 Task: Find connections with filter location Gurmatkāl with filter topic #happyfounderswith filter profile language Potuguese with filter current company Tripadvisor with filter school Rajarshi Shahu Mahavidyalaya (Autonomous), Latur with filter industry Commercial and Industrial Machinery Maintenance with filter service category Writing with filter keywords title Marketing Specialist
Action: Mouse moved to (688, 117)
Screenshot: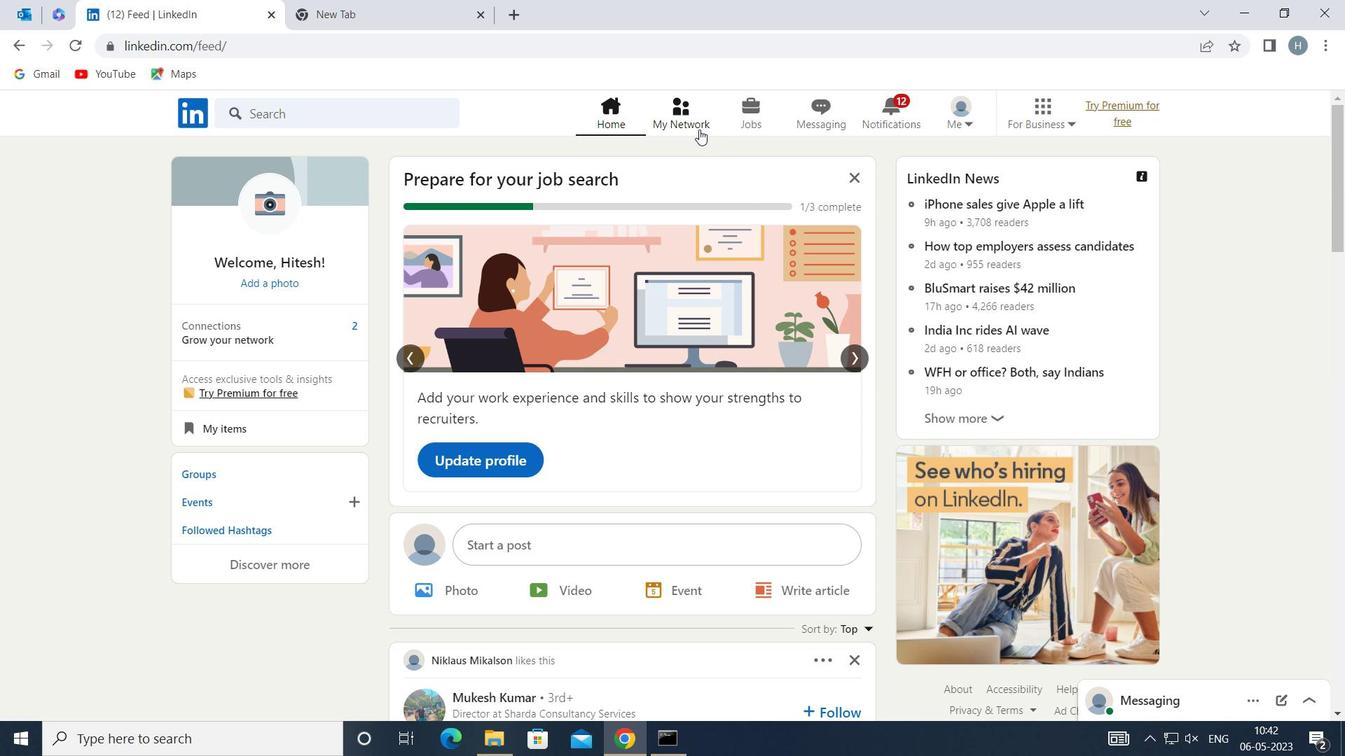 
Action: Mouse pressed left at (688, 117)
Screenshot: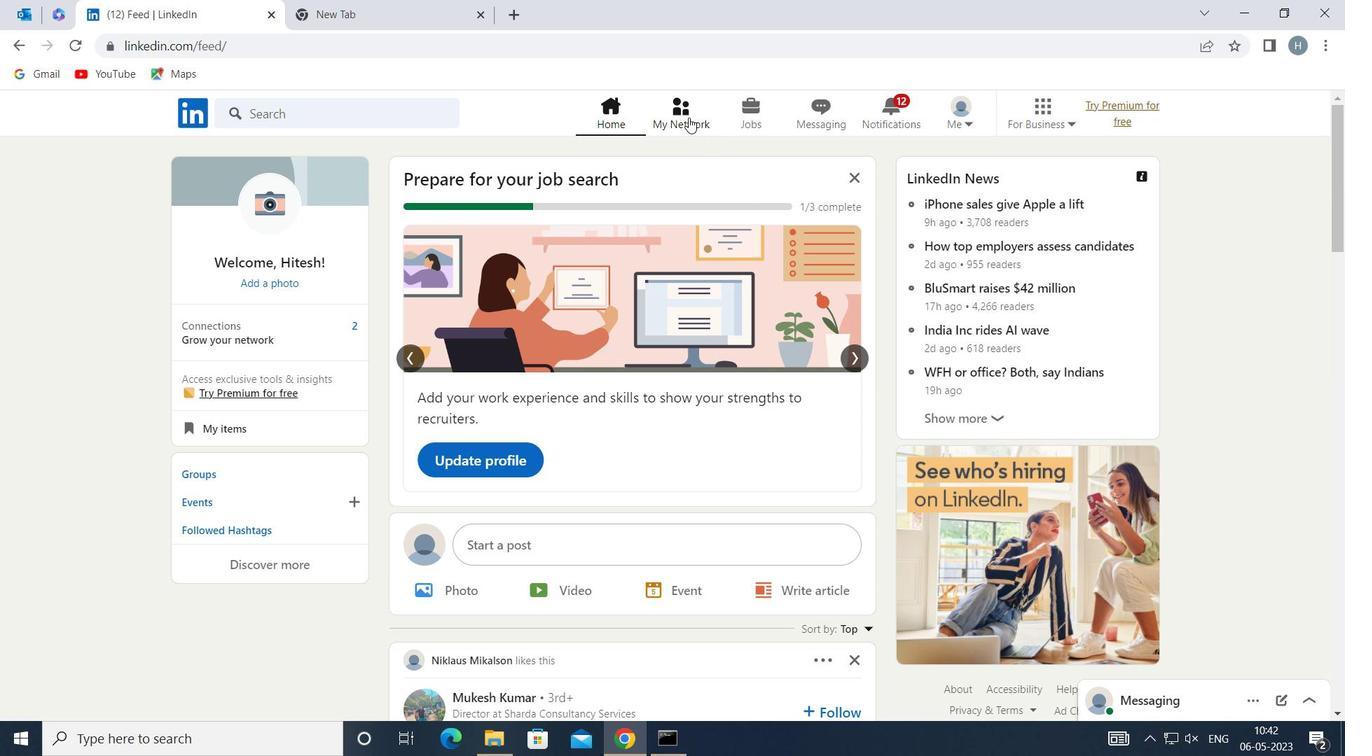 
Action: Mouse moved to (409, 207)
Screenshot: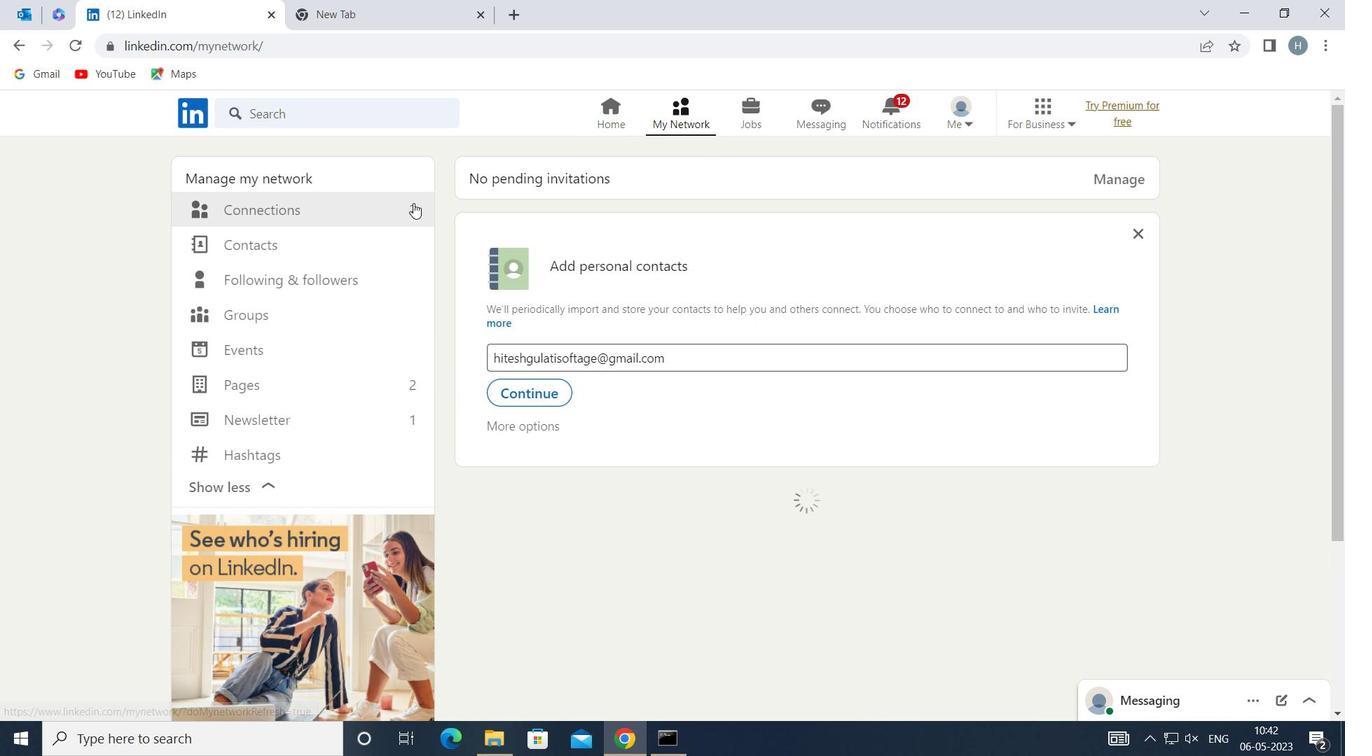 
Action: Mouse pressed left at (409, 207)
Screenshot: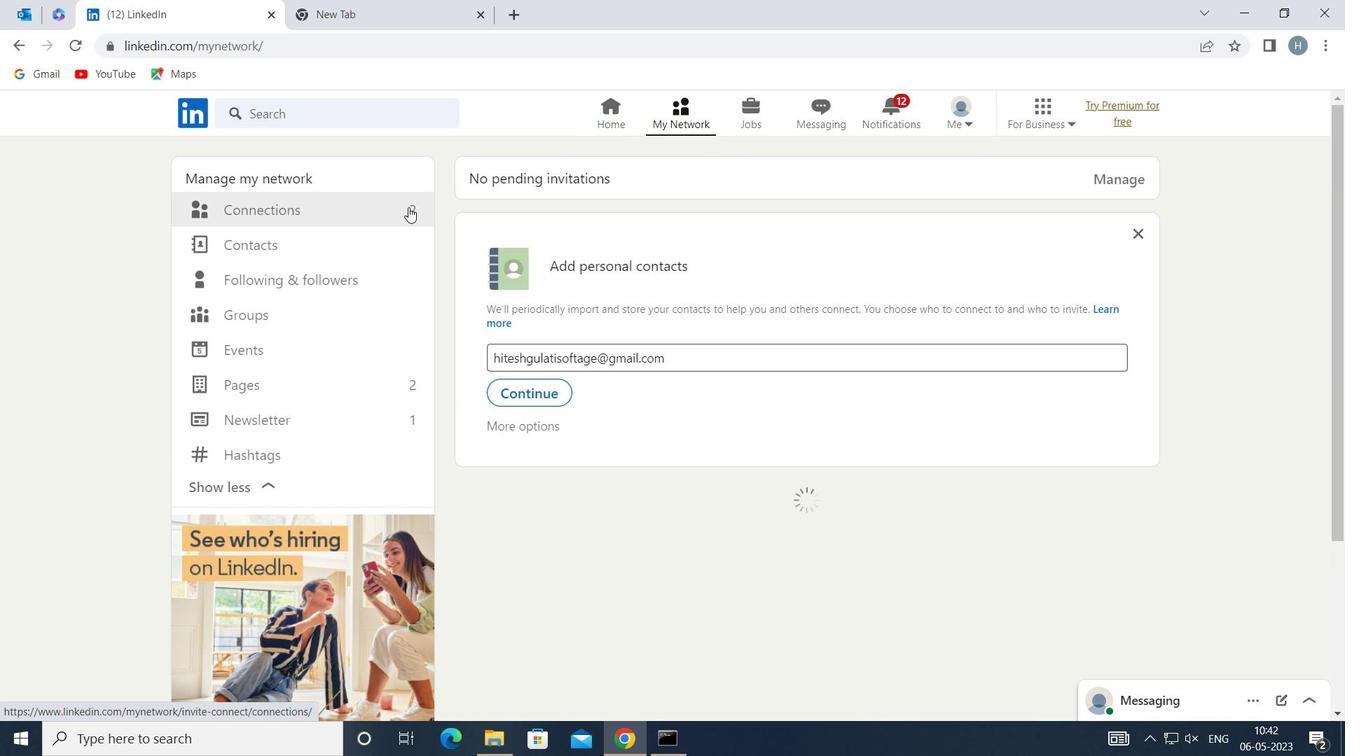 
Action: Mouse moved to (792, 210)
Screenshot: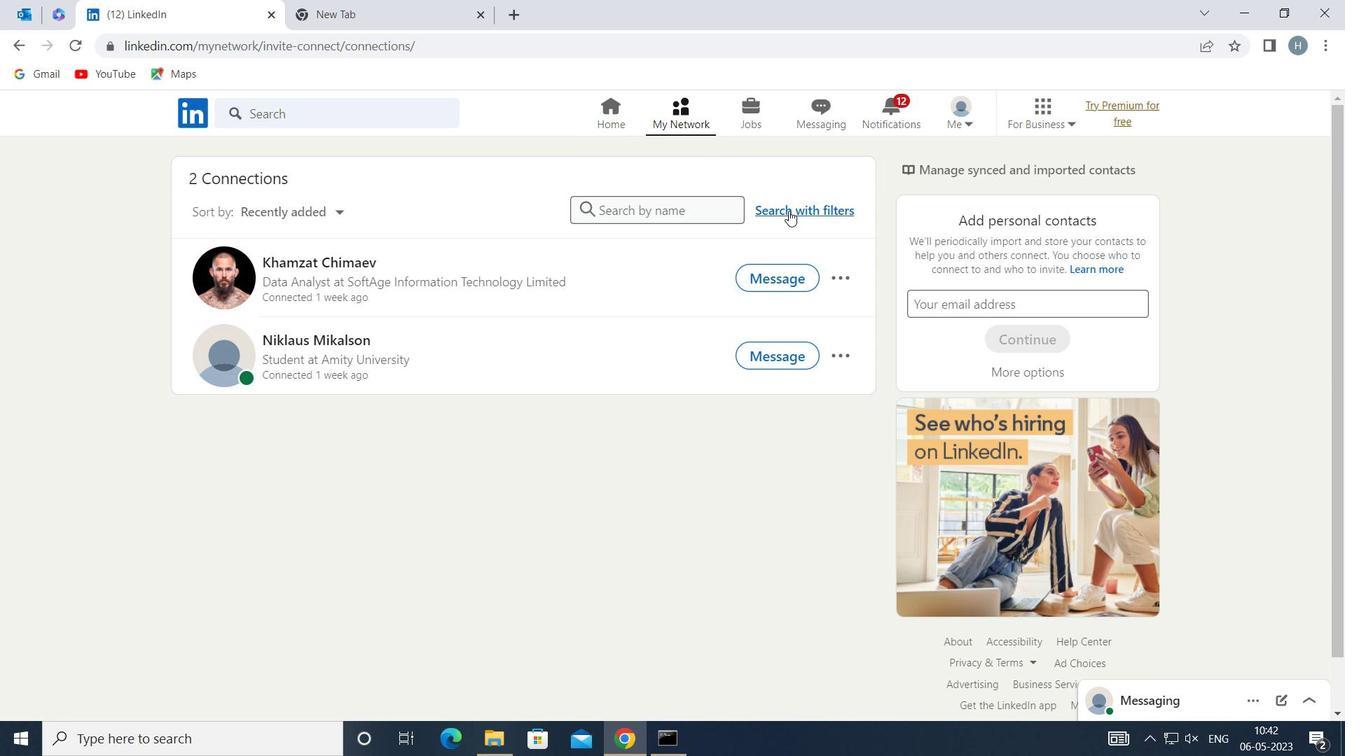
Action: Mouse pressed left at (792, 210)
Screenshot: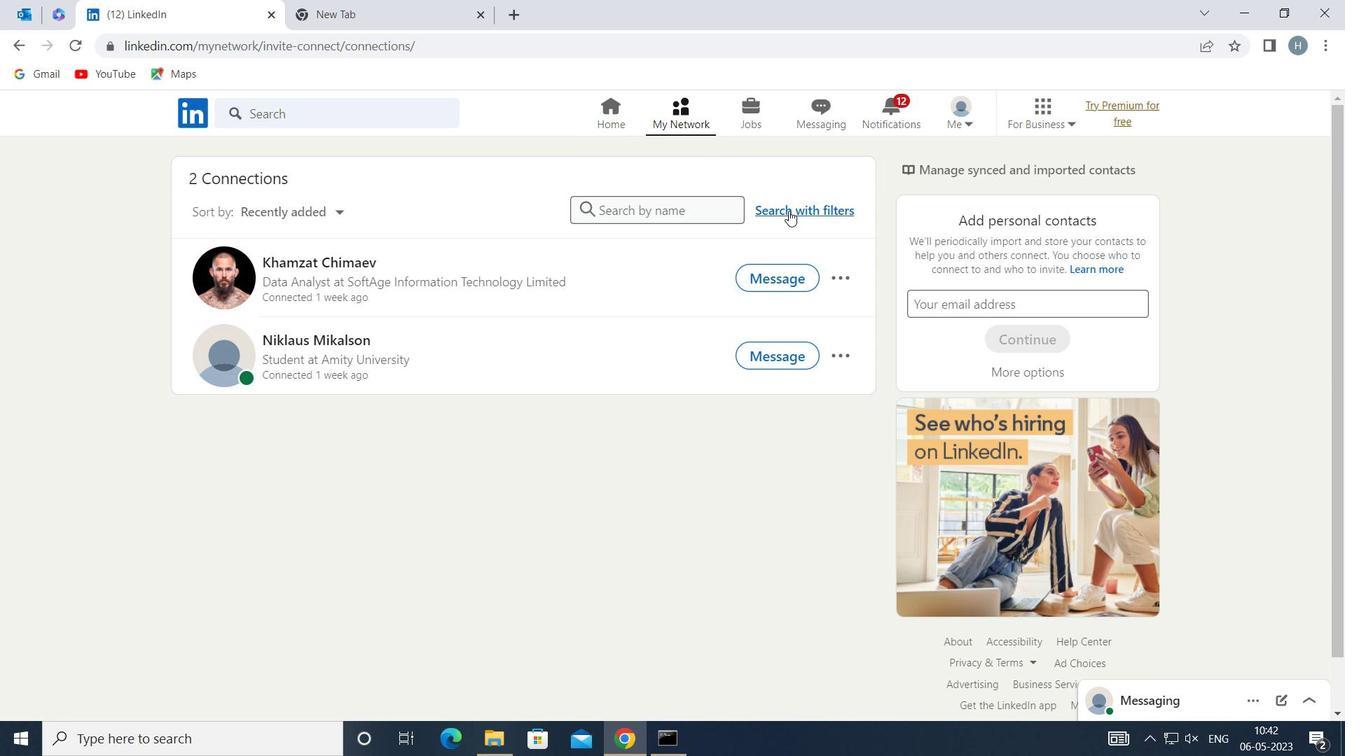
Action: Mouse moved to (746, 167)
Screenshot: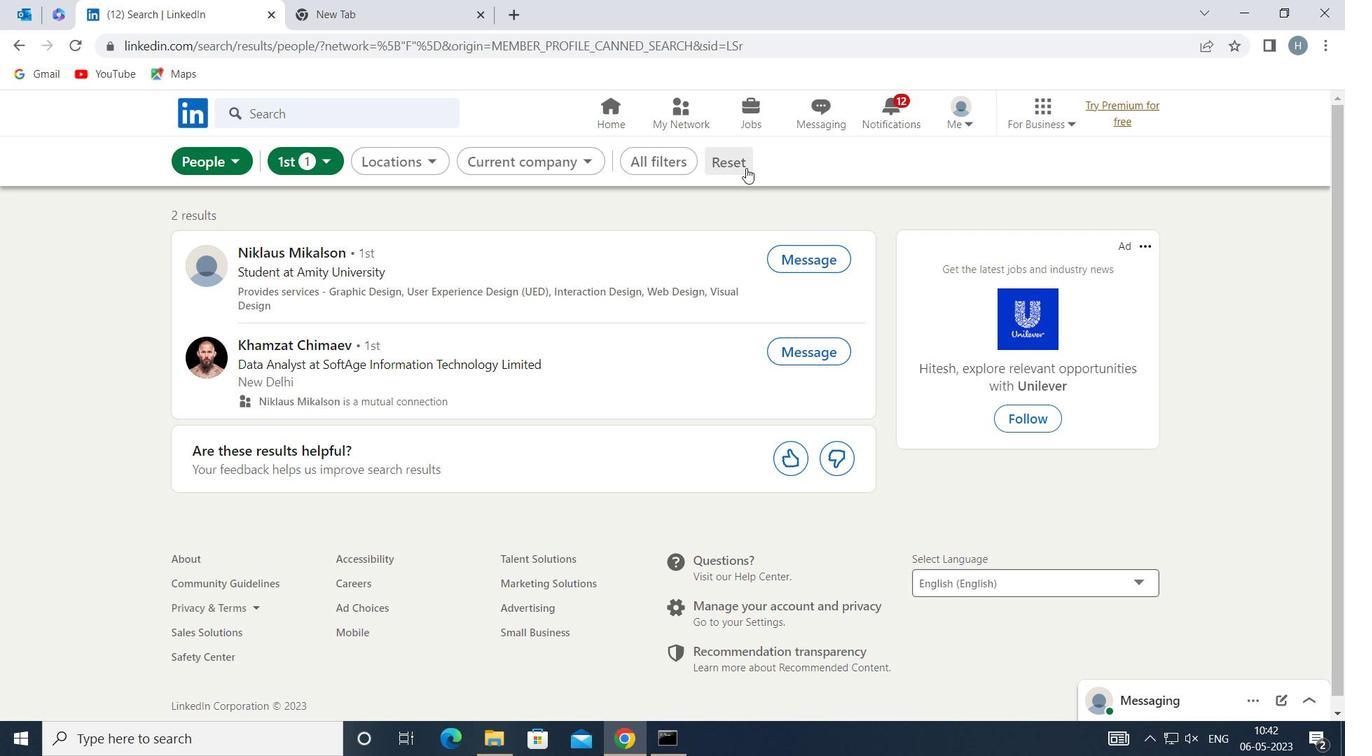 
Action: Mouse pressed left at (746, 167)
Screenshot: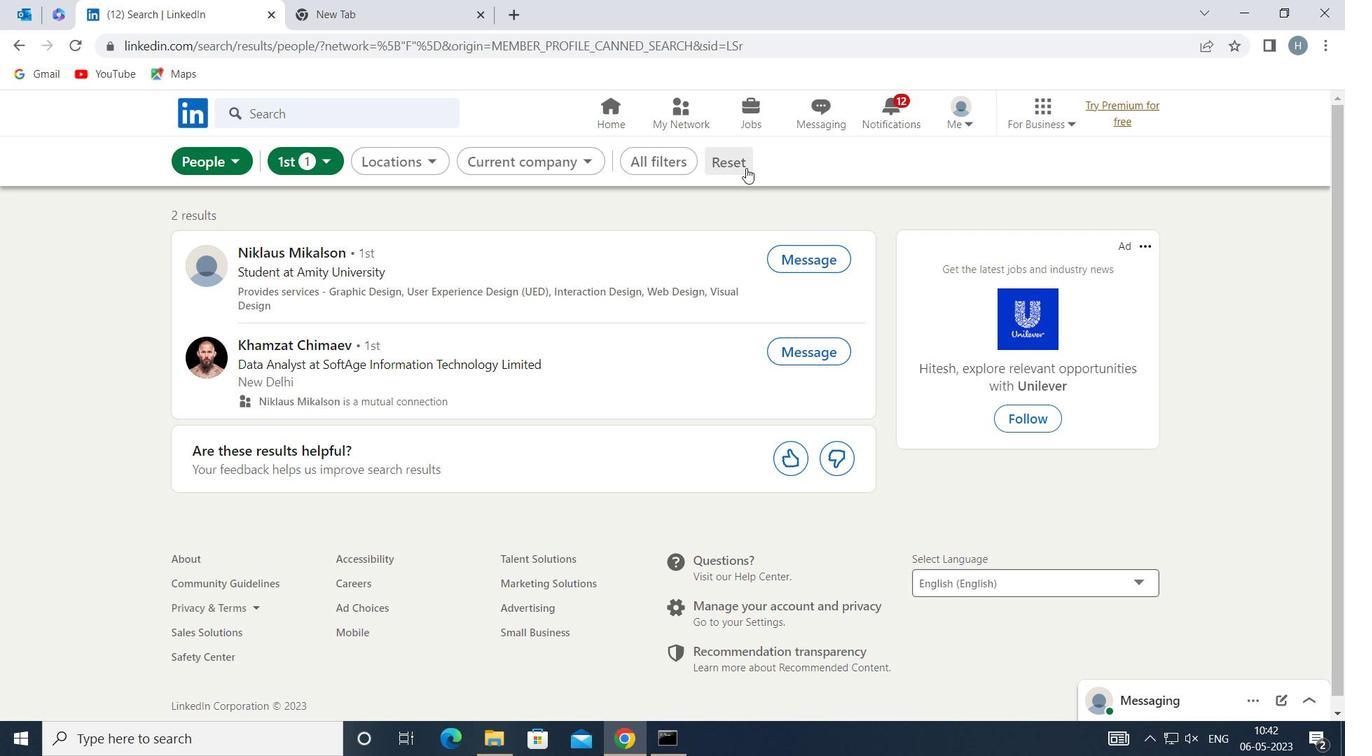
Action: Mouse moved to (716, 163)
Screenshot: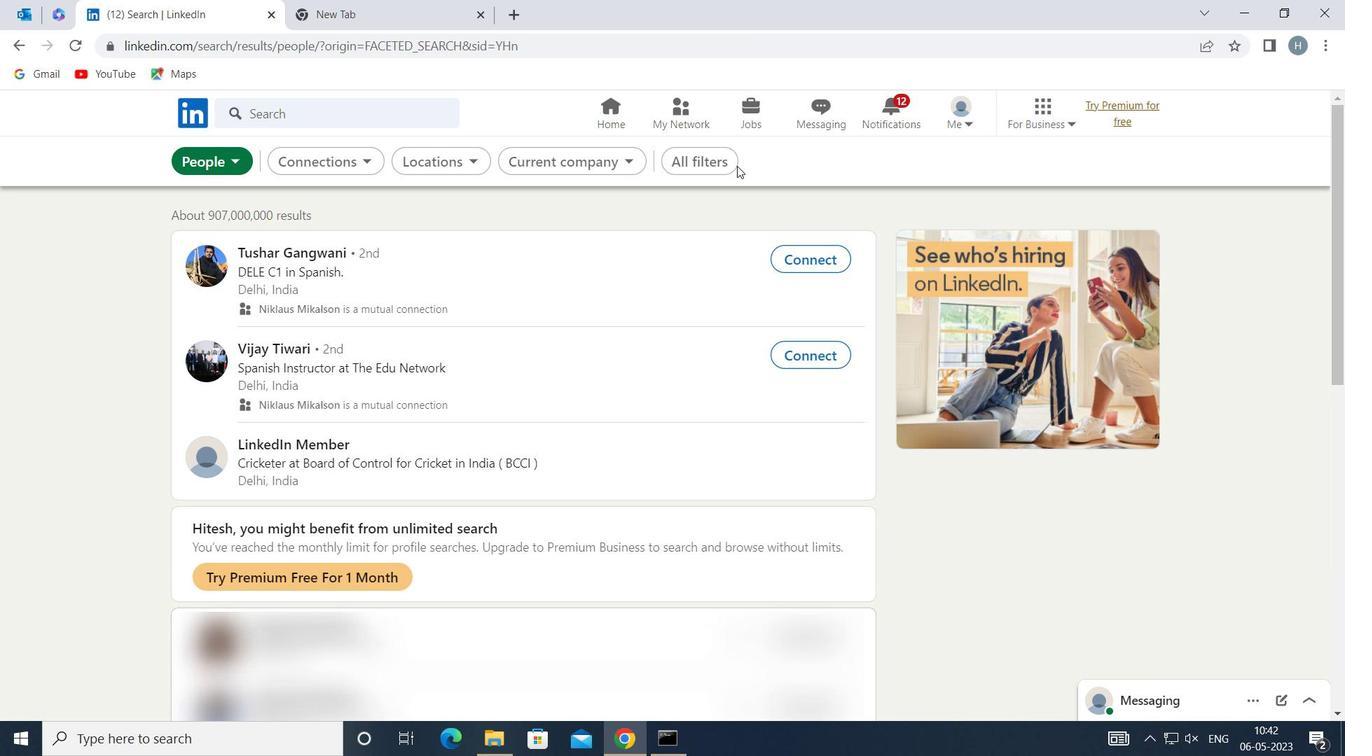 
Action: Mouse pressed left at (716, 163)
Screenshot: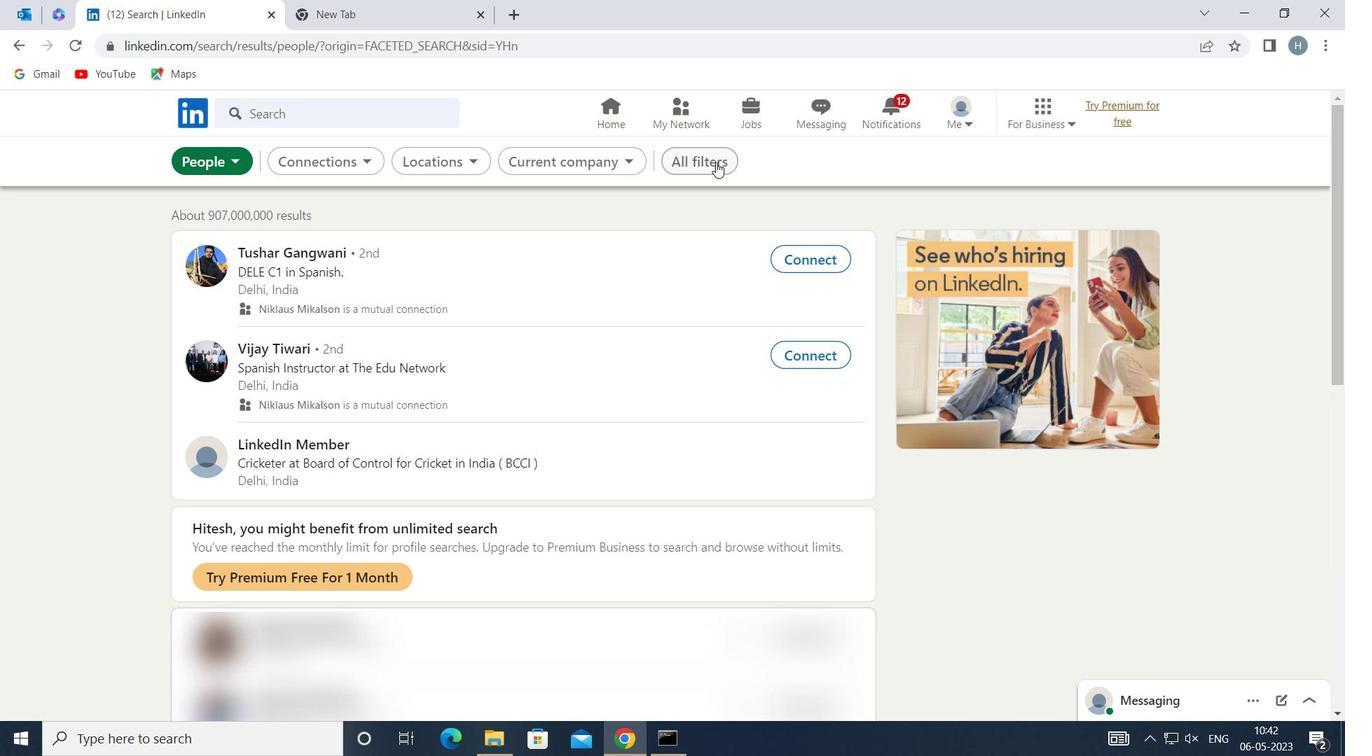 
Action: Mouse moved to (1106, 386)
Screenshot: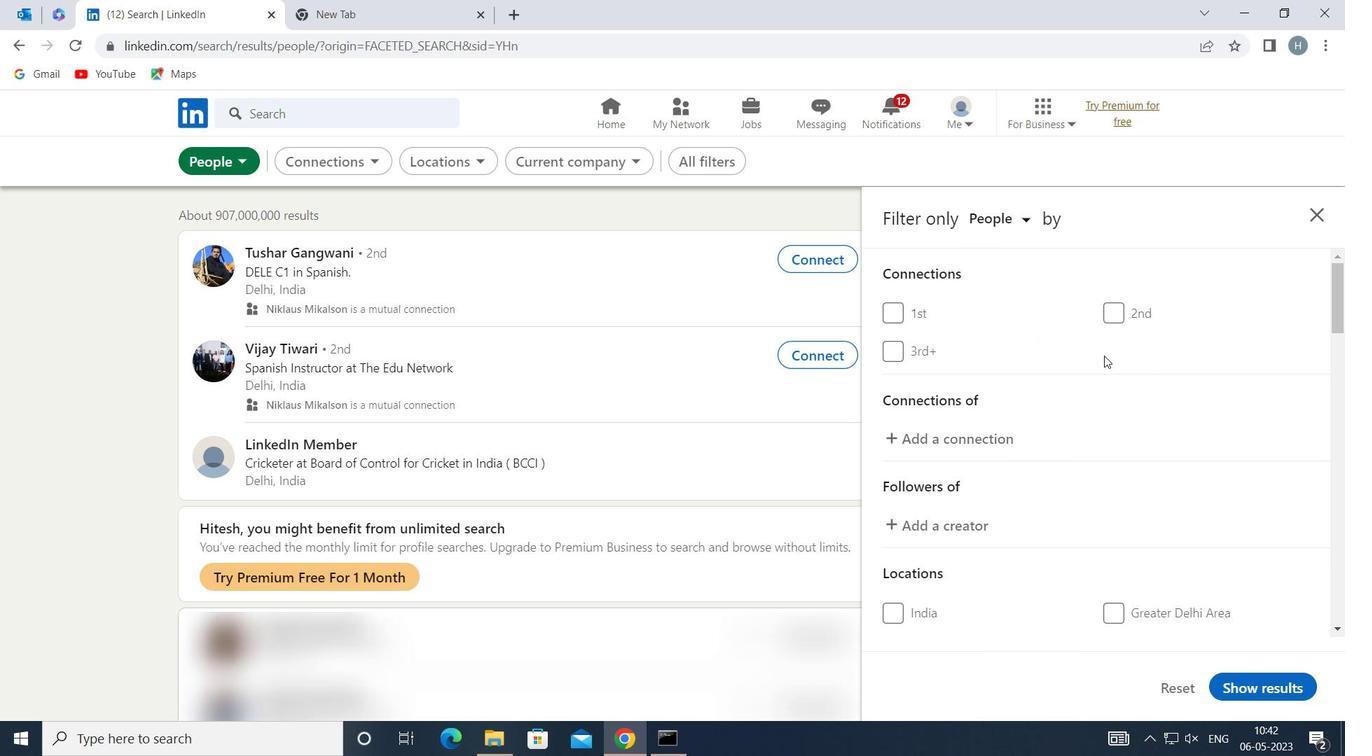 
Action: Mouse scrolled (1106, 386) with delta (0, 0)
Screenshot: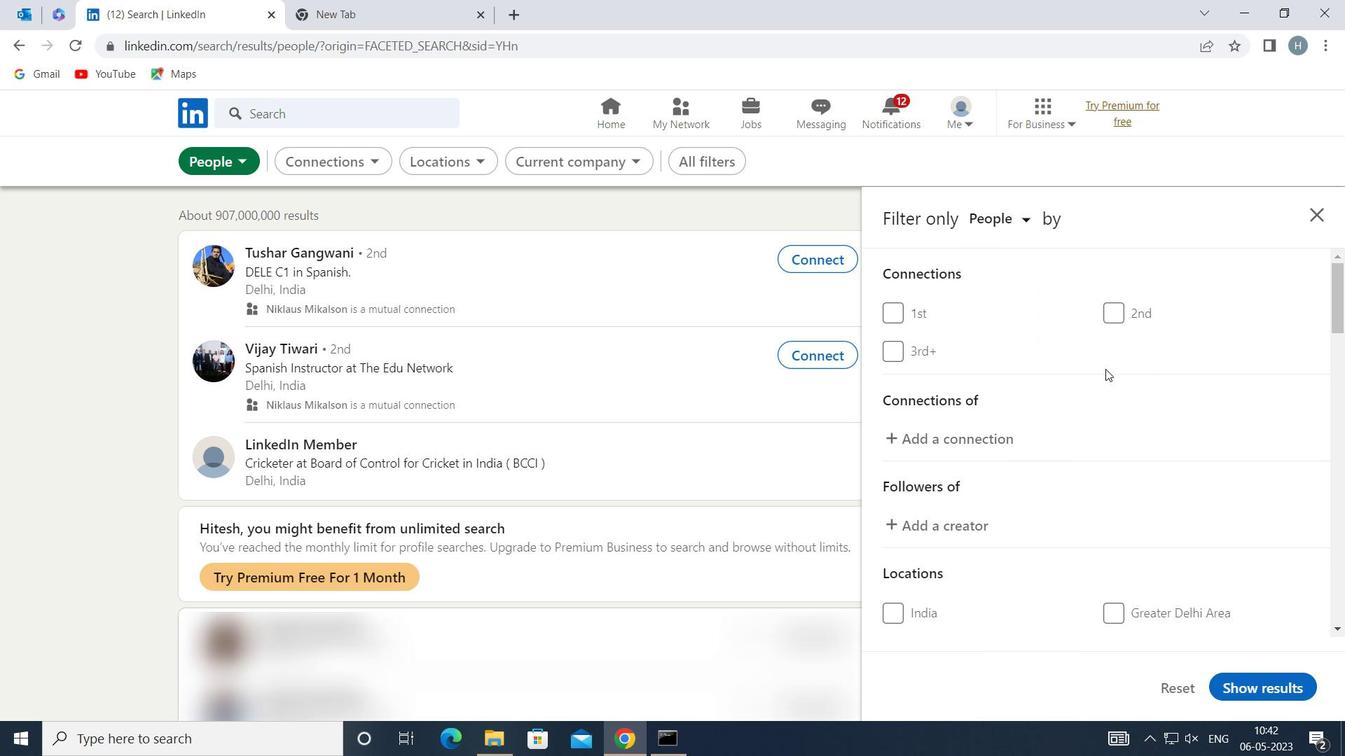 
Action: Mouse moved to (1106, 389)
Screenshot: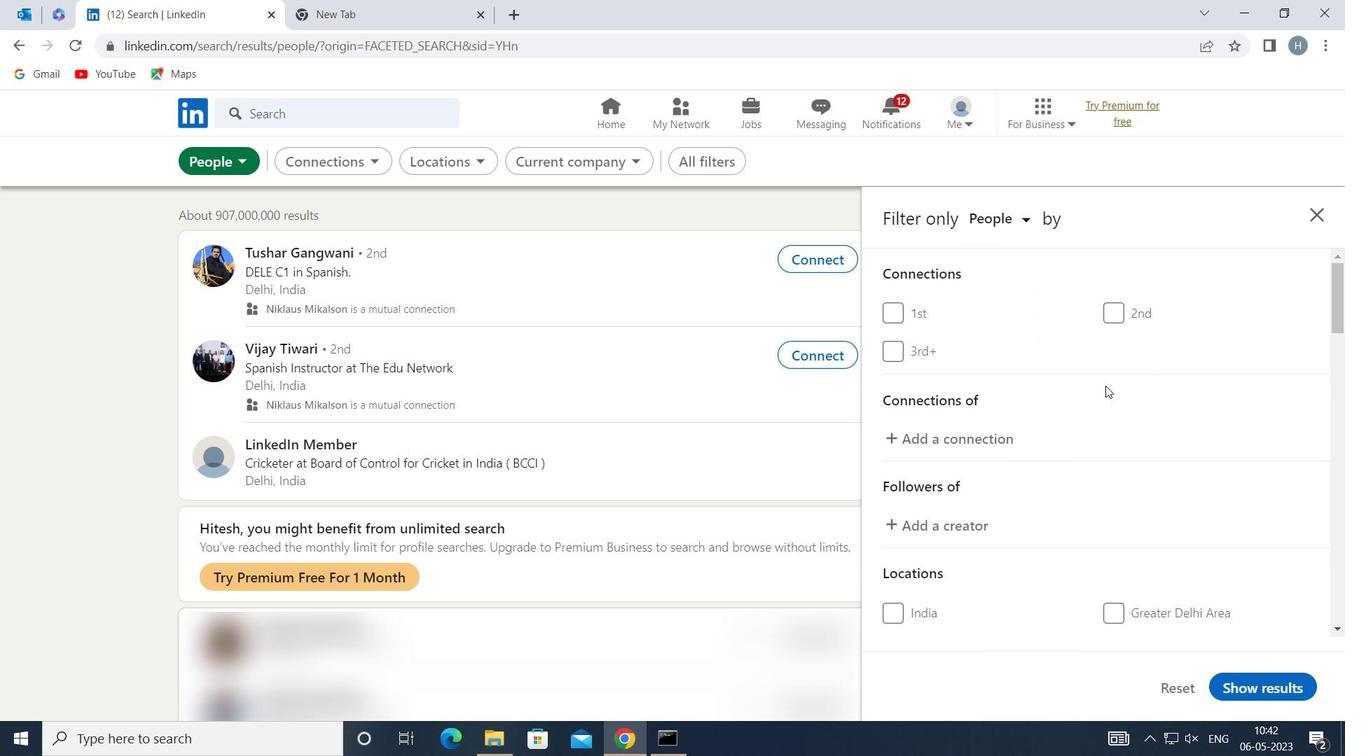 
Action: Mouse scrolled (1106, 388) with delta (0, 0)
Screenshot: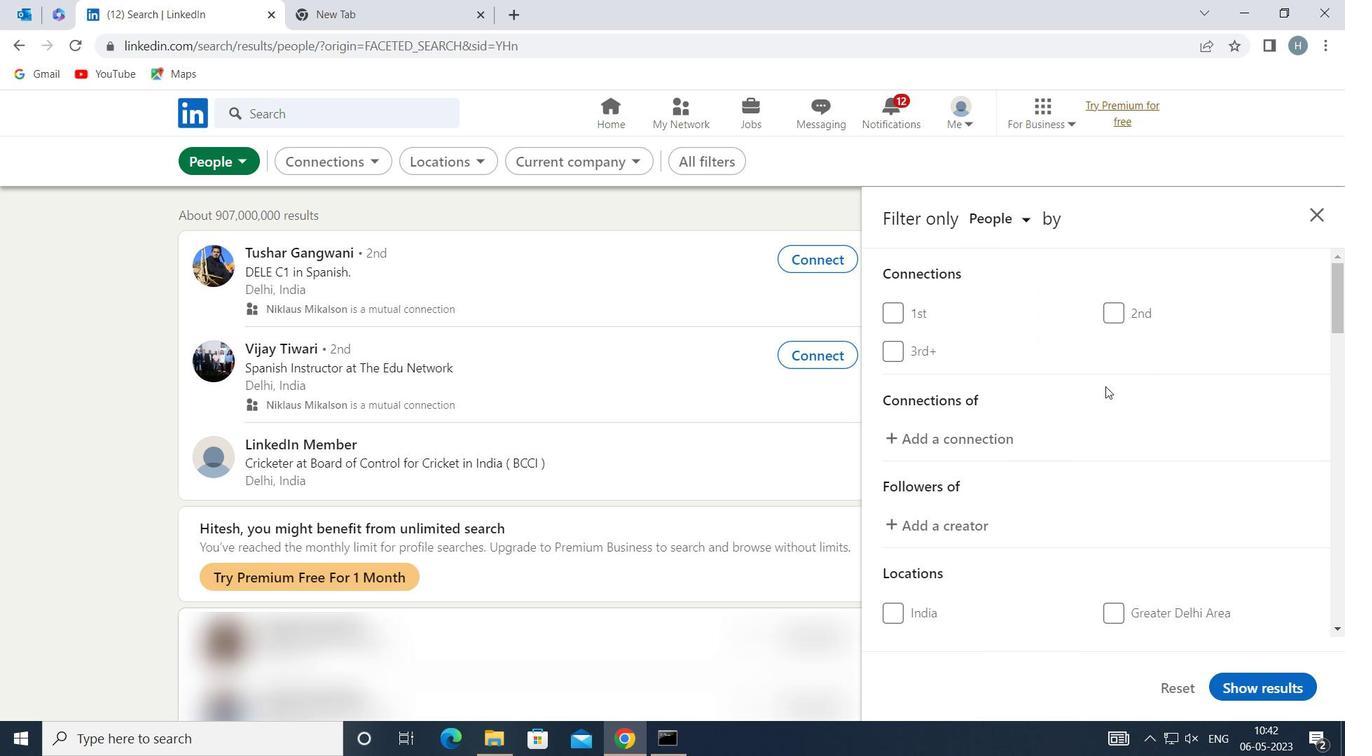 
Action: Mouse scrolled (1106, 388) with delta (0, 0)
Screenshot: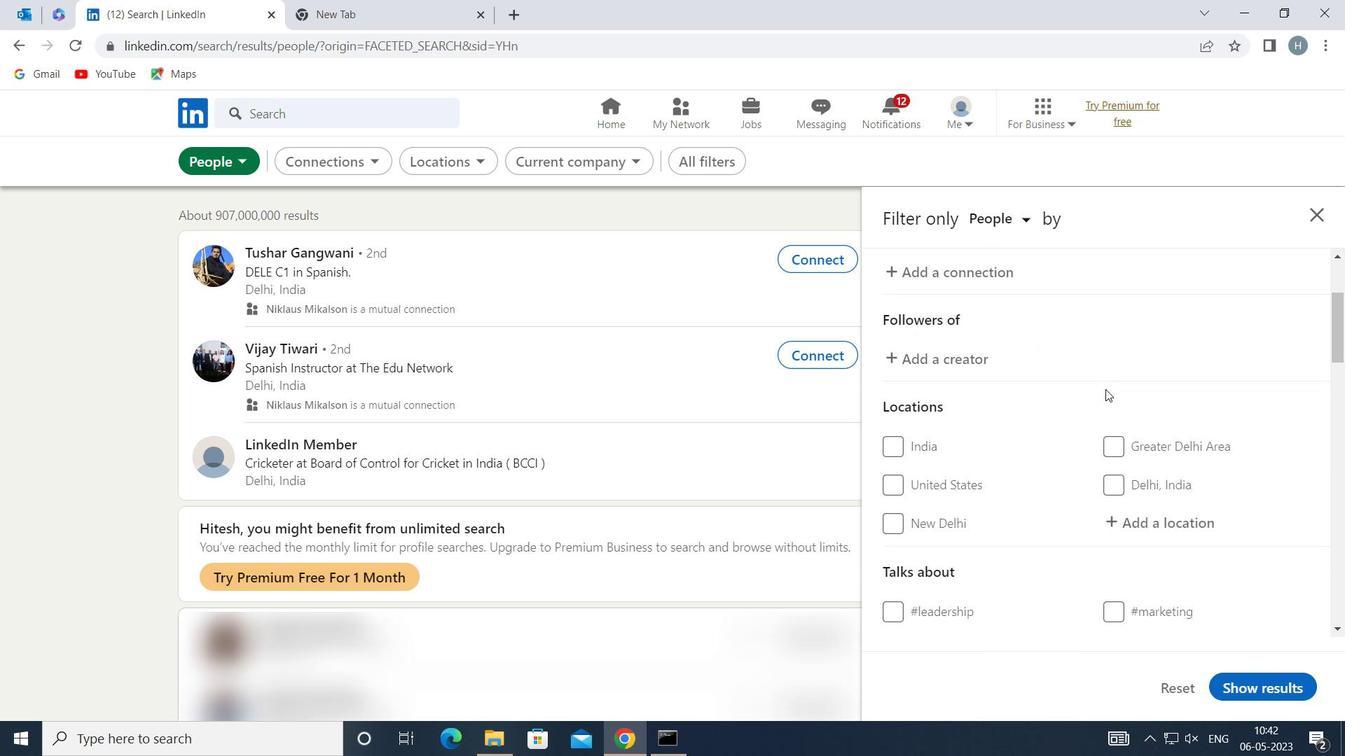 
Action: Mouse moved to (1164, 426)
Screenshot: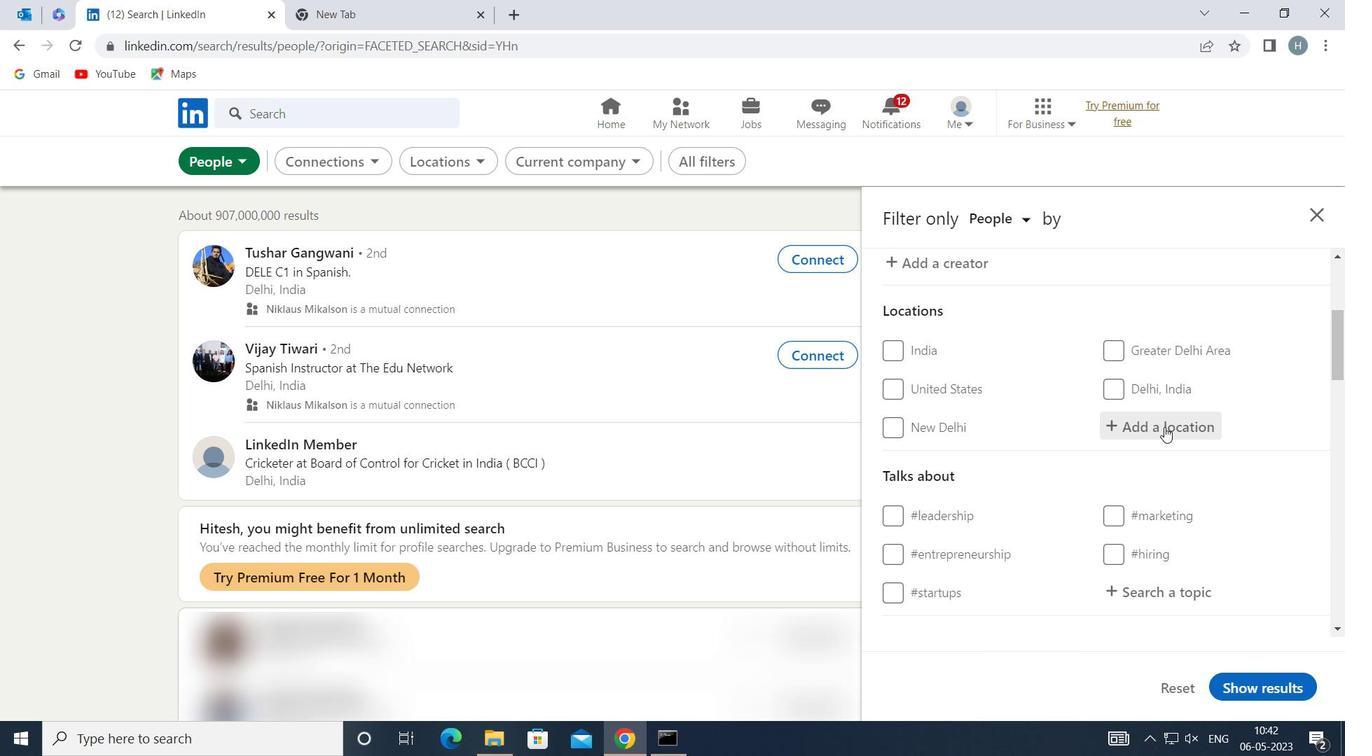 
Action: Mouse pressed left at (1164, 426)
Screenshot: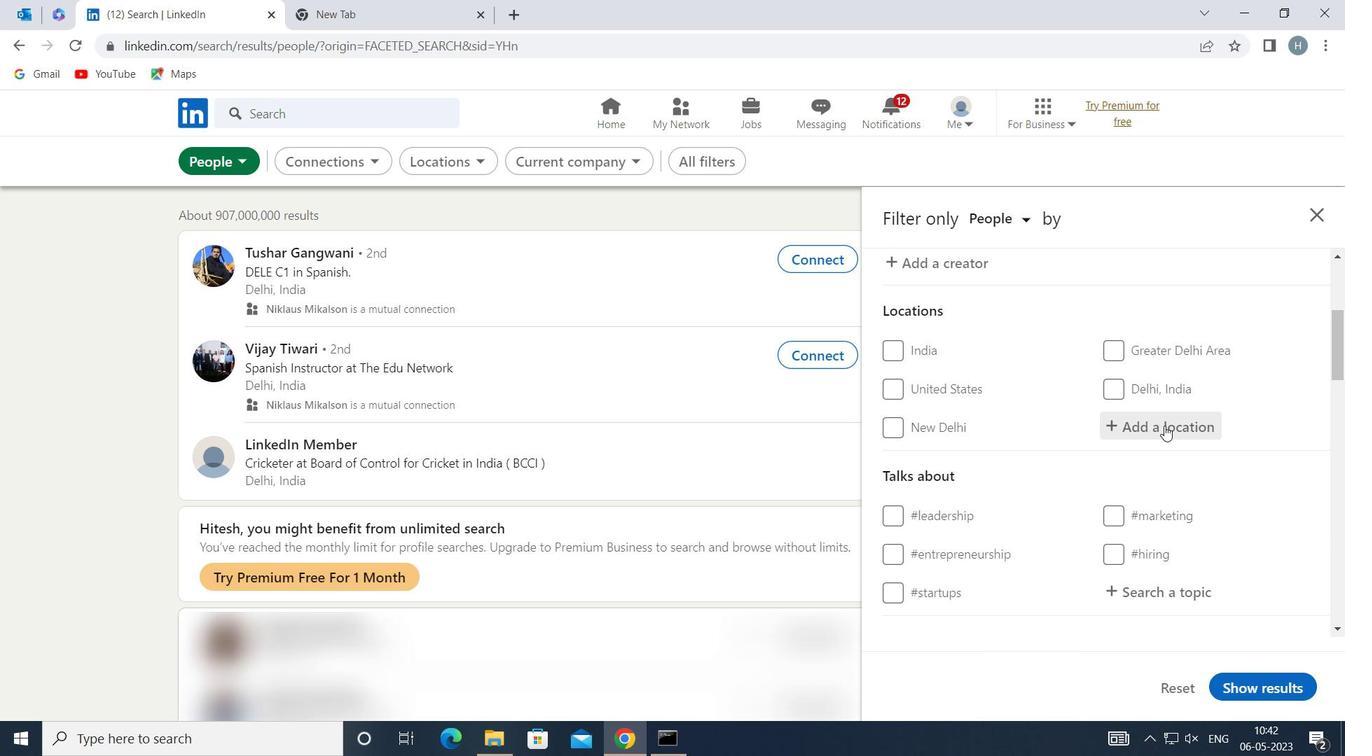 
Action: Key pressed <Key.shift><Key.shift><Key.shift>GURMA
Screenshot: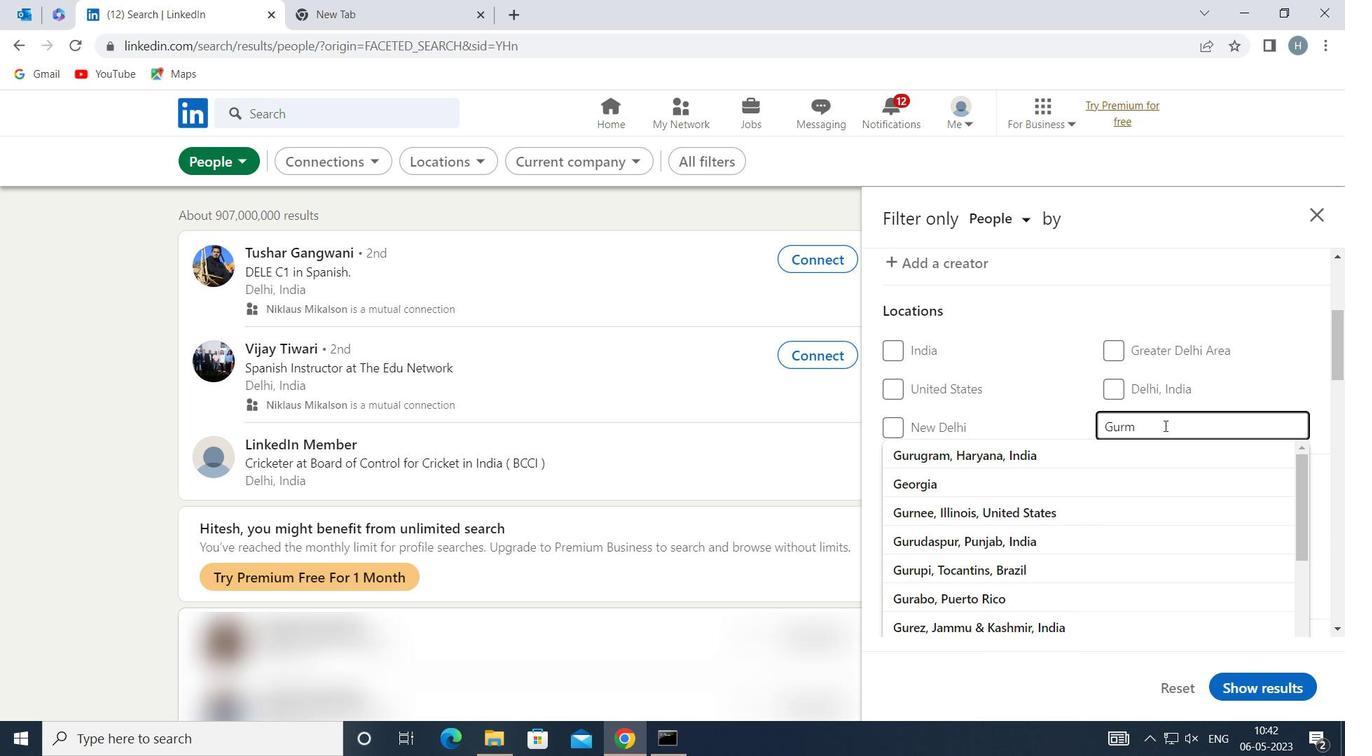 
Action: Mouse moved to (1164, 426)
Screenshot: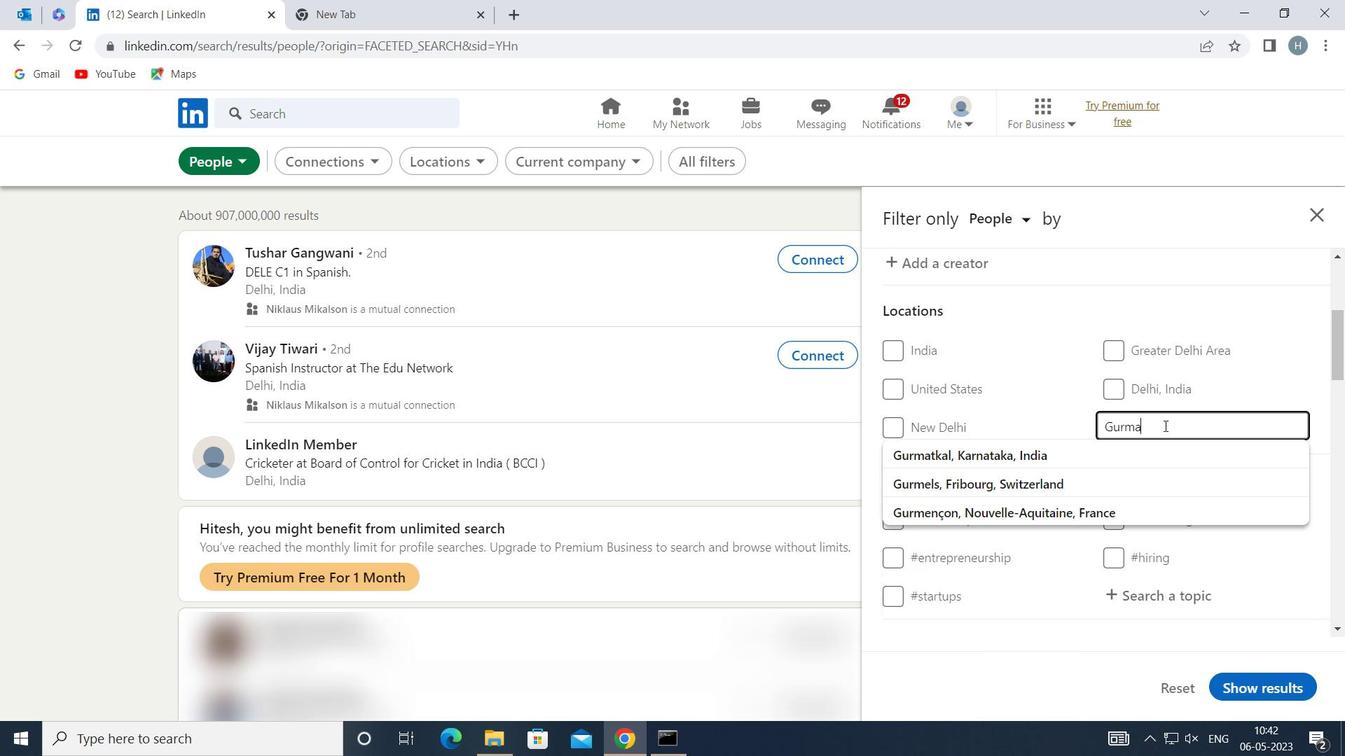 
Action: Key pressed TKAL
Screenshot: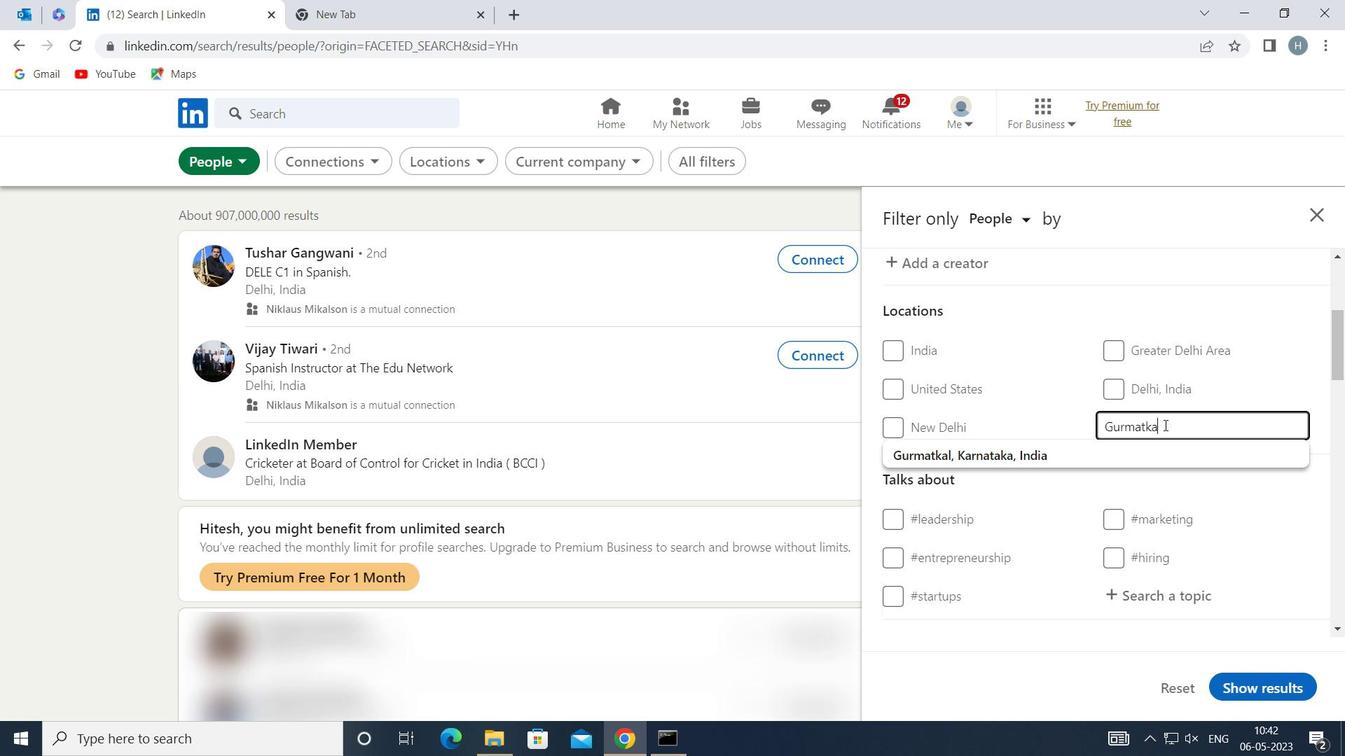 
Action: Mouse moved to (1134, 445)
Screenshot: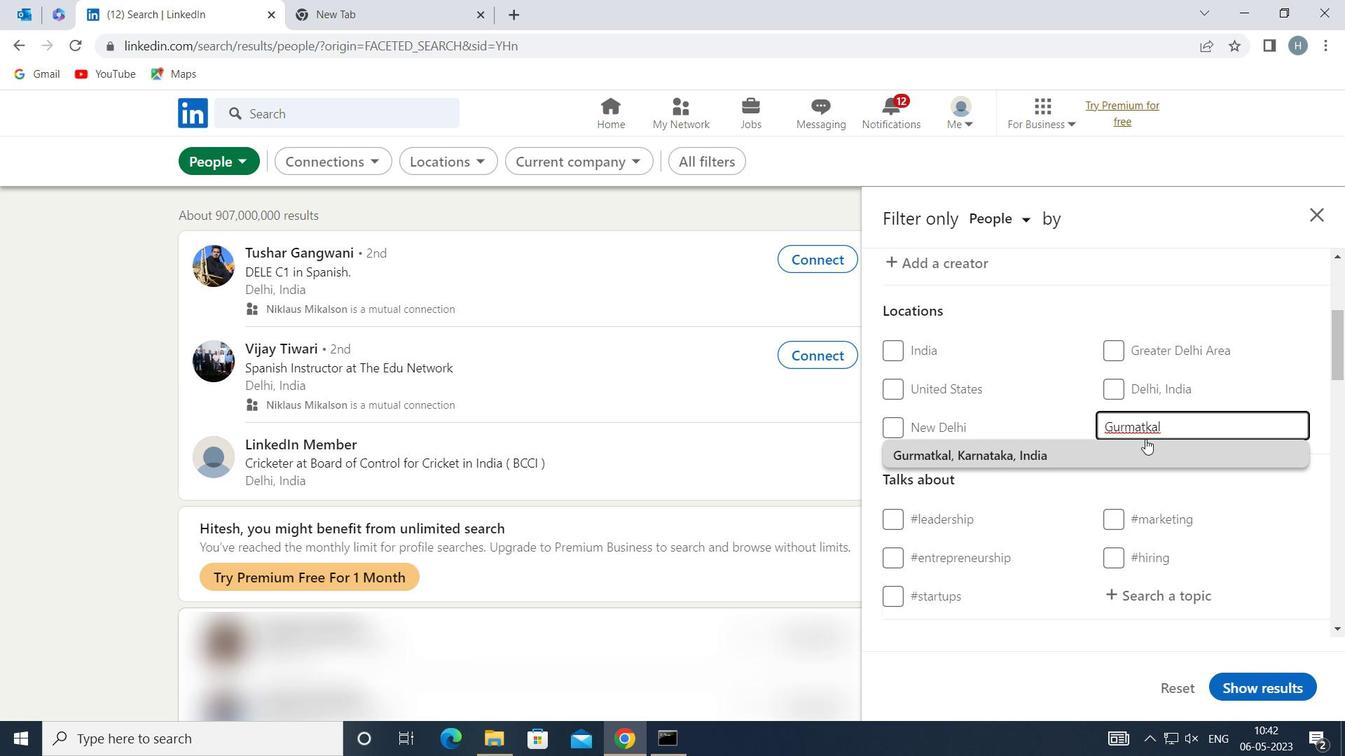 
Action: Mouse pressed left at (1134, 445)
Screenshot: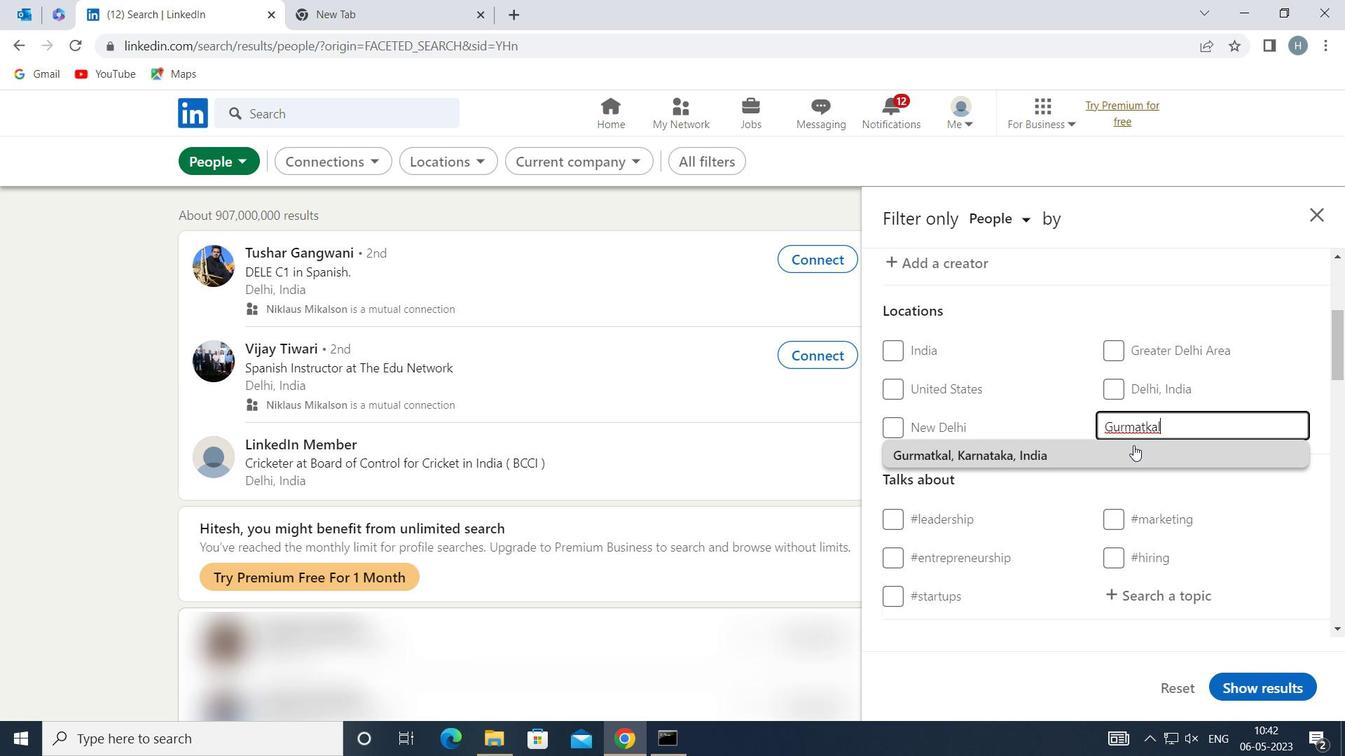 
Action: Mouse scrolled (1134, 445) with delta (0, 0)
Screenshot: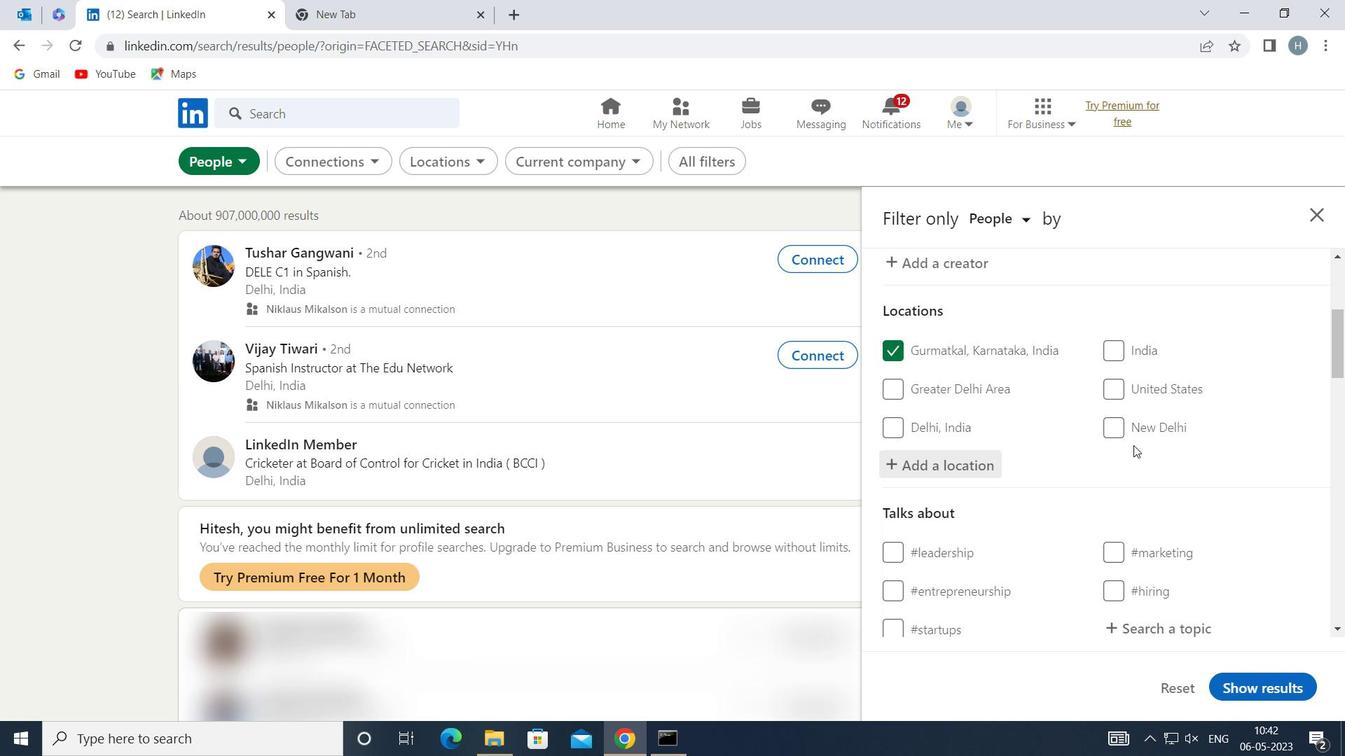
Action: Mouse moved to (1135, 435)
Screenshot: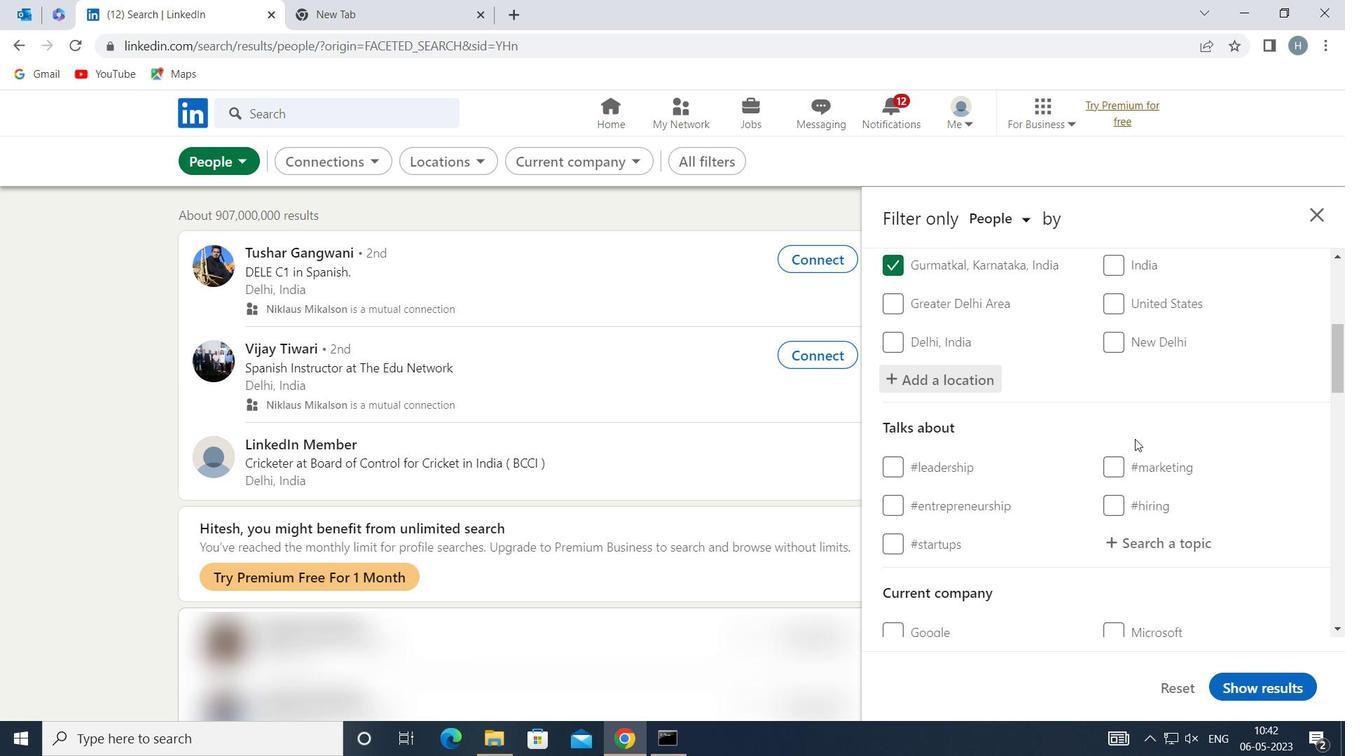 
Action: Mouse scrolled (1135, 435) with delta (0, 0)
Screenshot: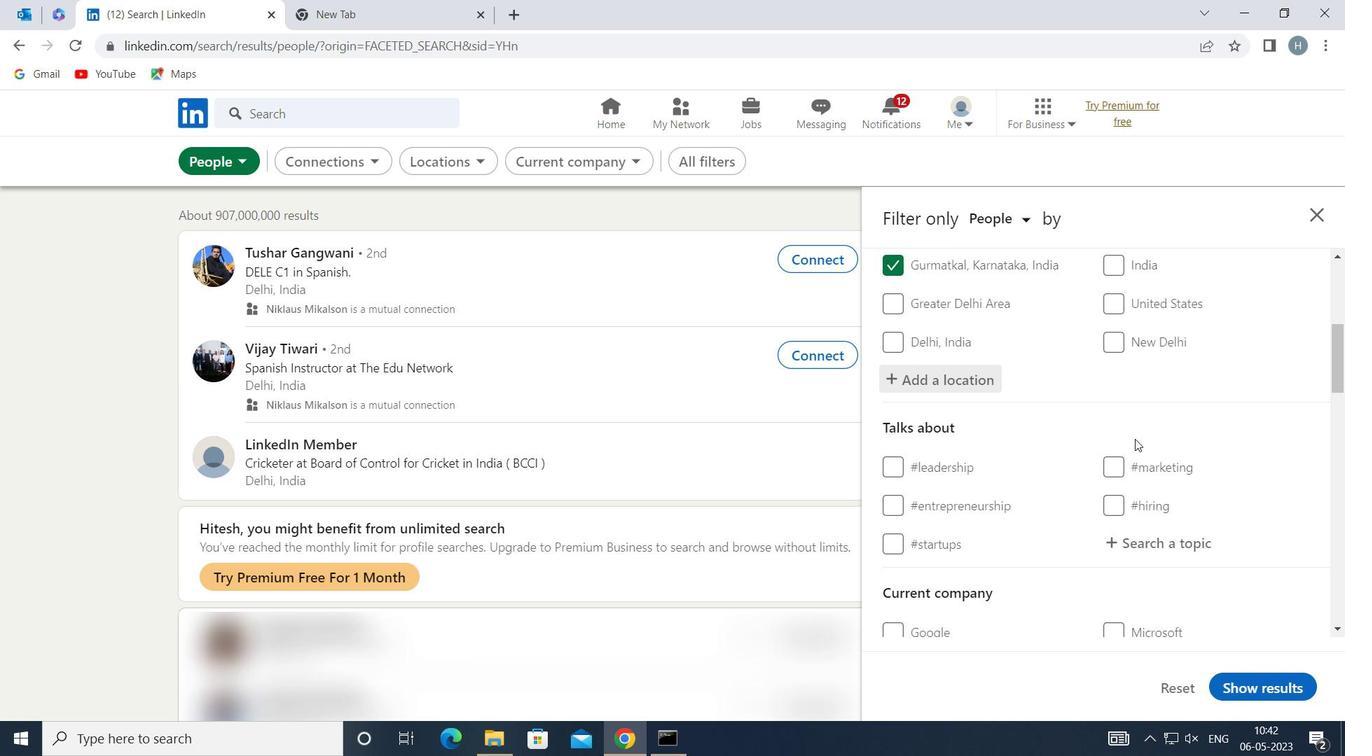 
Action: Mouse moved to (1160, 441)
Screenshot: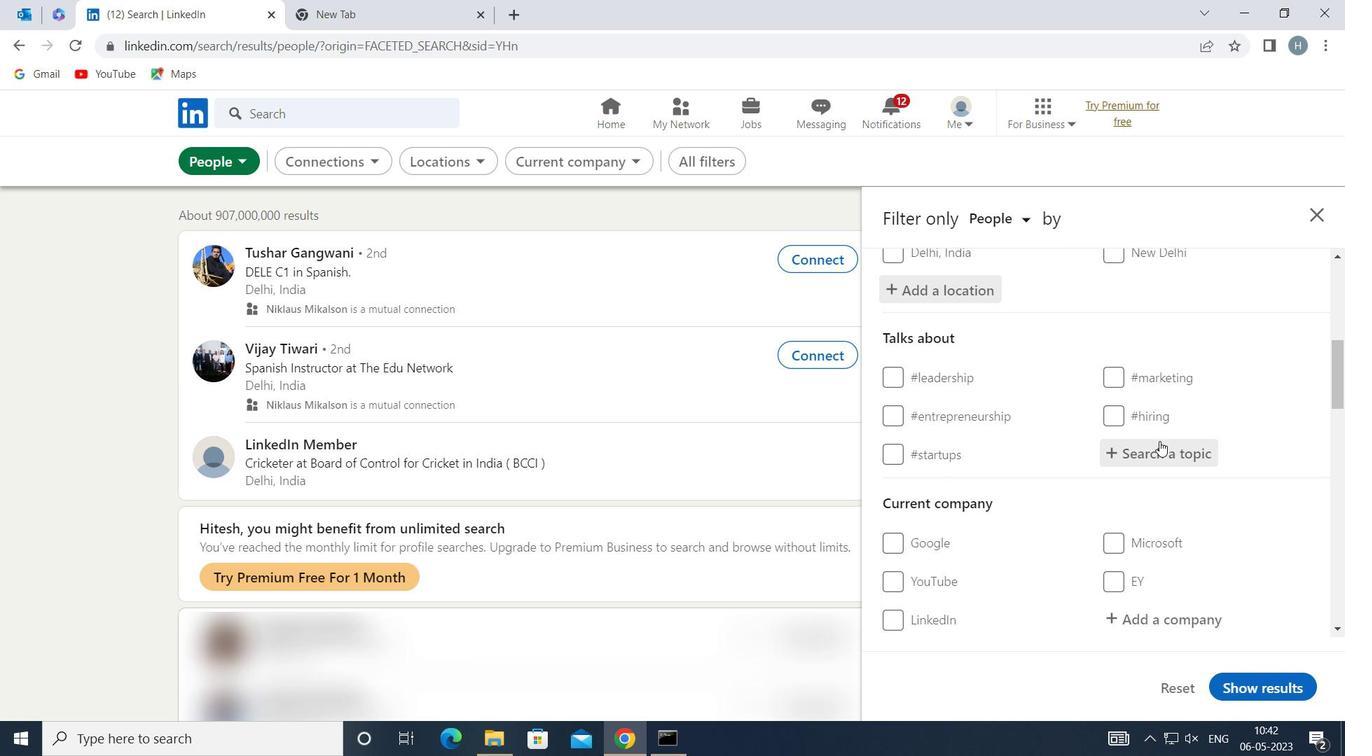 
Action: Mouse pressed left at (1160, 441)
Screenshot: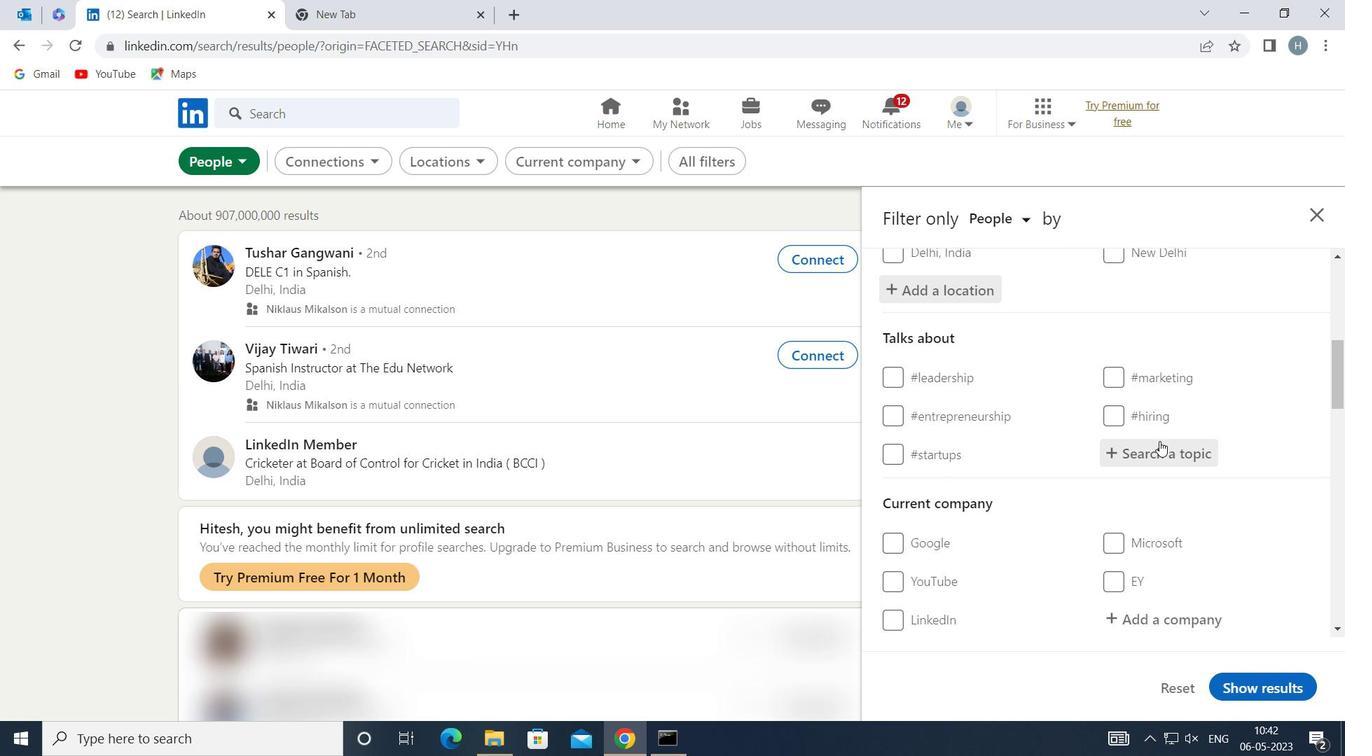 
Action: Mouse moved to (1162, 441)
Screenshot: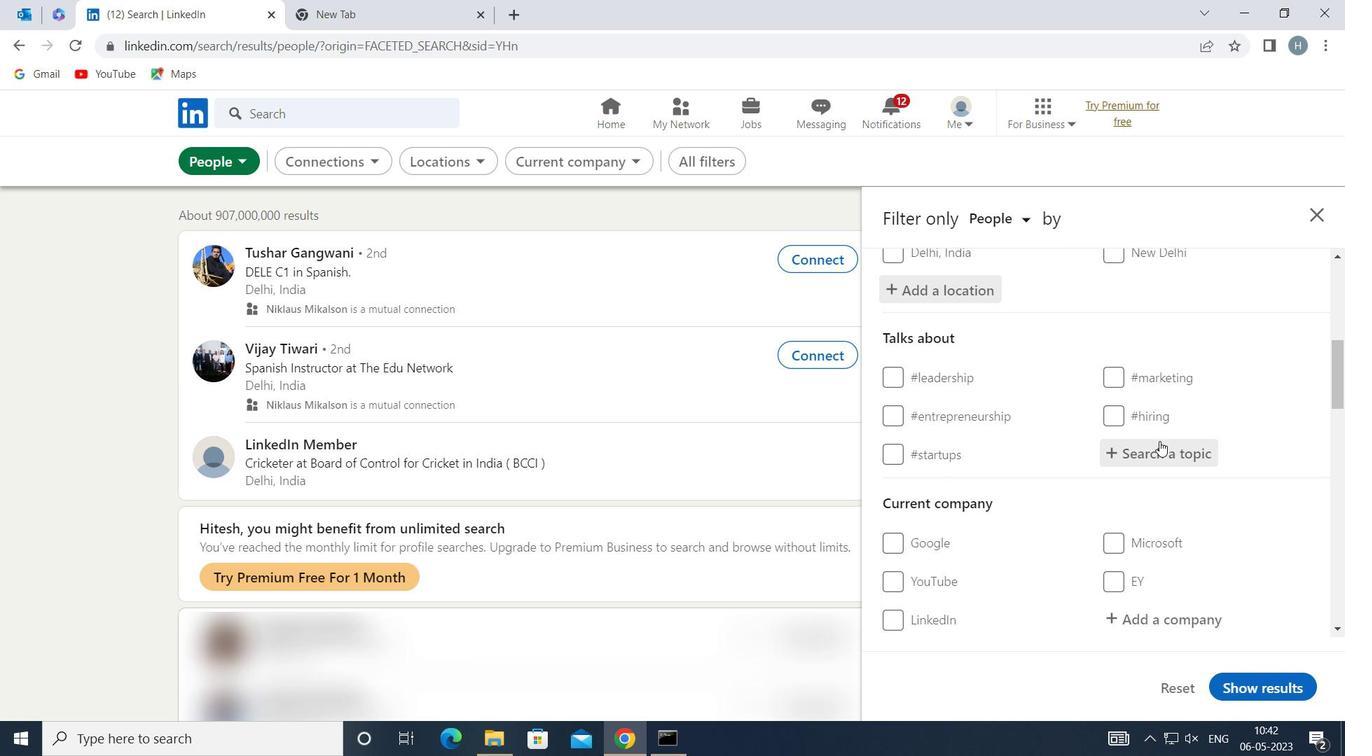 
Action: Key pressed HAPPYFOUNDERS
Screenshot: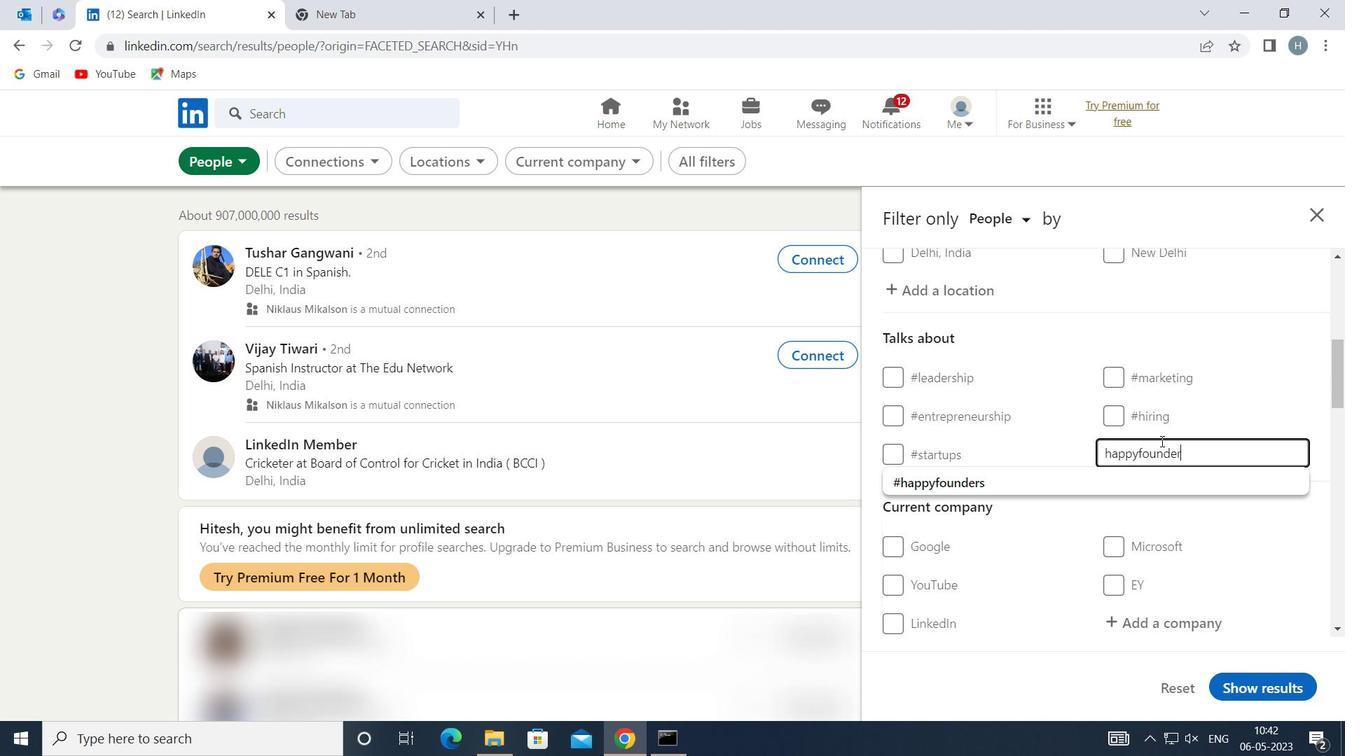 
Action: Mouse moved to (1074, 476)
Screenshot: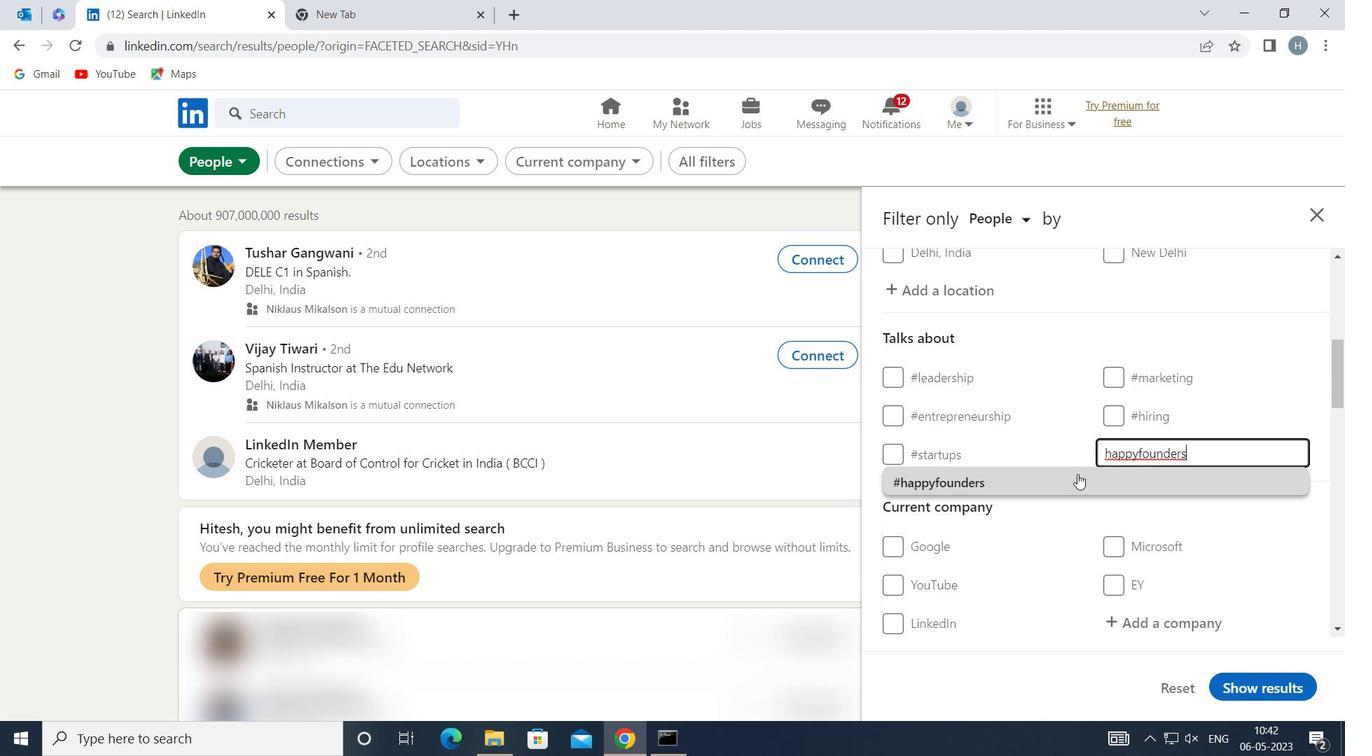 
Action: Mouse pressed left at (1074, 476)
Screenshot: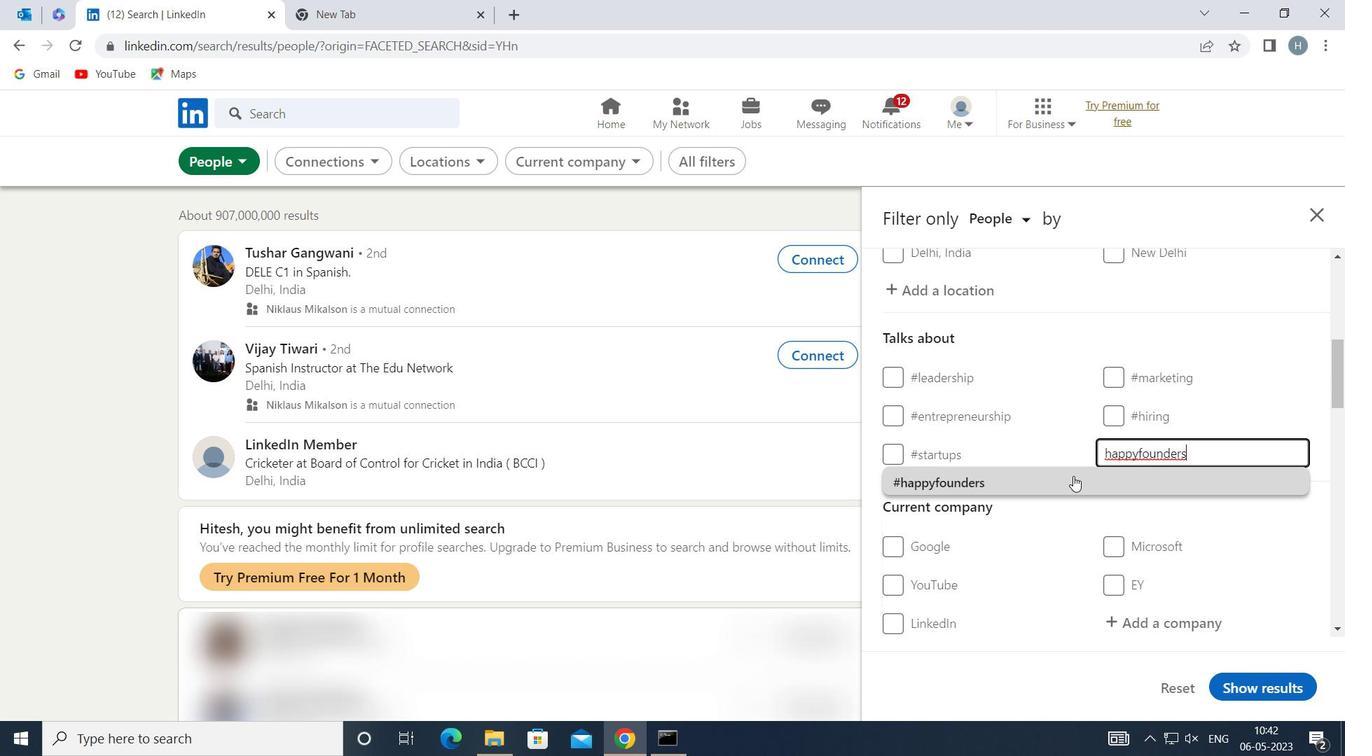 
Action: Mouse moved to (1079, 475)
Screenshot: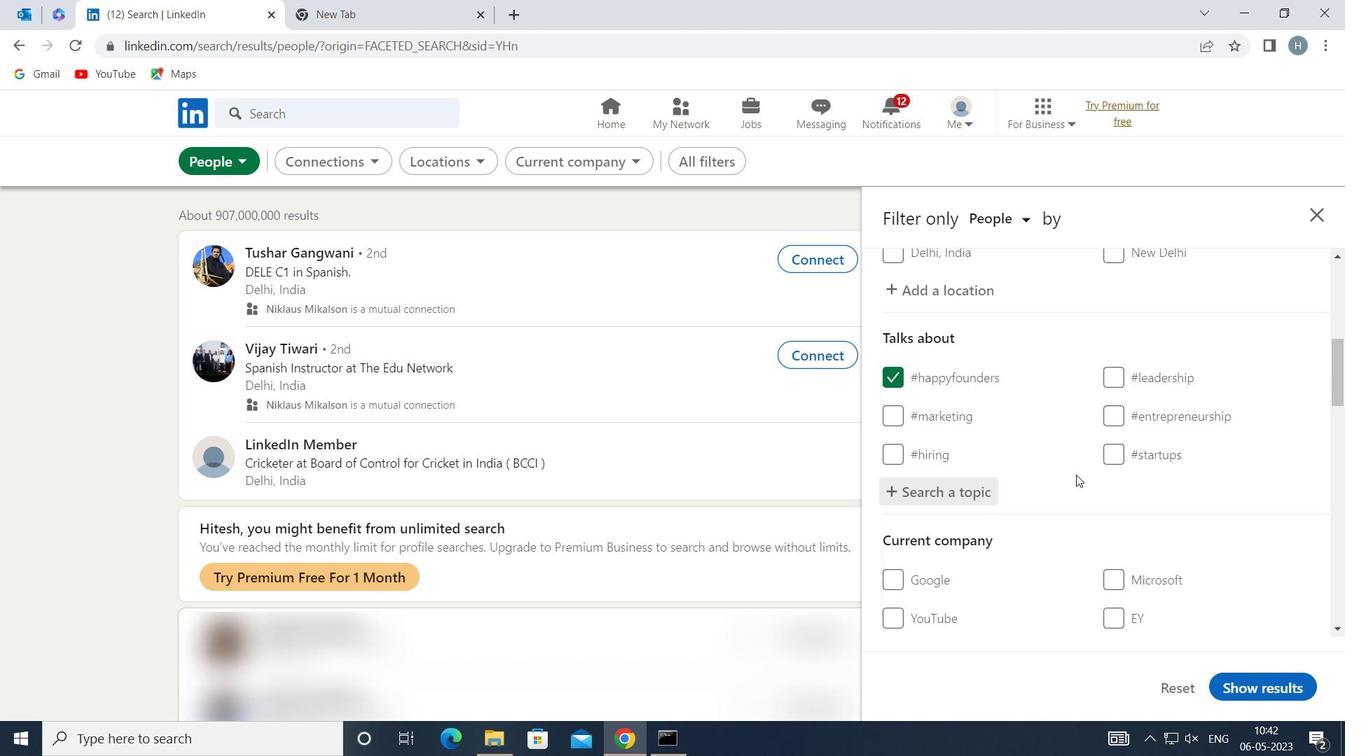 
Action: Mouse scrolled (1079, 474) with delta (0, 0)
Screenshot: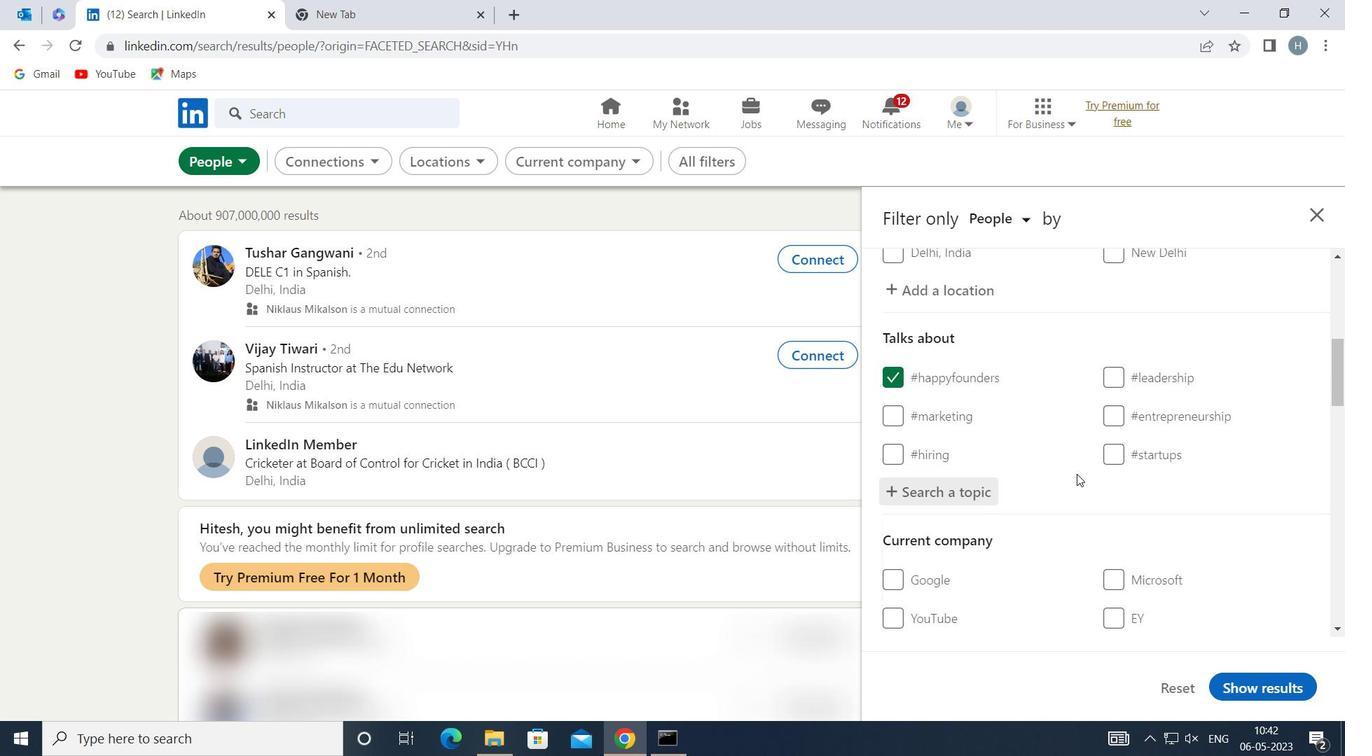 
Action: Mouse scrolled (1079, 474) with delta (0, 0)
Screenshot: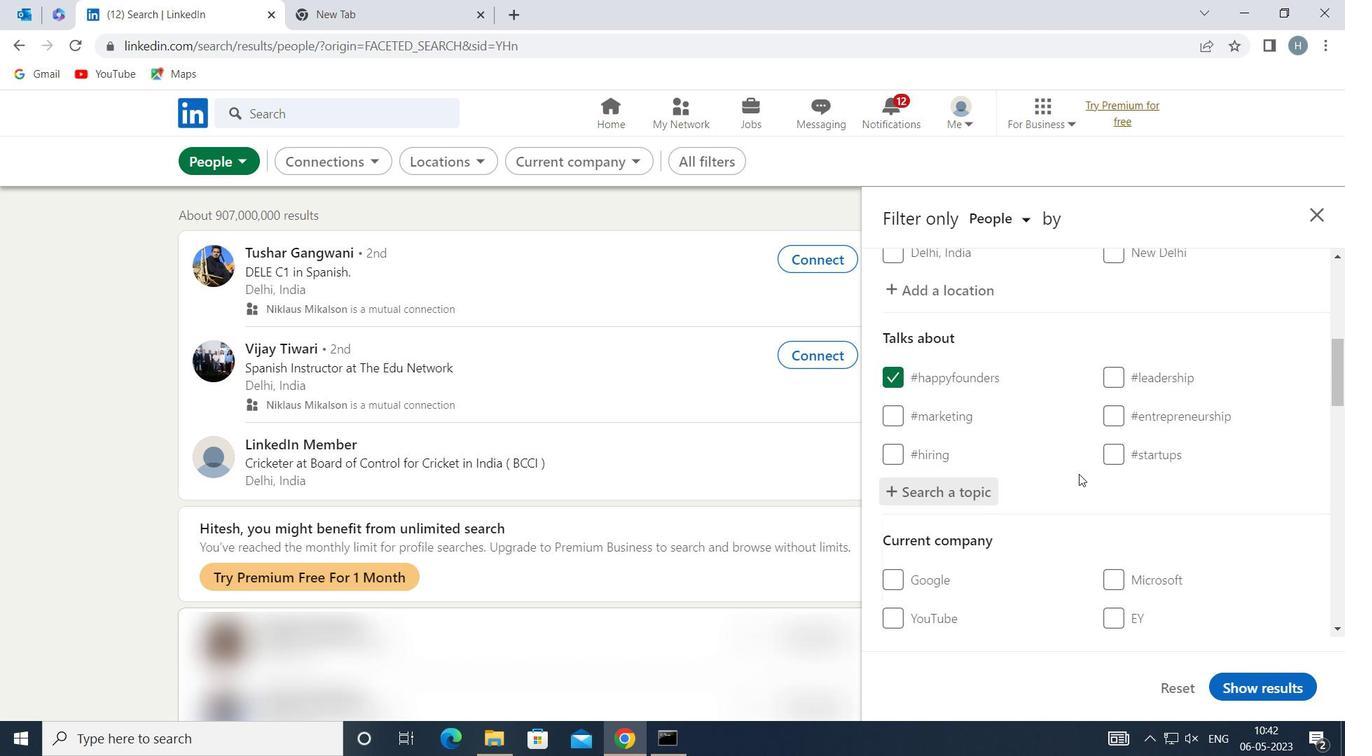 
Action: Mouse moved to (1075, 476)
Screenshot: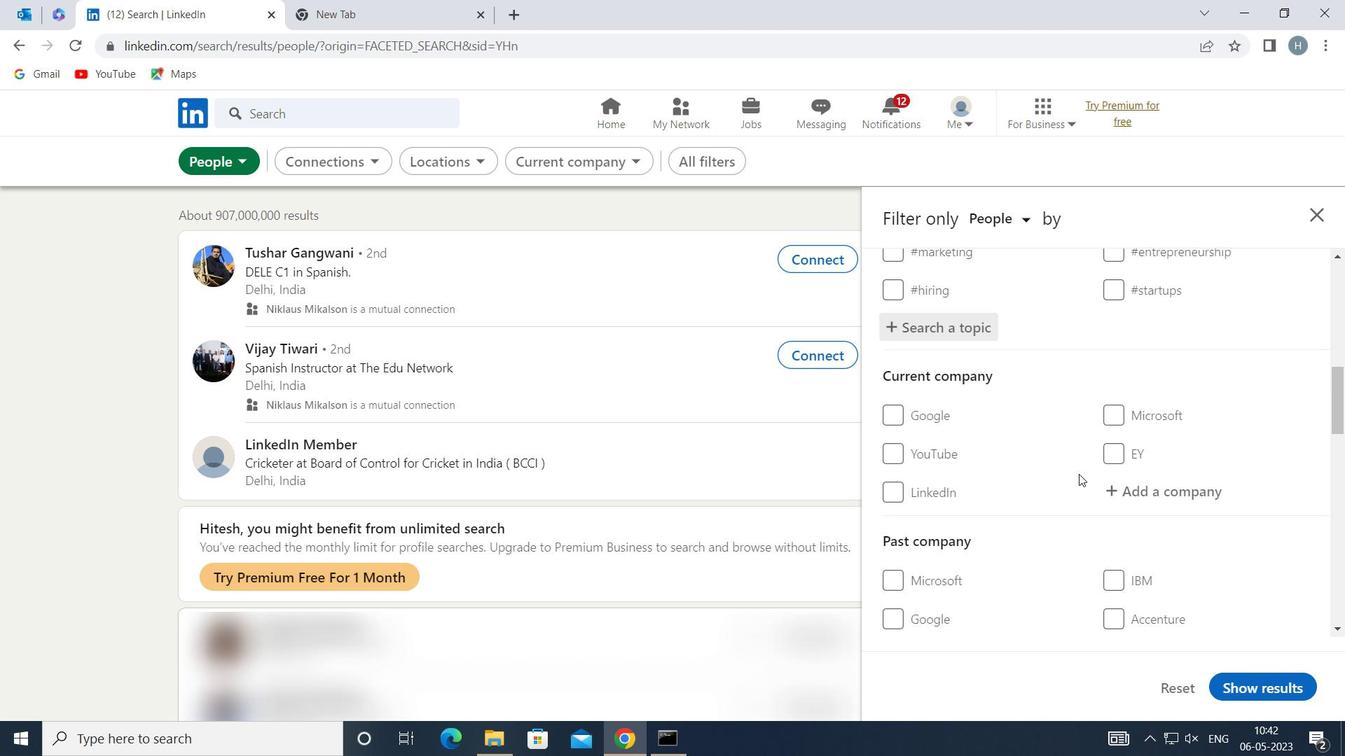 
Action: Mouse scrolled (1075, 475) with delta (0, 0)
Screenshot: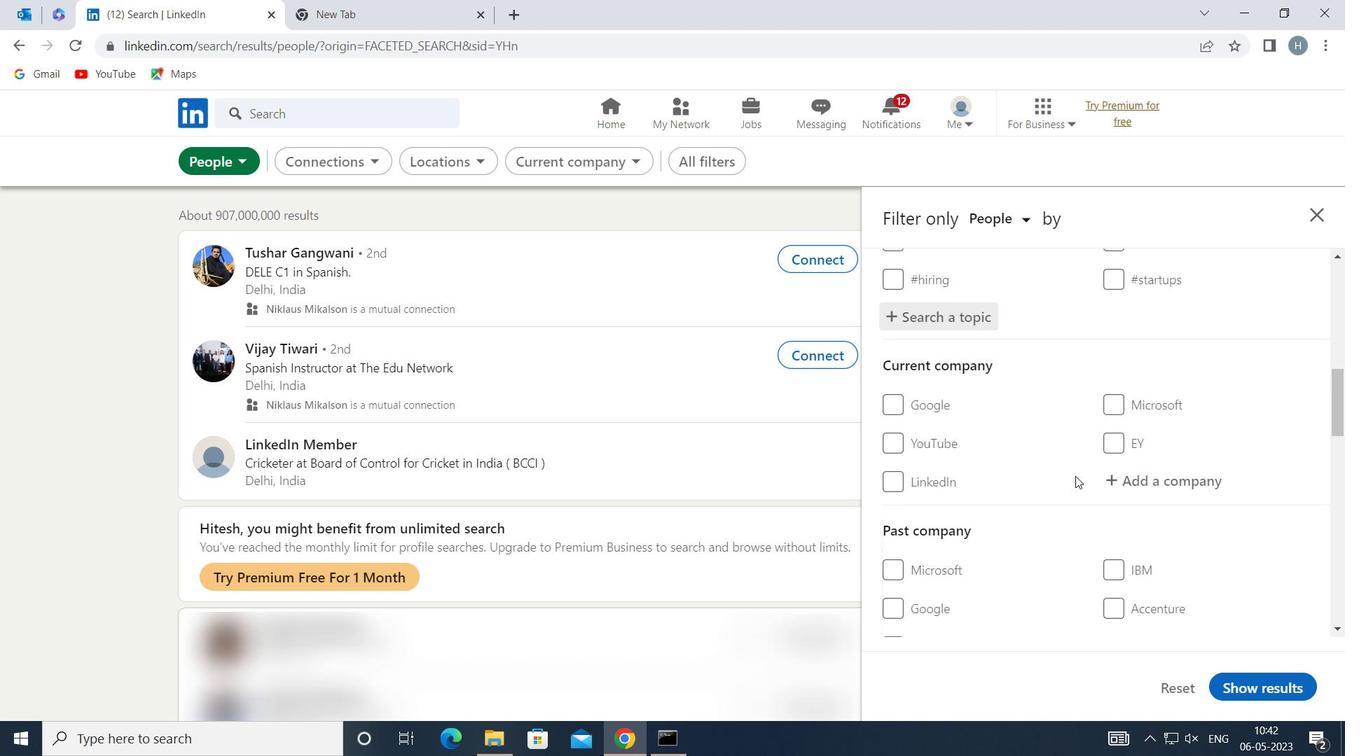 
Action: Mouse moved to (1074, 475)
Screenshot: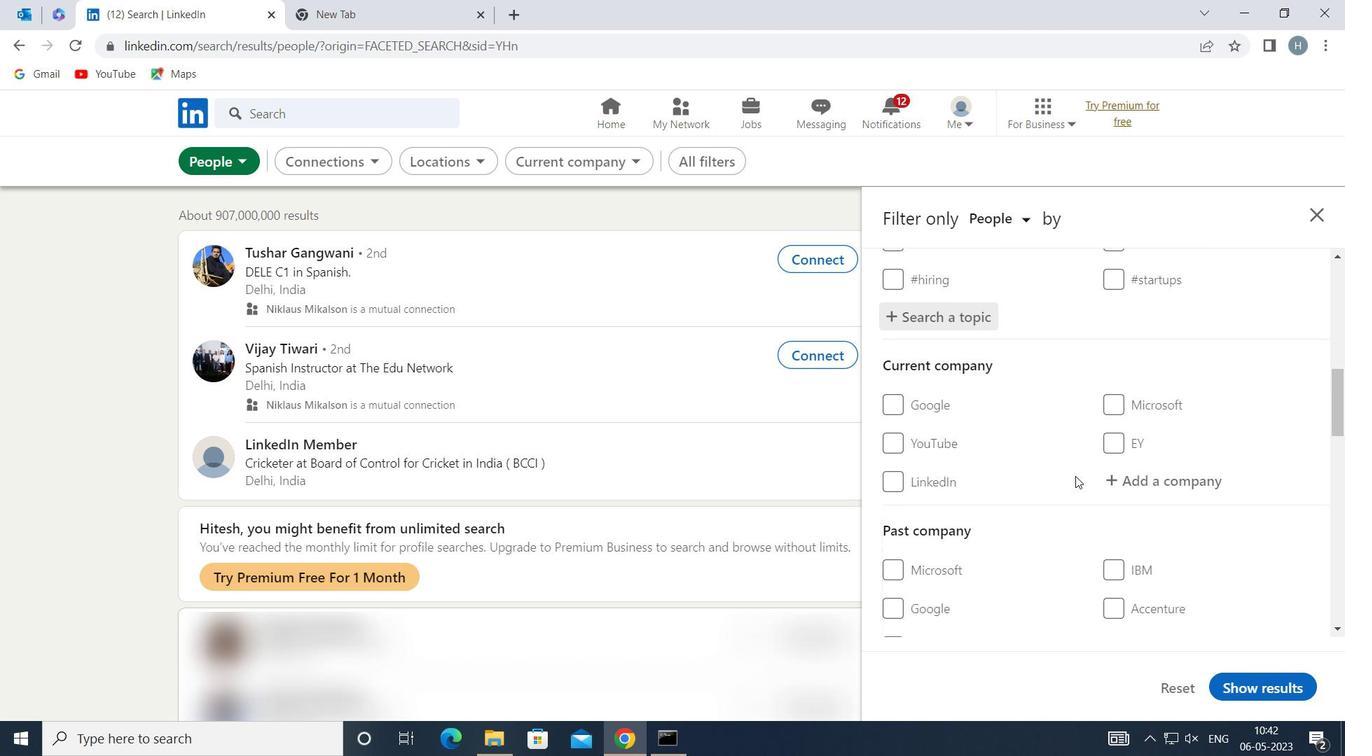 
Action: Mouse scrolled (1074, 475) with delta (0, 0)
Screenshot: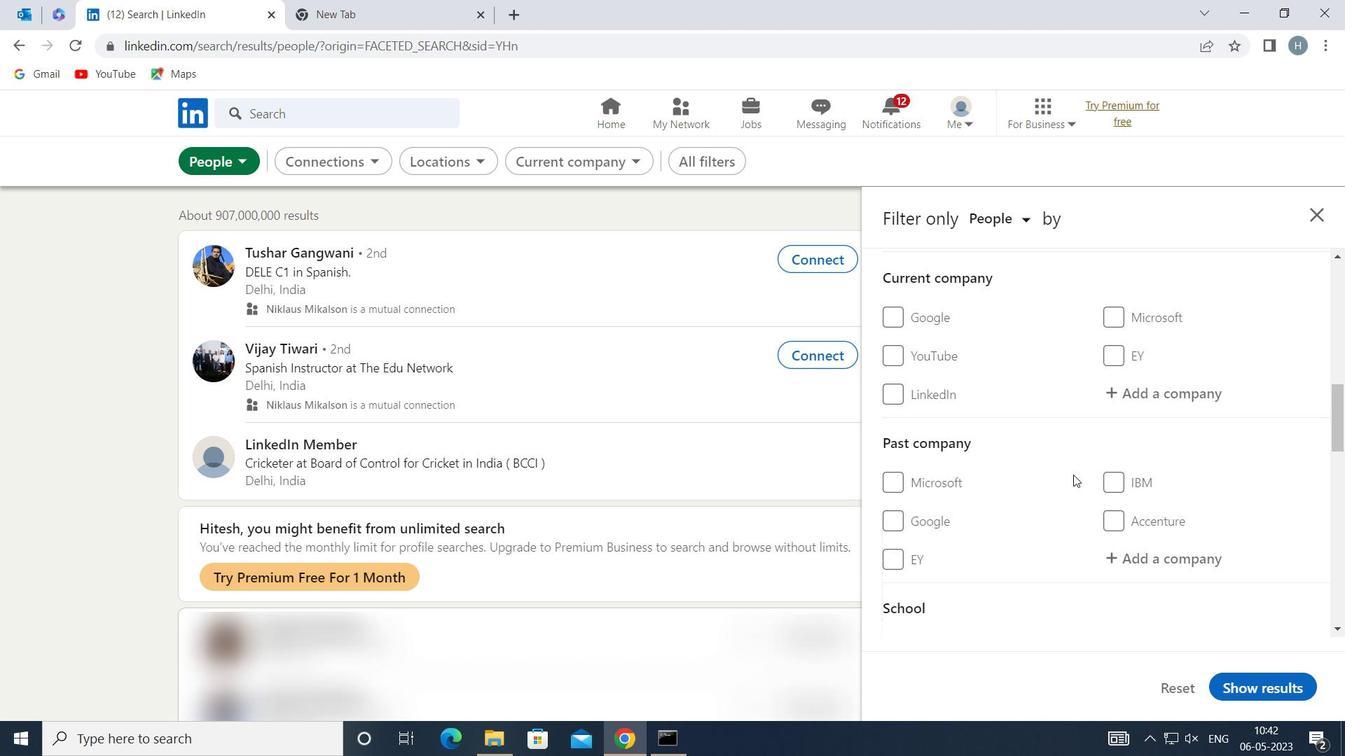 
Action: Mouse scrolled (1074, 475) with delta (0, 0)
Screenshot: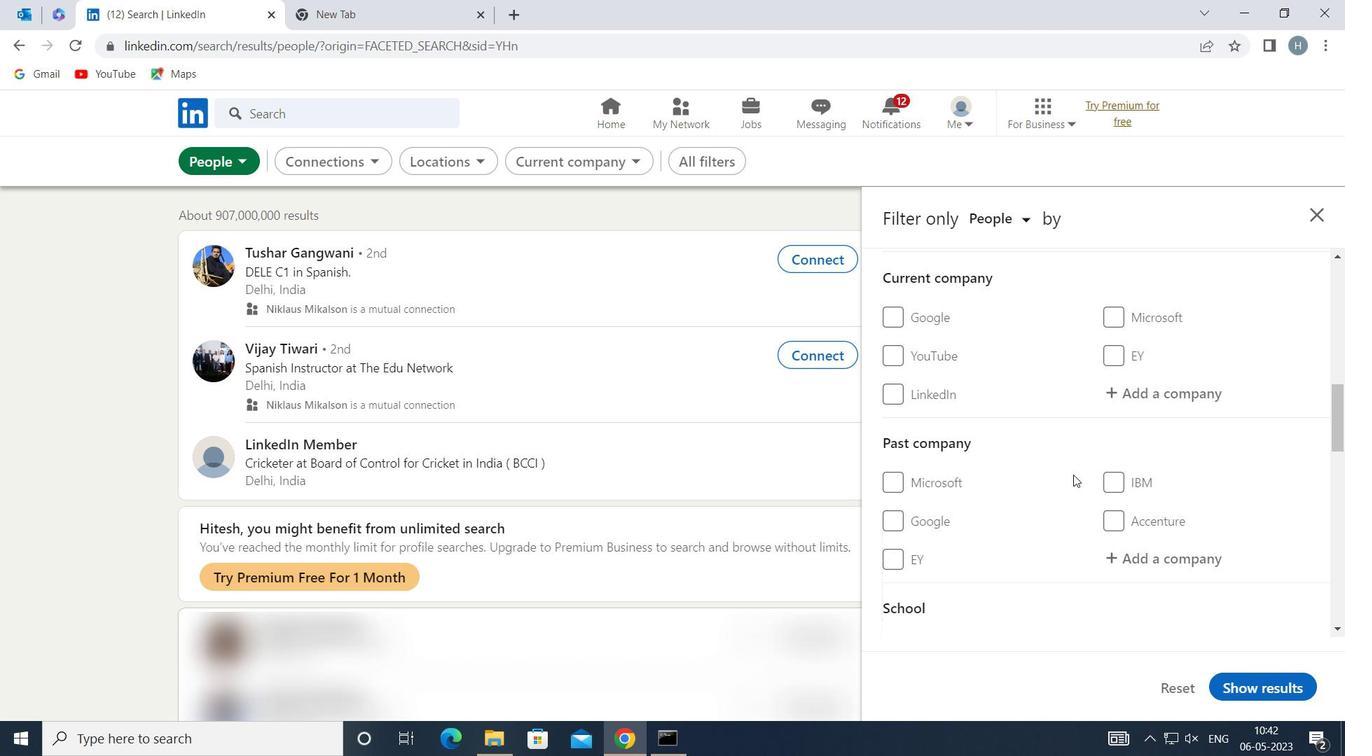 
Action: Mouse scrolled (1074, 475) with delta (0, 0)
Screenshot: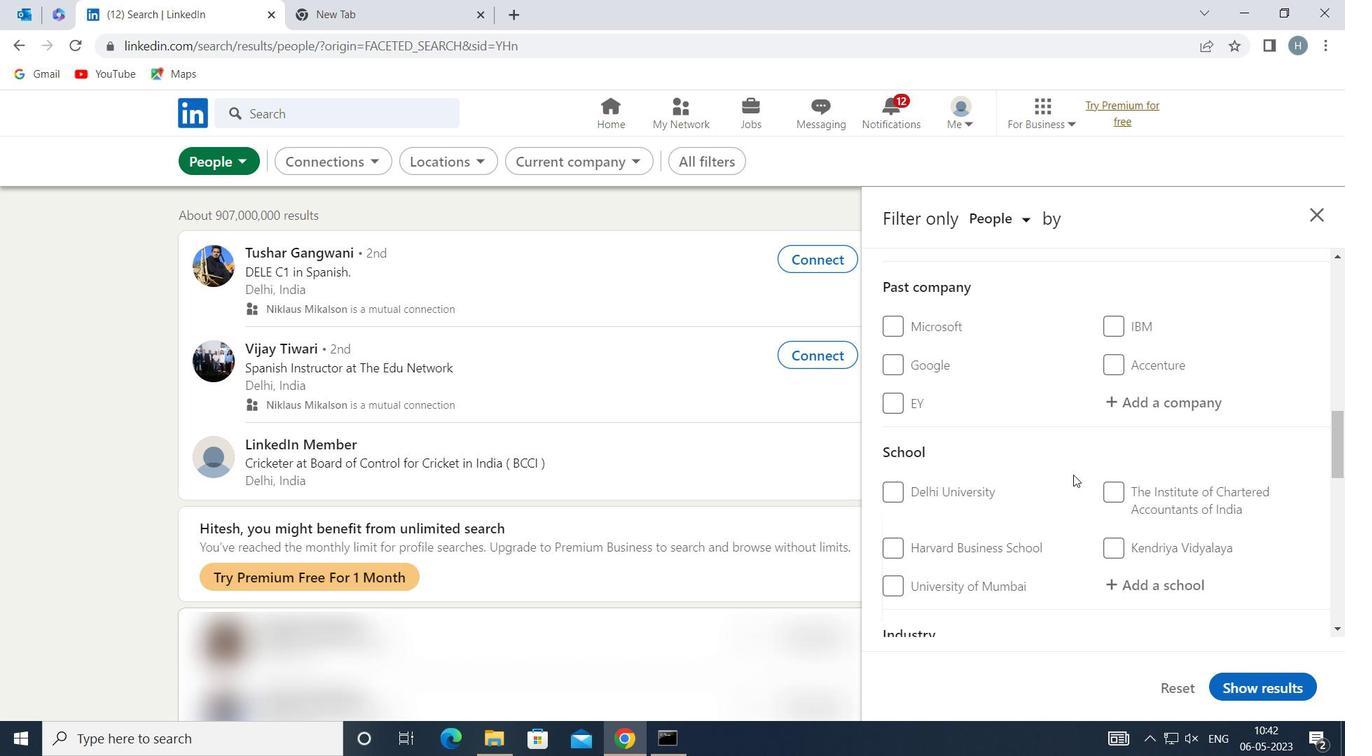 
Action: Mouse scrolled (1074, 475) with delta (0, 0)
Screenshot: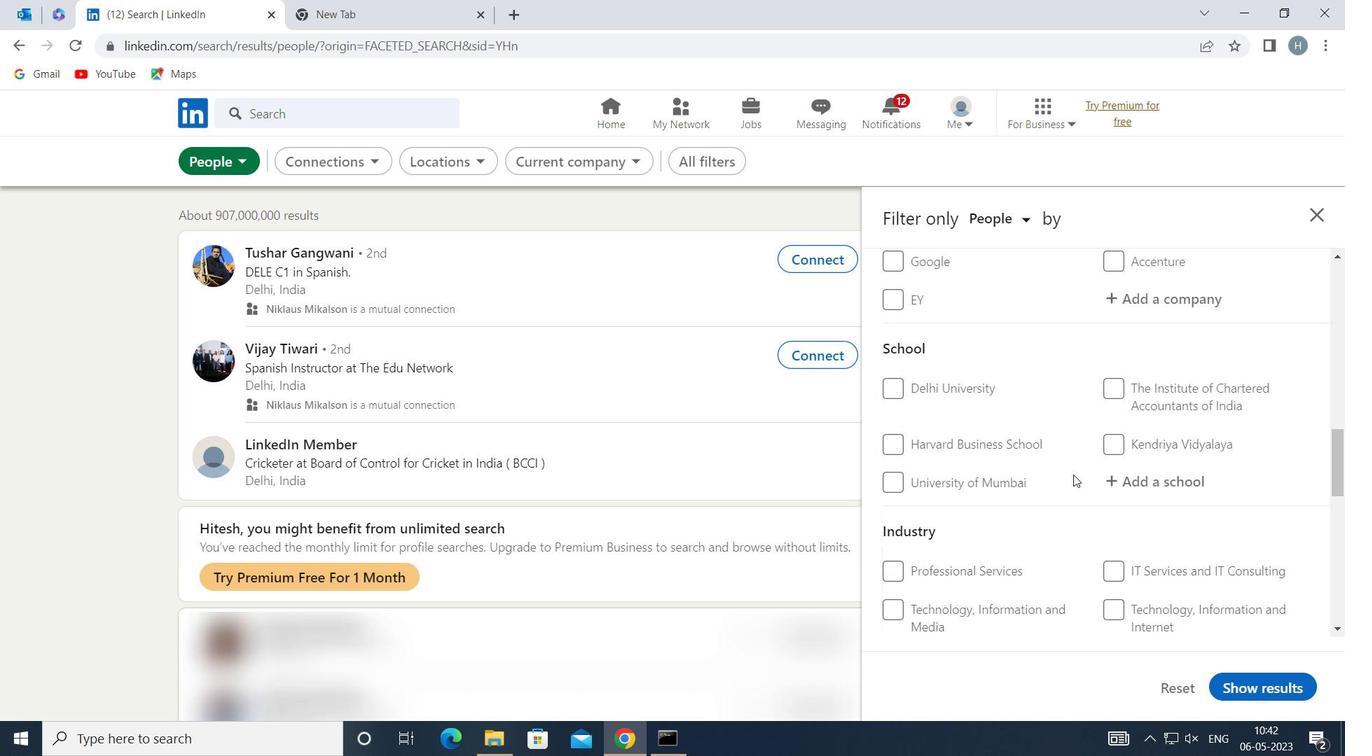 
Action: Mouse scrolled (1074, 475) with delta (0, 0)
Screenshot: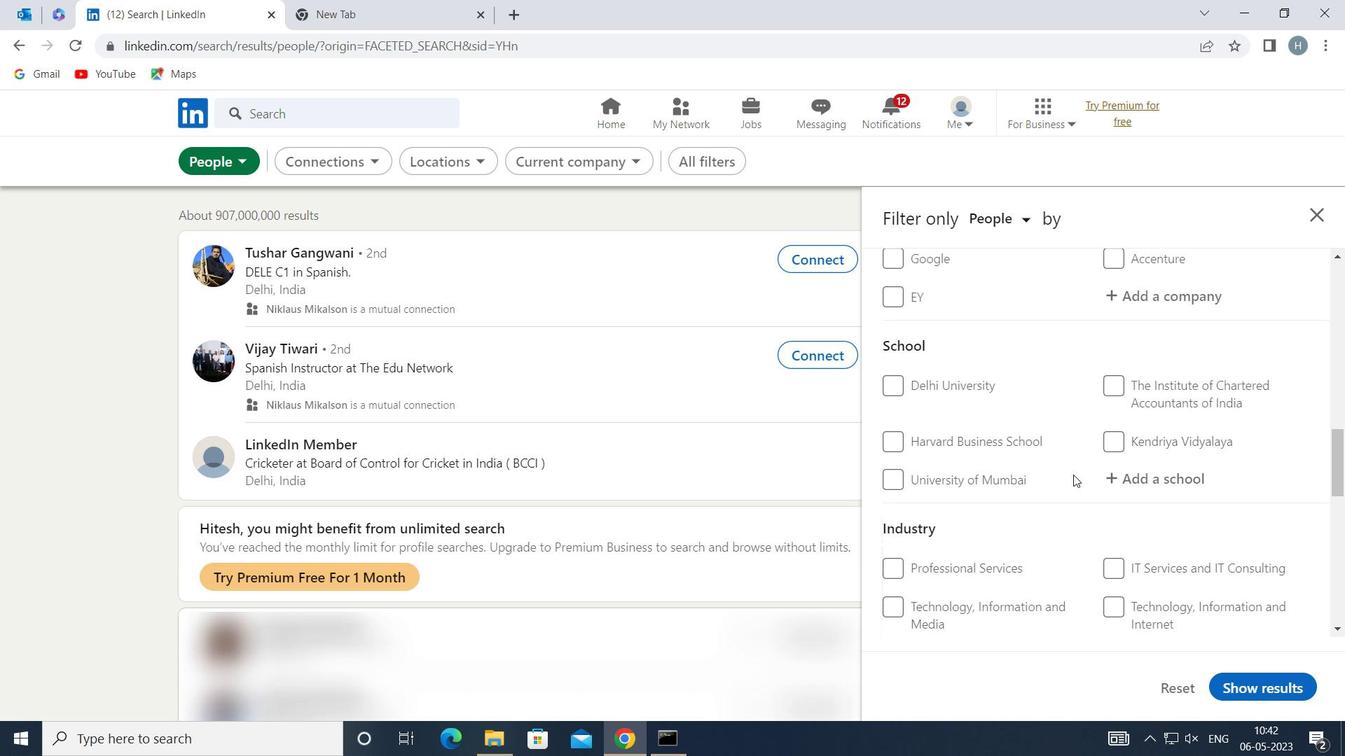 
Action: Mouse scrolled (1074, 475) with delta (0, 0)
Screenshot: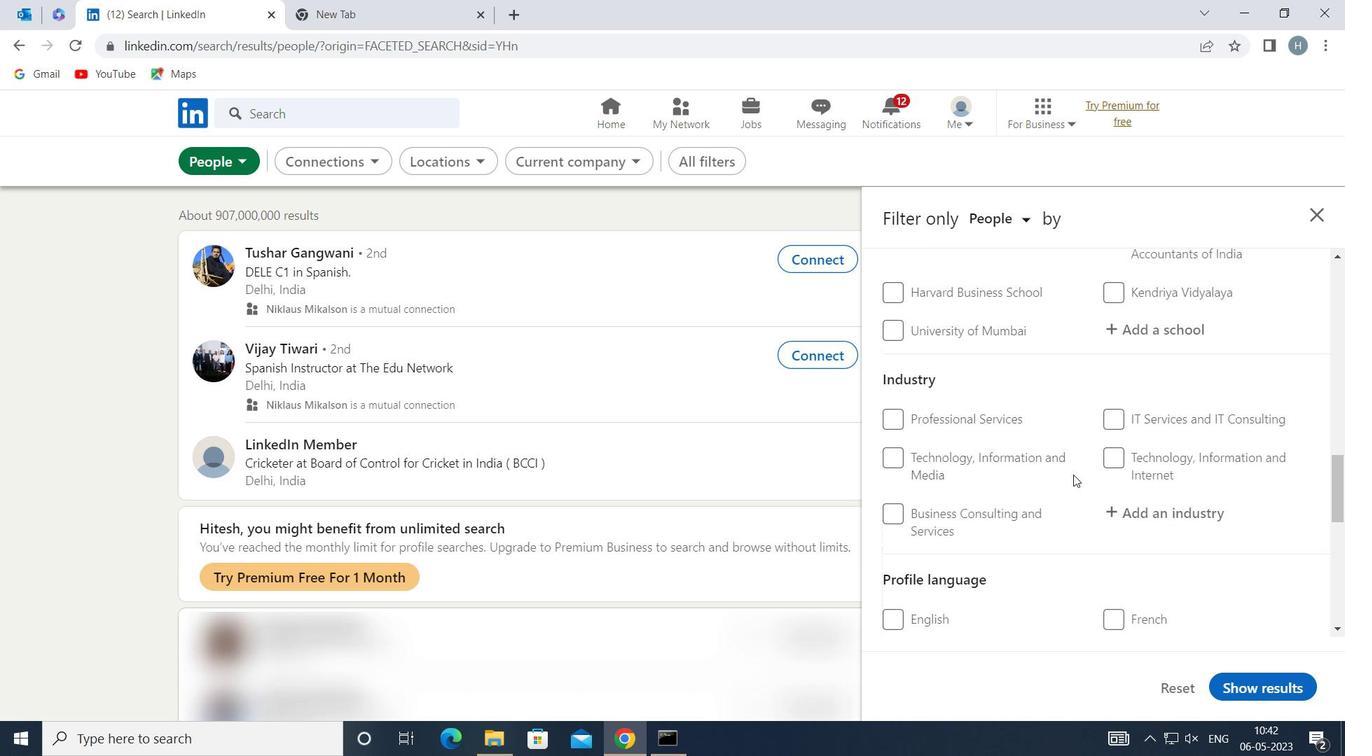 
Action: Mouse scrolled (1074, 475) with delta (0, 0)
Screenshot: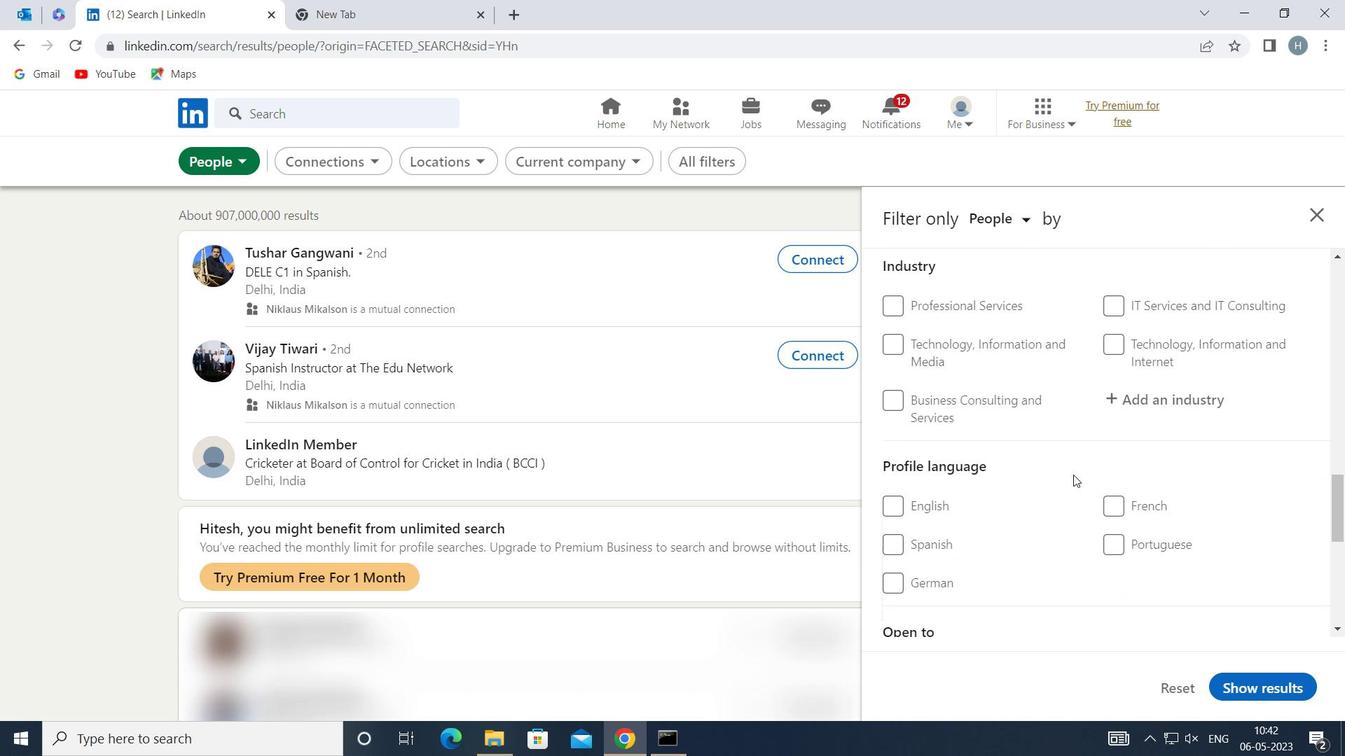 
Action: Mouse moved to (1117, 452)
Screenshot: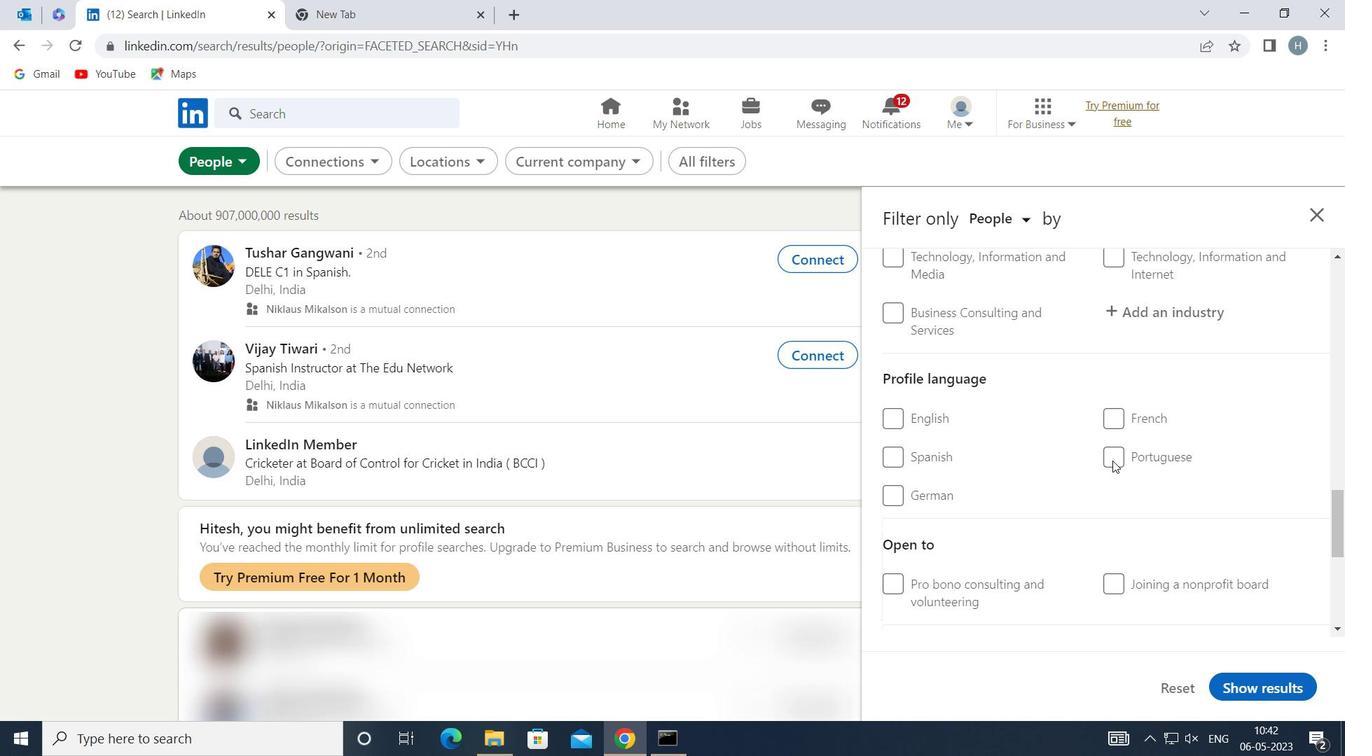 
Action: Mouse pressed left at (1117, 452)
Screenshot: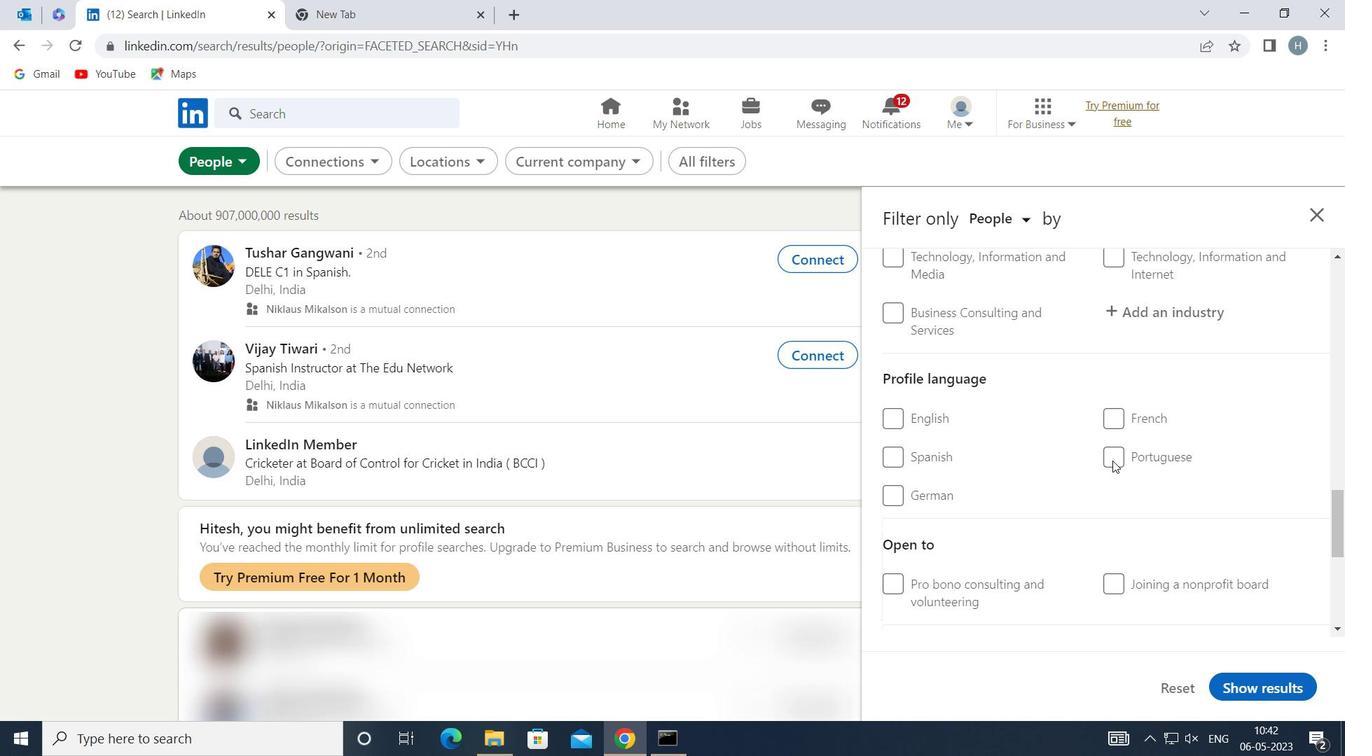 
Action: Mouse moved to (1030, 504)
Screenshot: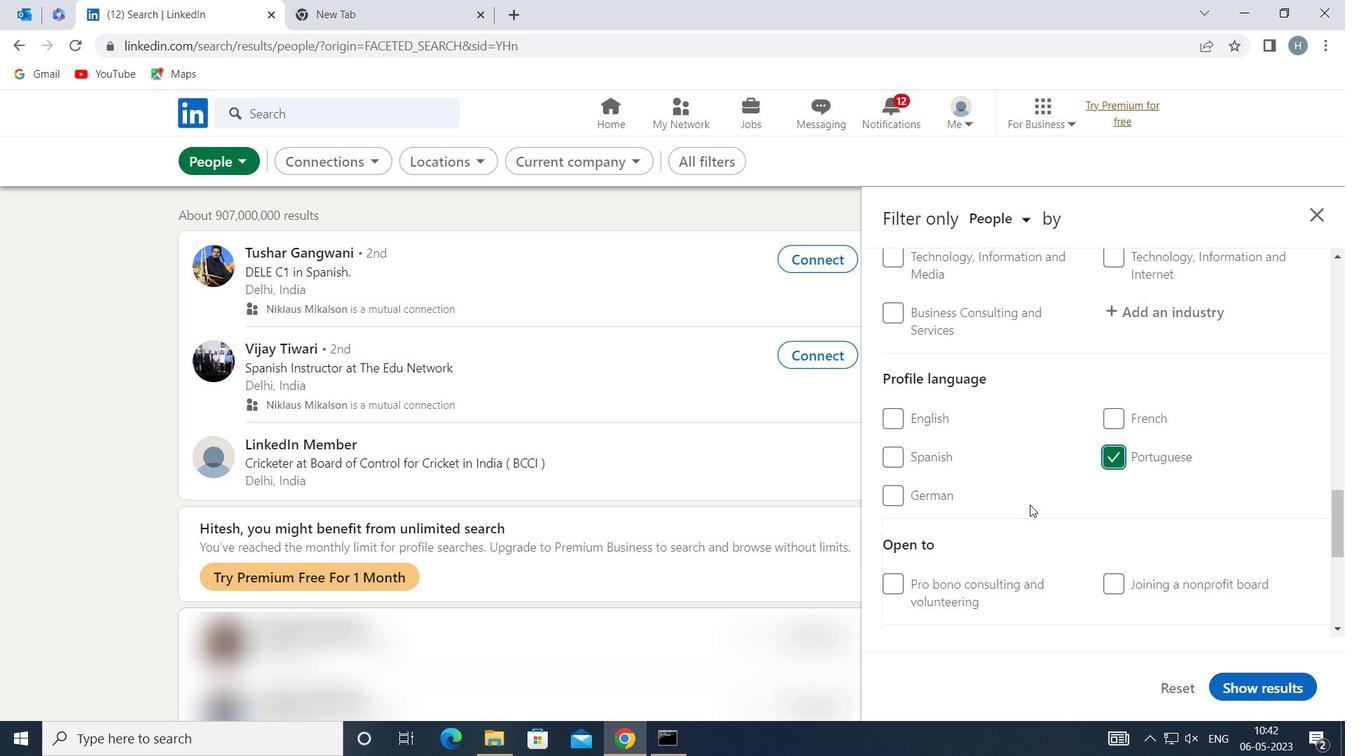 
Action: Mouse scrolled (1030, 505) with delta (0, 0)
Screenshot: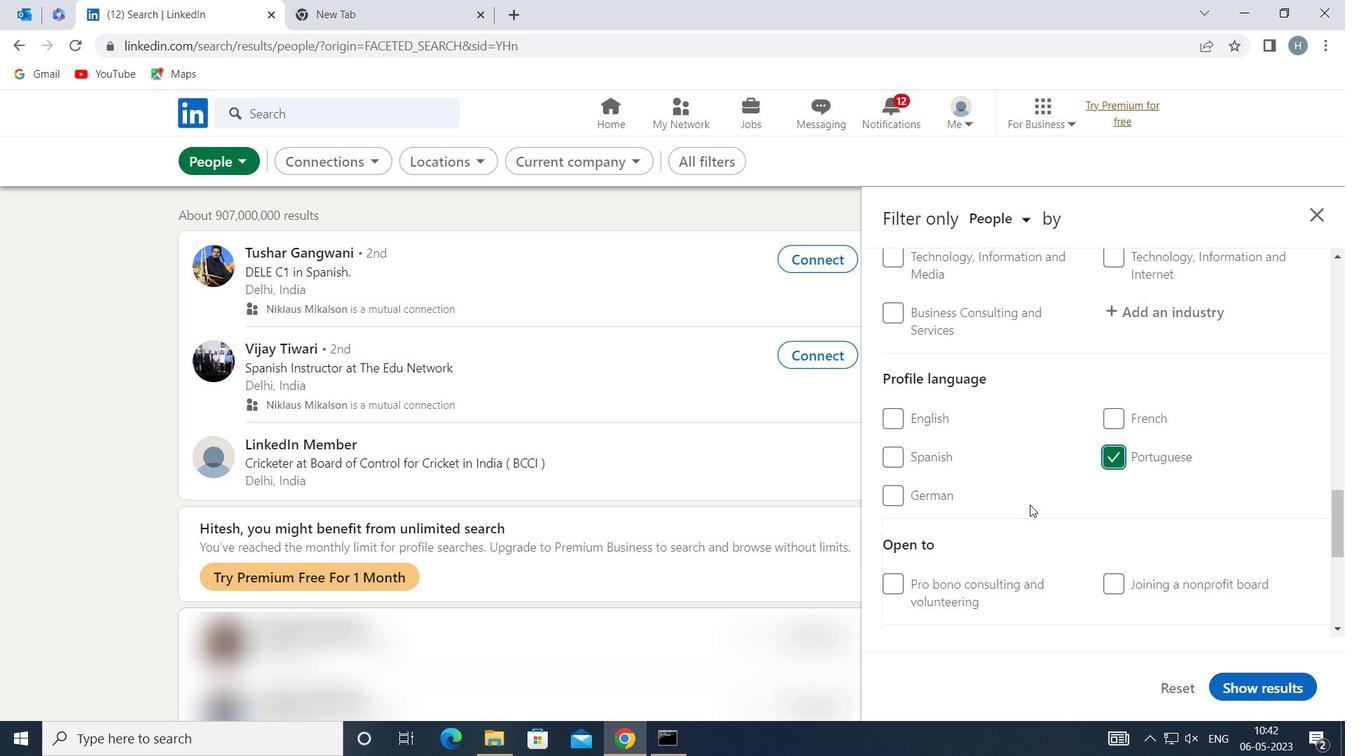 
Action: Mouse moved to (1049, 496)
Screenshot: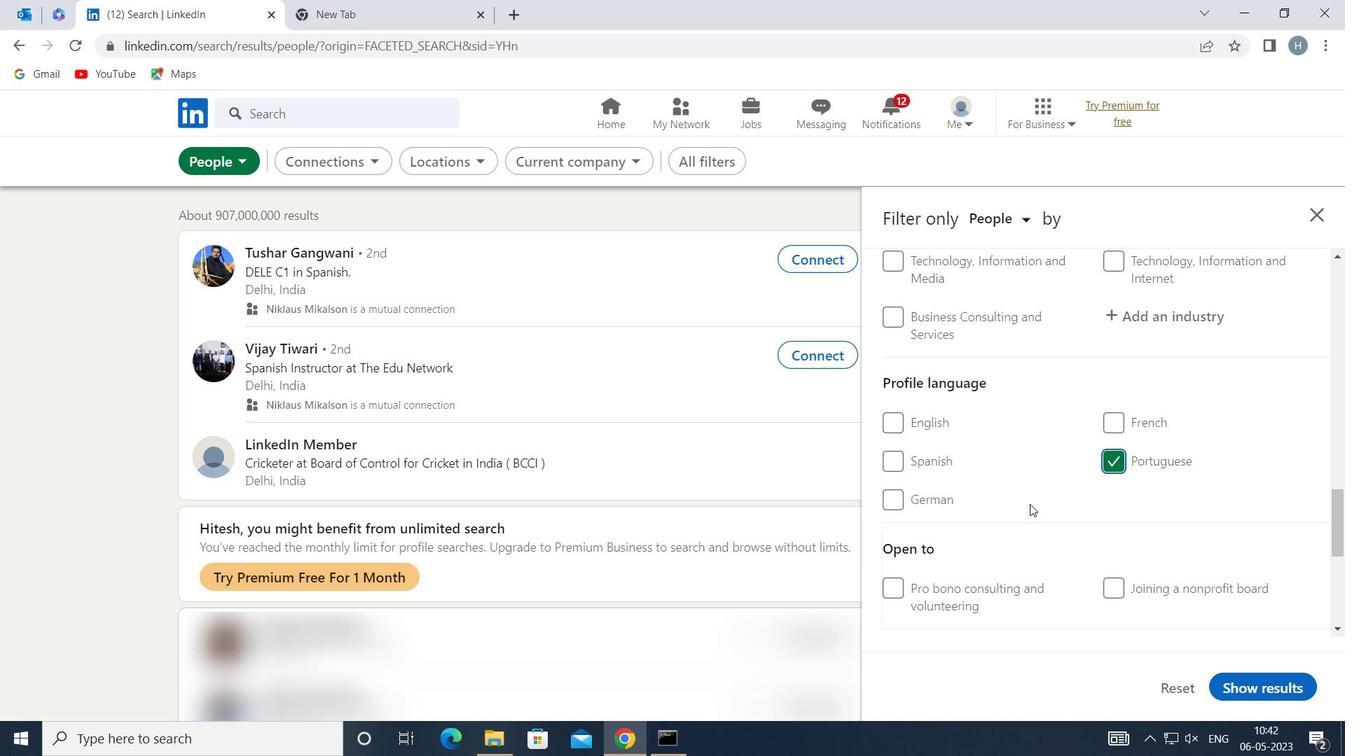 
Action: Mouse scrolled (1049, 497) with delta (0, 0)
Screenshot: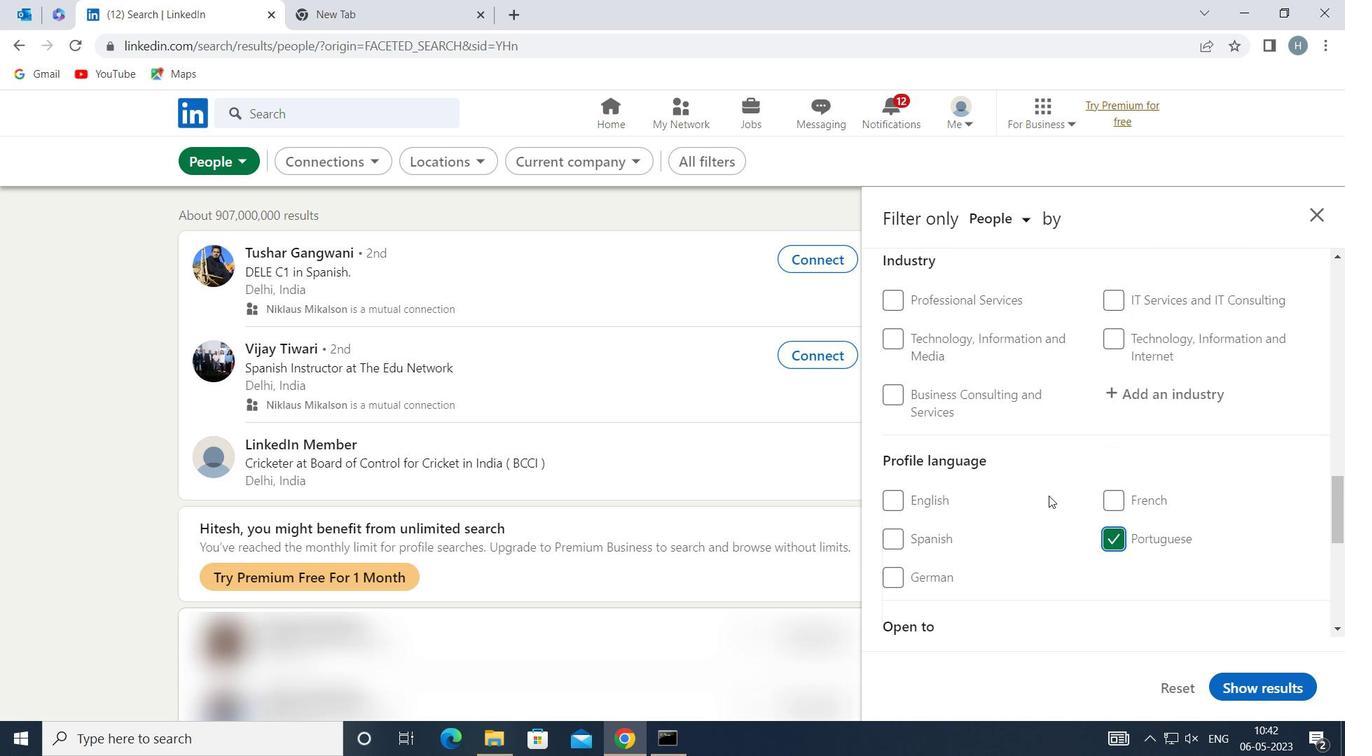 
Action: Mouse scrolled (1049, 497) with delta (0, 0)
Screenshot: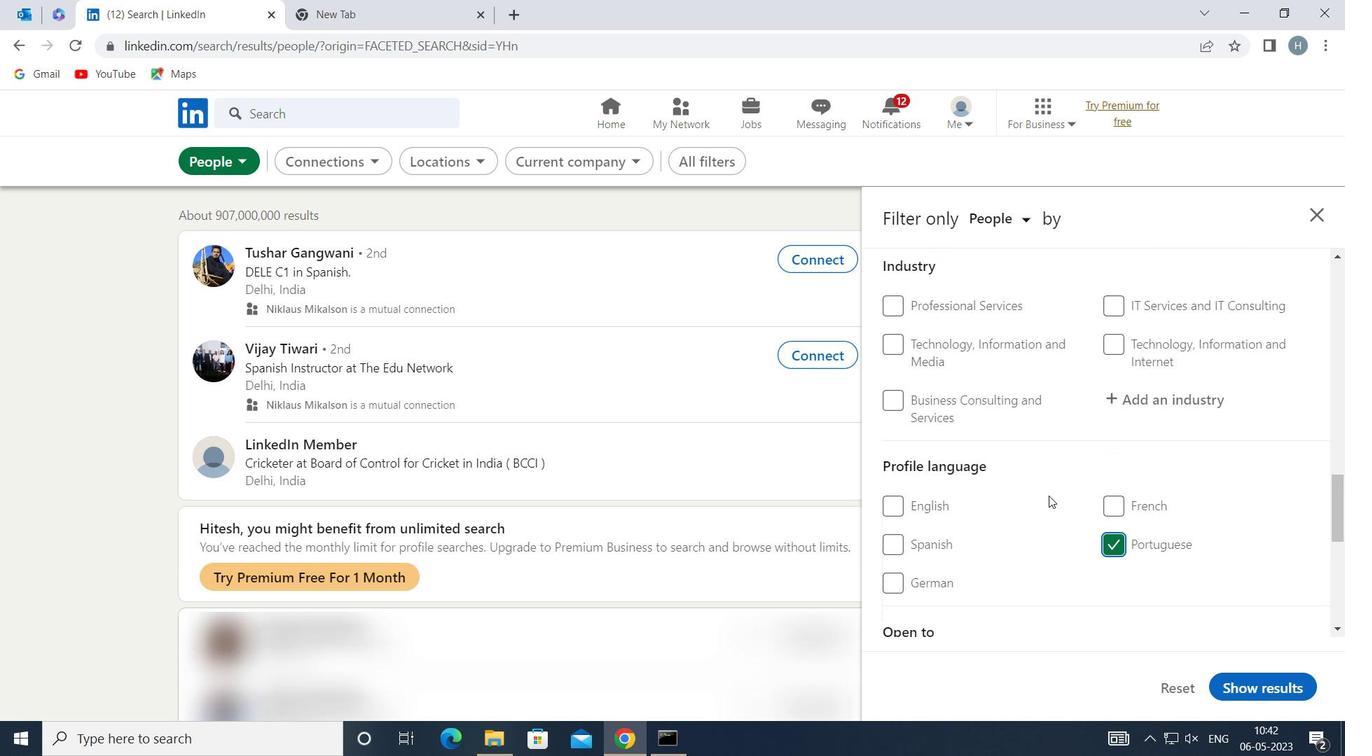 
Action: Mouse scrolled (1049, 497) with delta (0, 0)
Screenshot: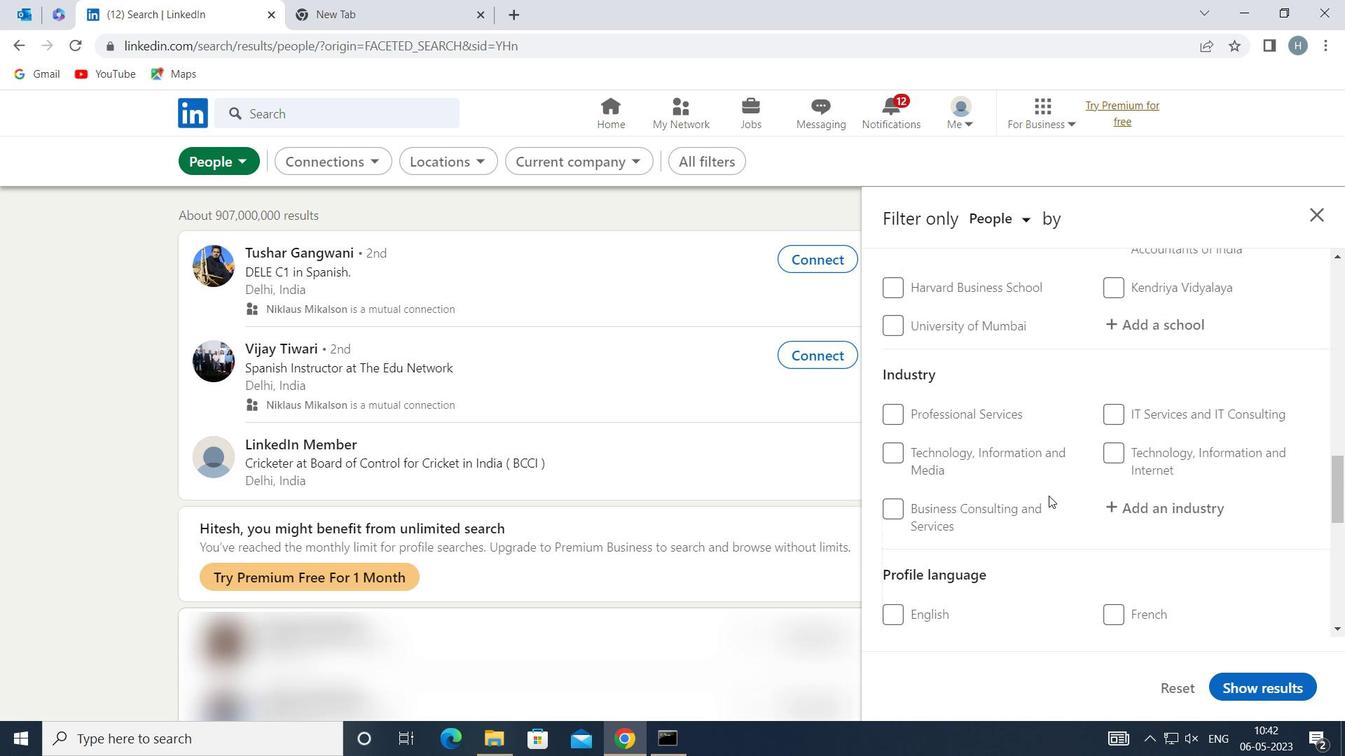 
Action: Mouse scrolled (1049, 497) with delta (0, 0)
Screenshot: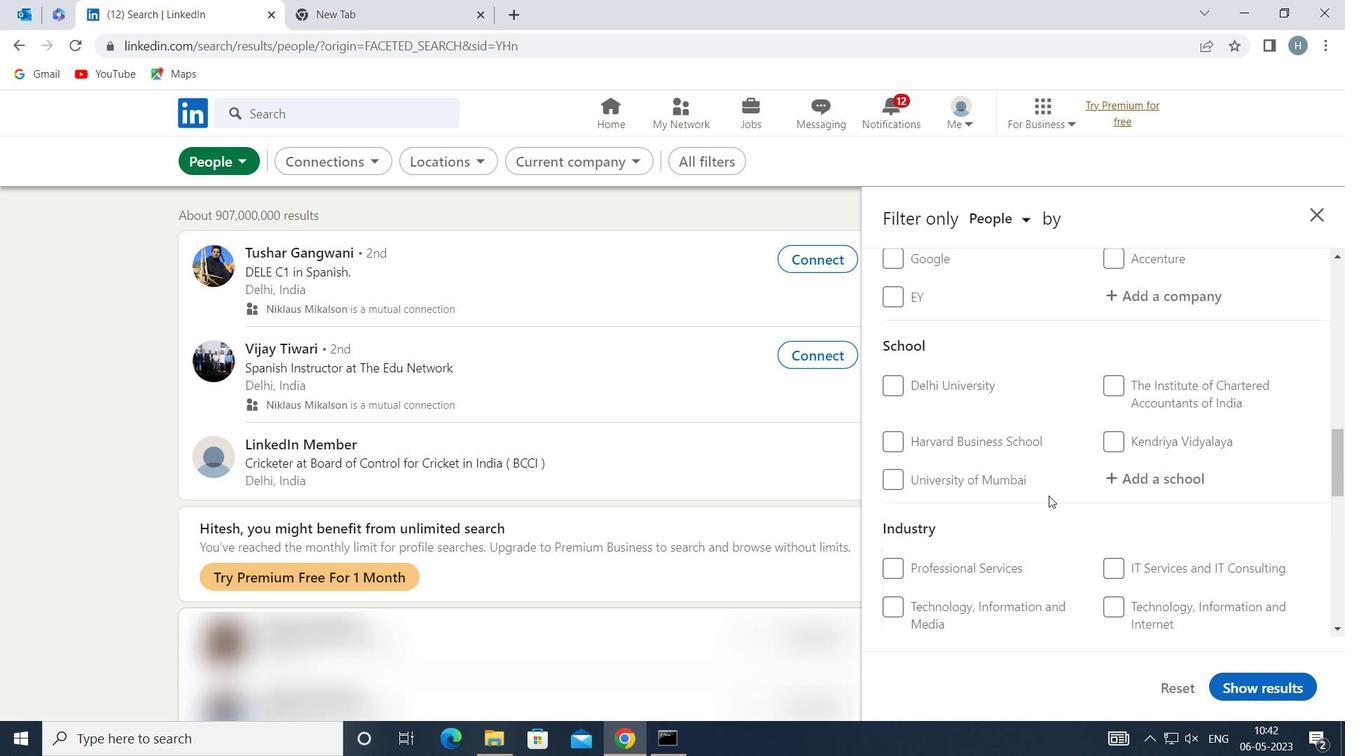
Action: Mouse scrolled (1049, 497) with delta (0, 0)
Screenshot: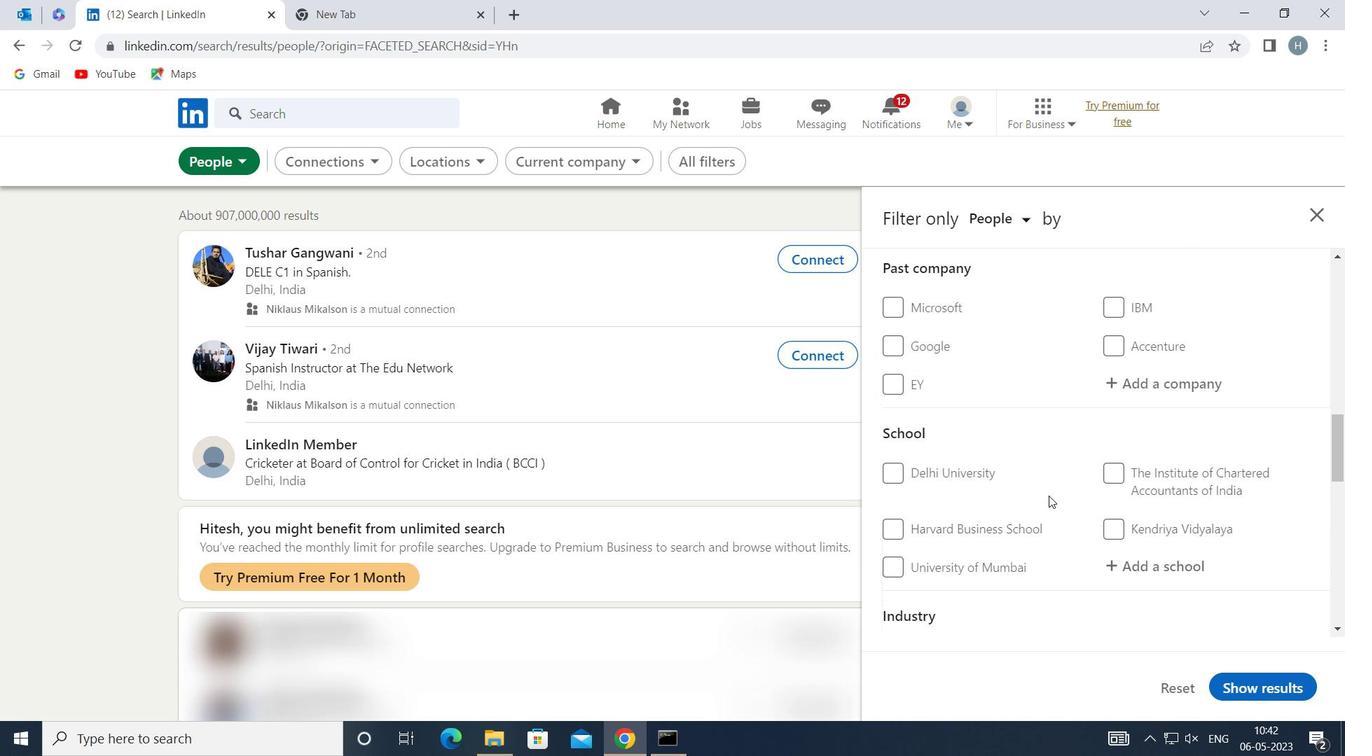 
Action: Mouse scrolled (1049, 497) with delta (0, 0)
Screenshot: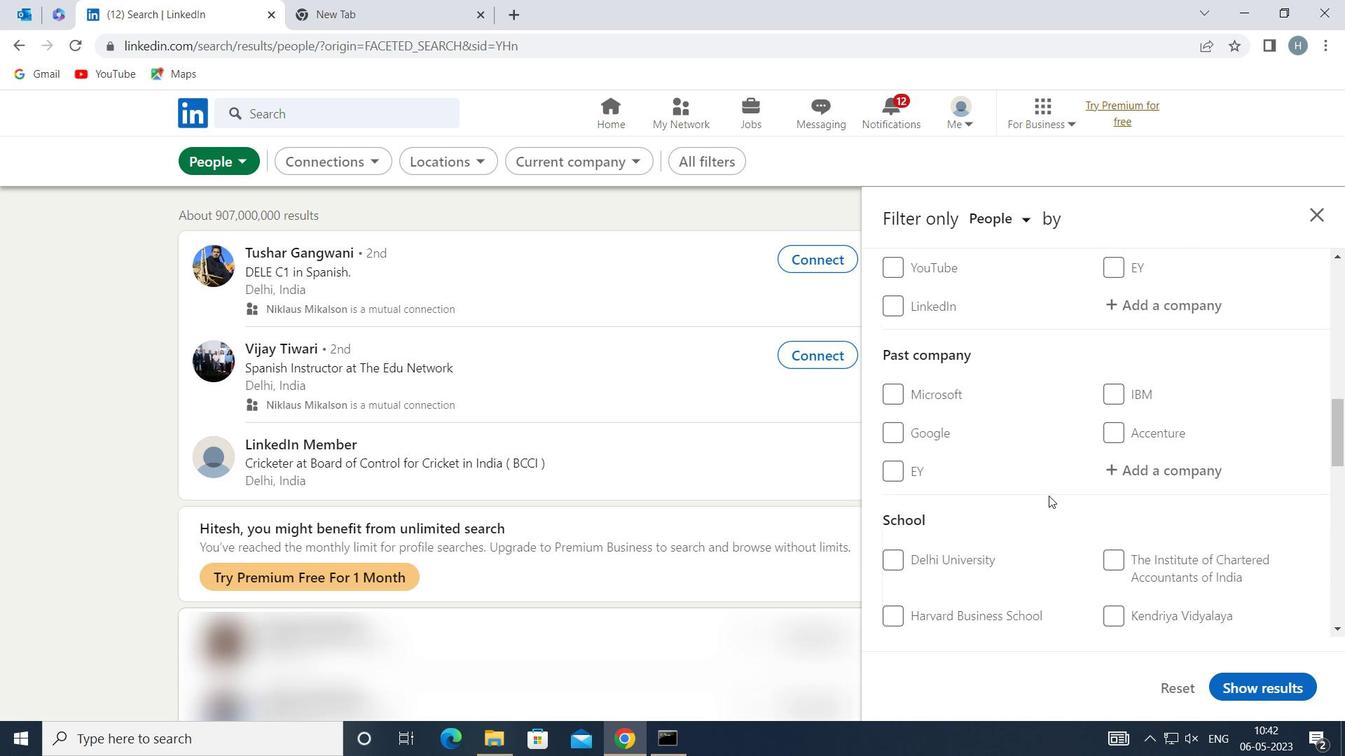 
Action: Mouse moved to (1185, 387)
Screenshot: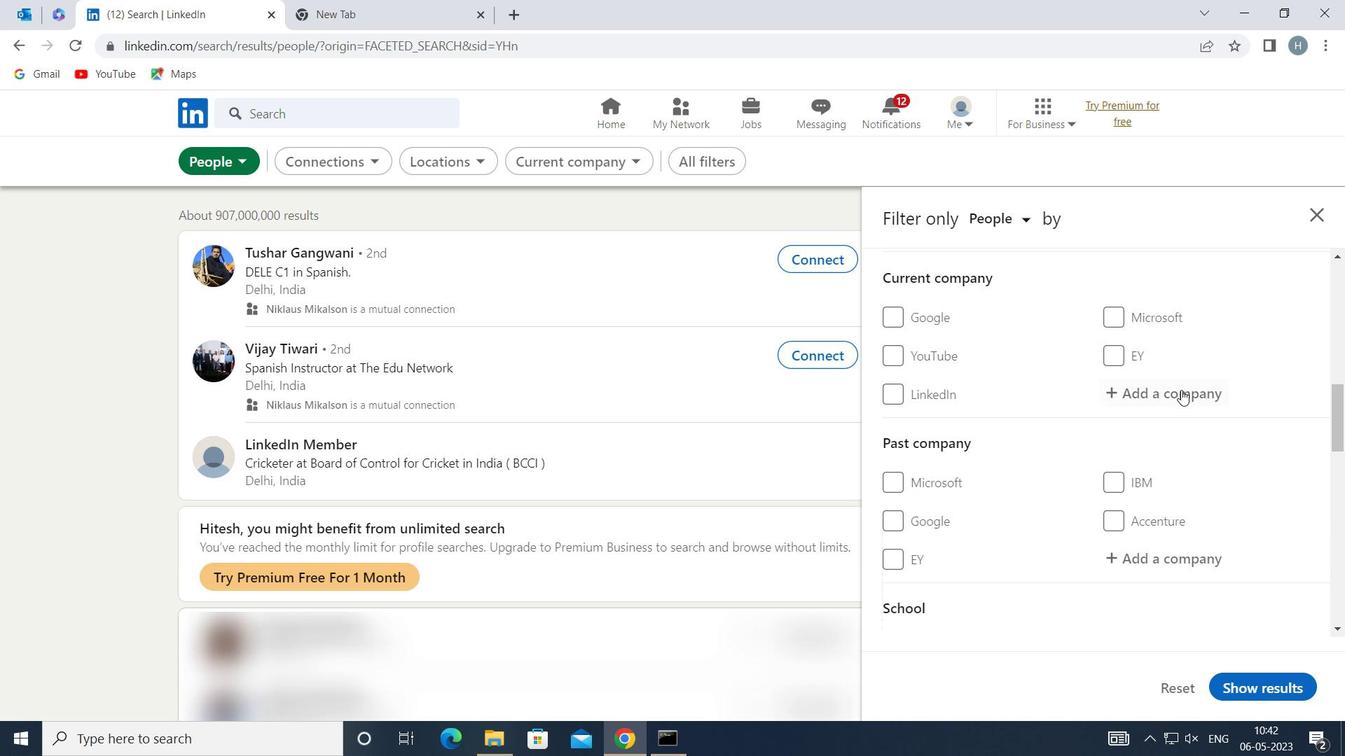 
Action: Mouse pressed left at (1185, 387)
Screenshot: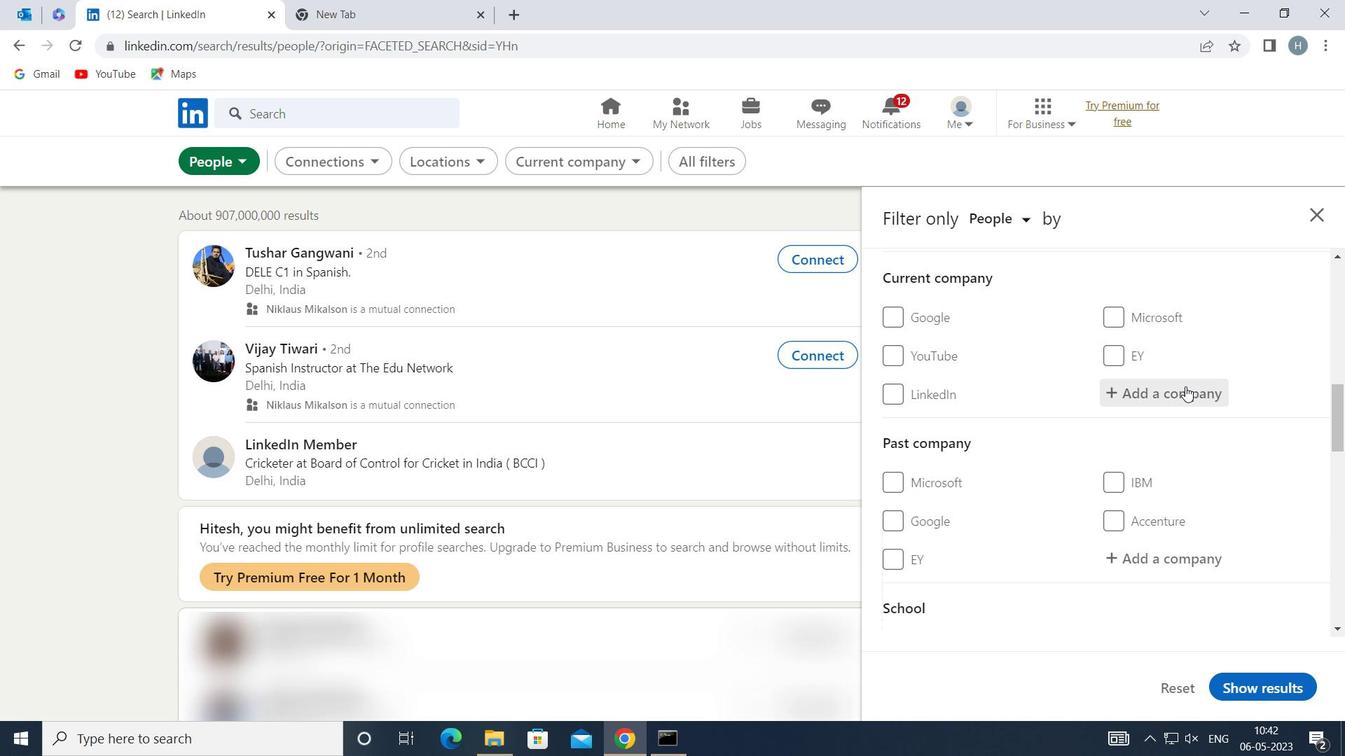 
Action: Key pressed <Key.shift>TRIPADVISOR
Screenshot: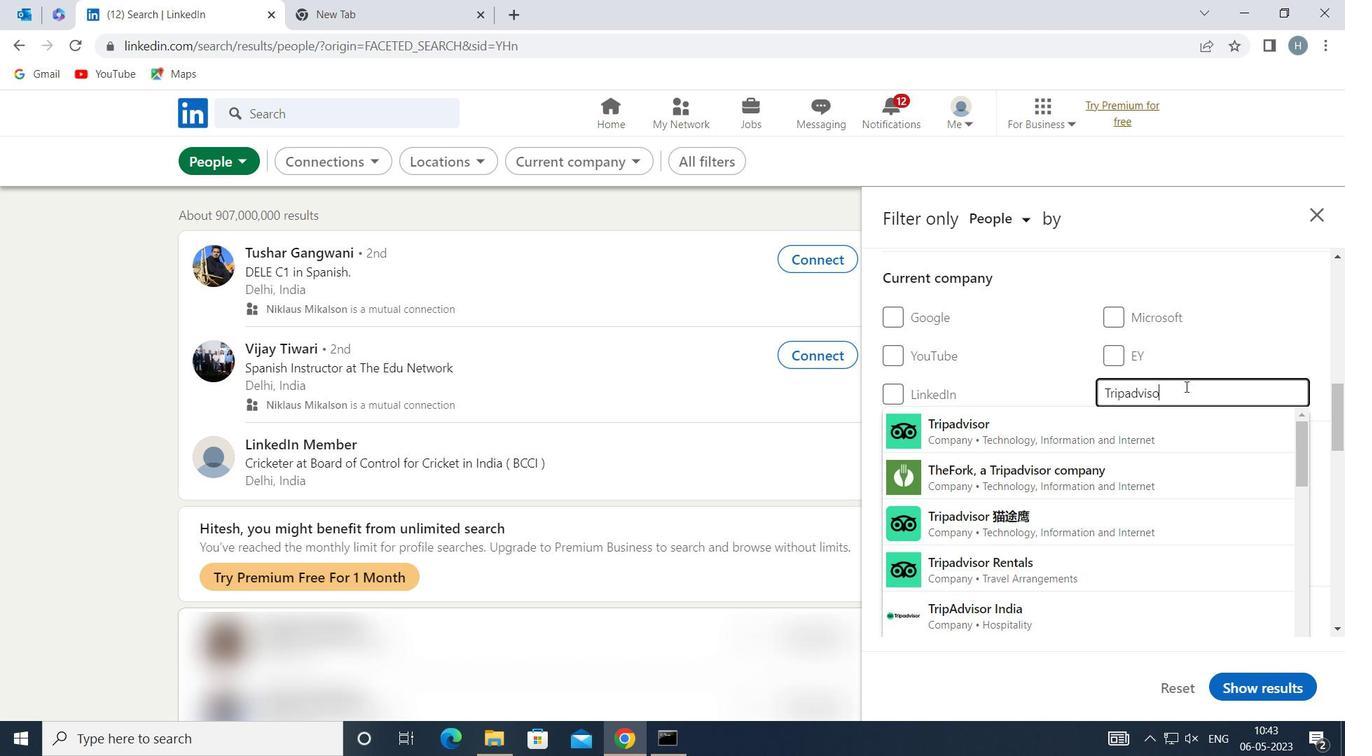 
Action: Mouse moved to (1049, 425)
Screenshot: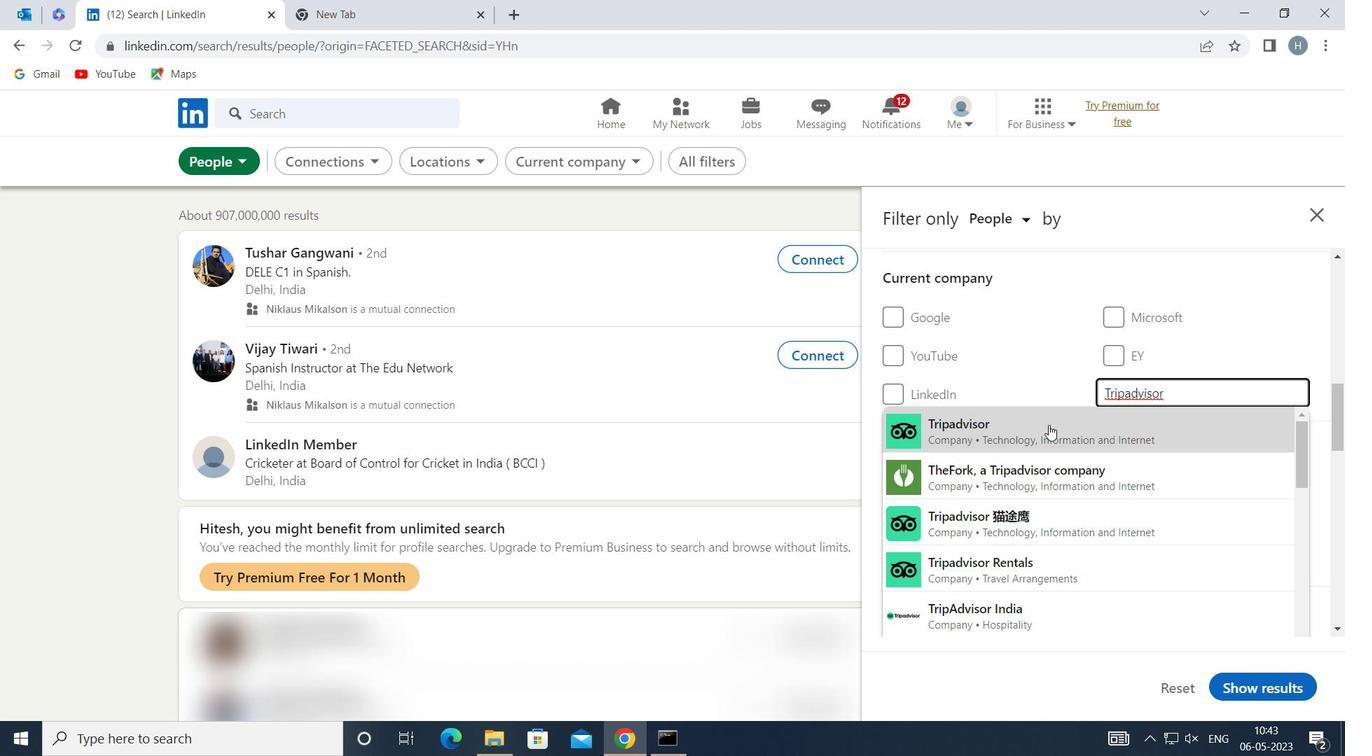 
Action: Mouse pressed left at (1049, 425)
Screenshot: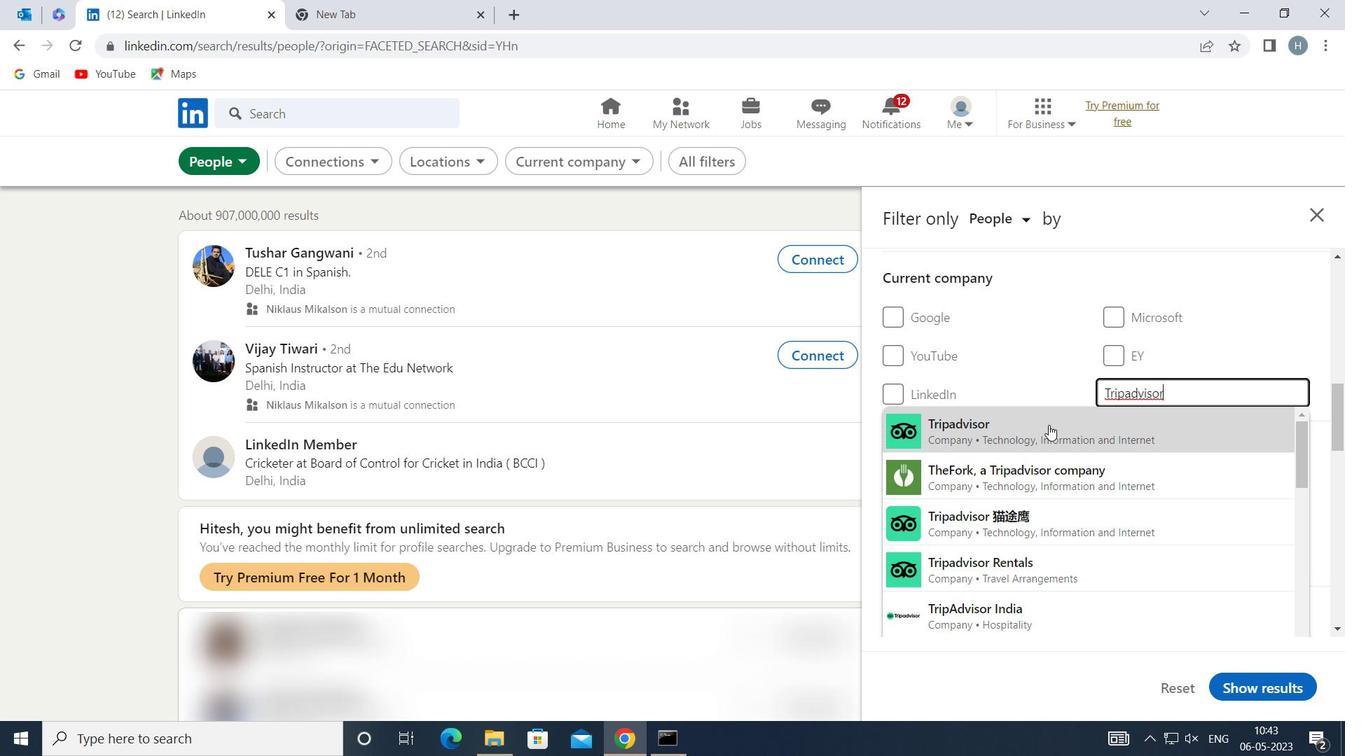 
Action: Mouse moved to (1051, 431)
Screenshot: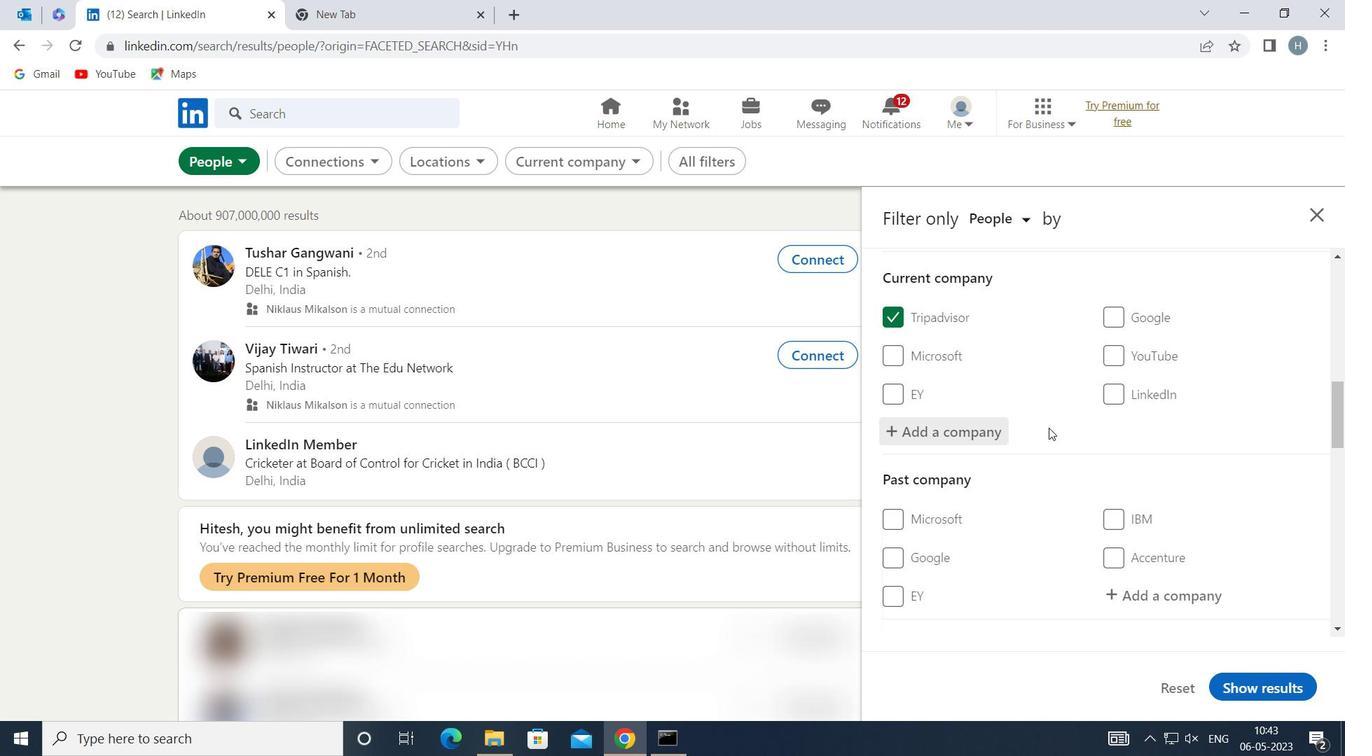 
Action: Mouse scrolled (1051, 431) with delta (0, 0)
Screenshot: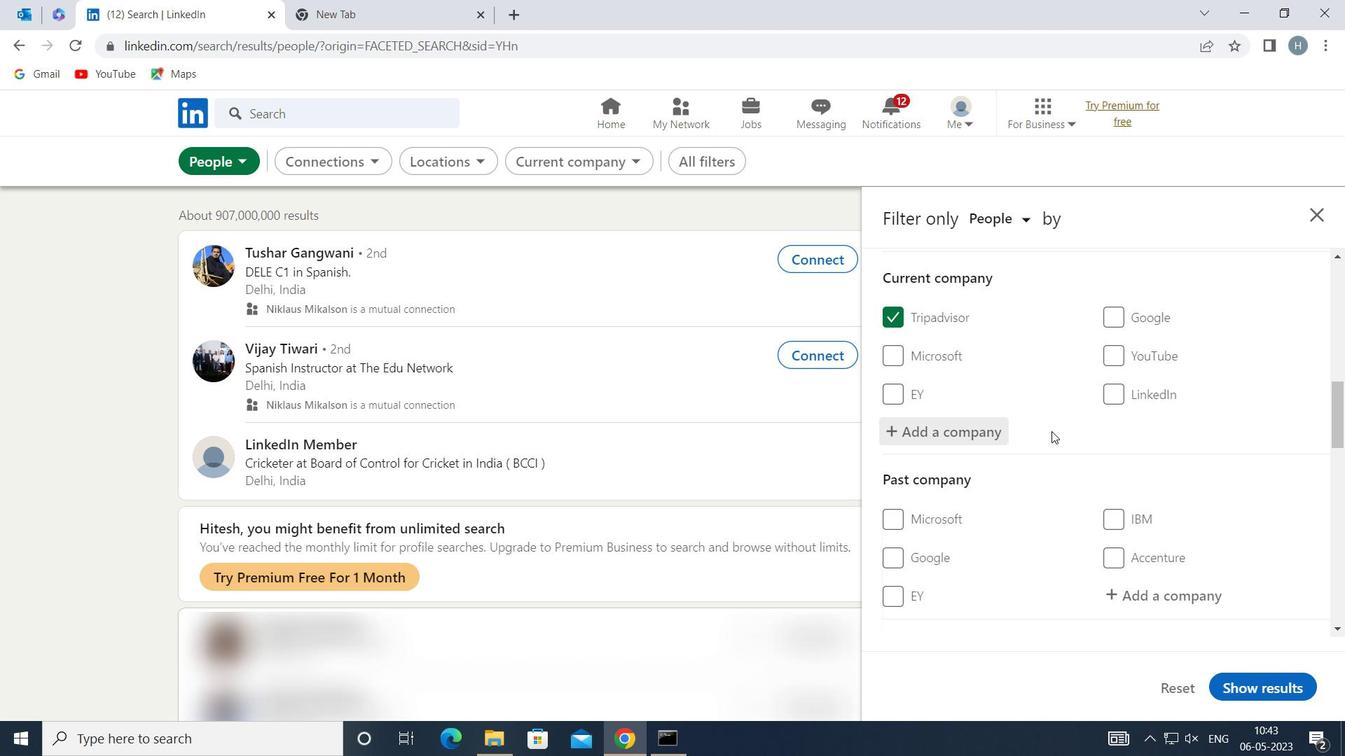 
Action: Mouse scrolled (1051, 431) with delta (0, 0)
Screenshot: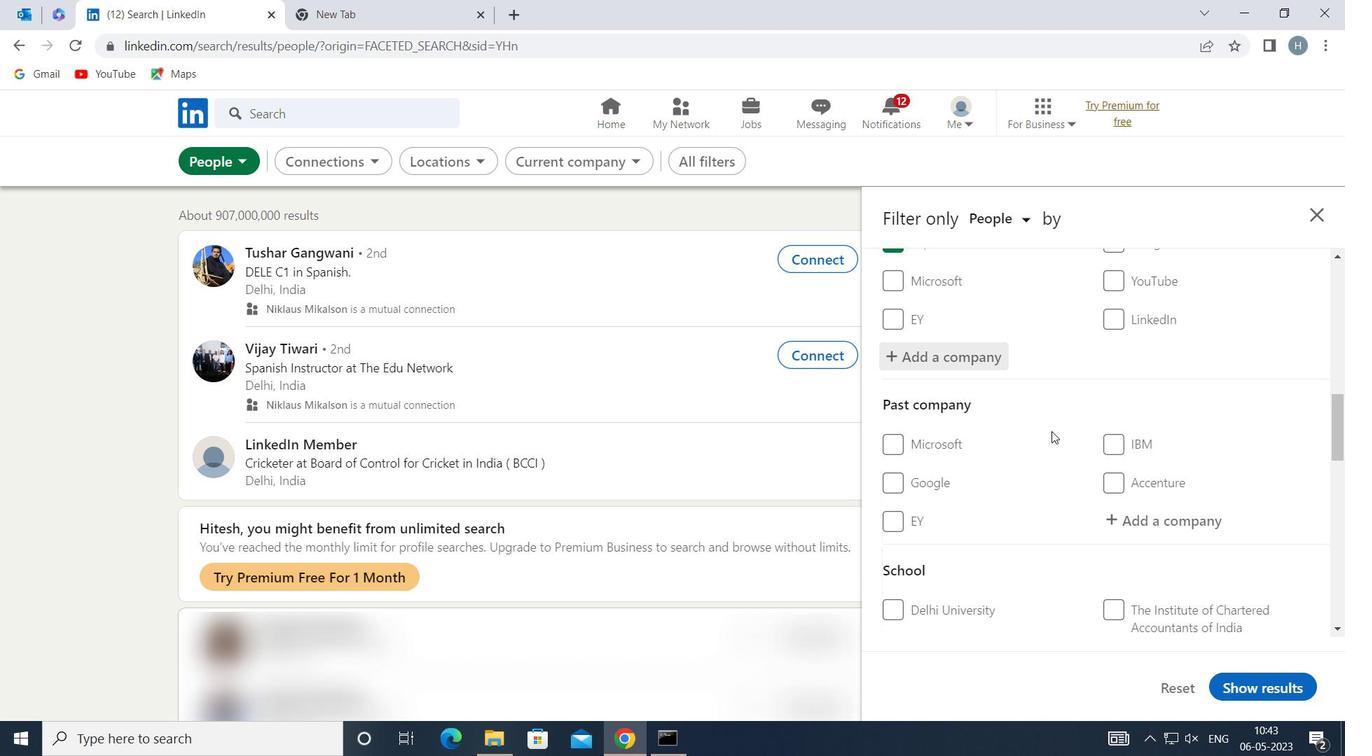 
Action: Mouse scrolled (1051, 431) with delta (0, 0)
Screenshot: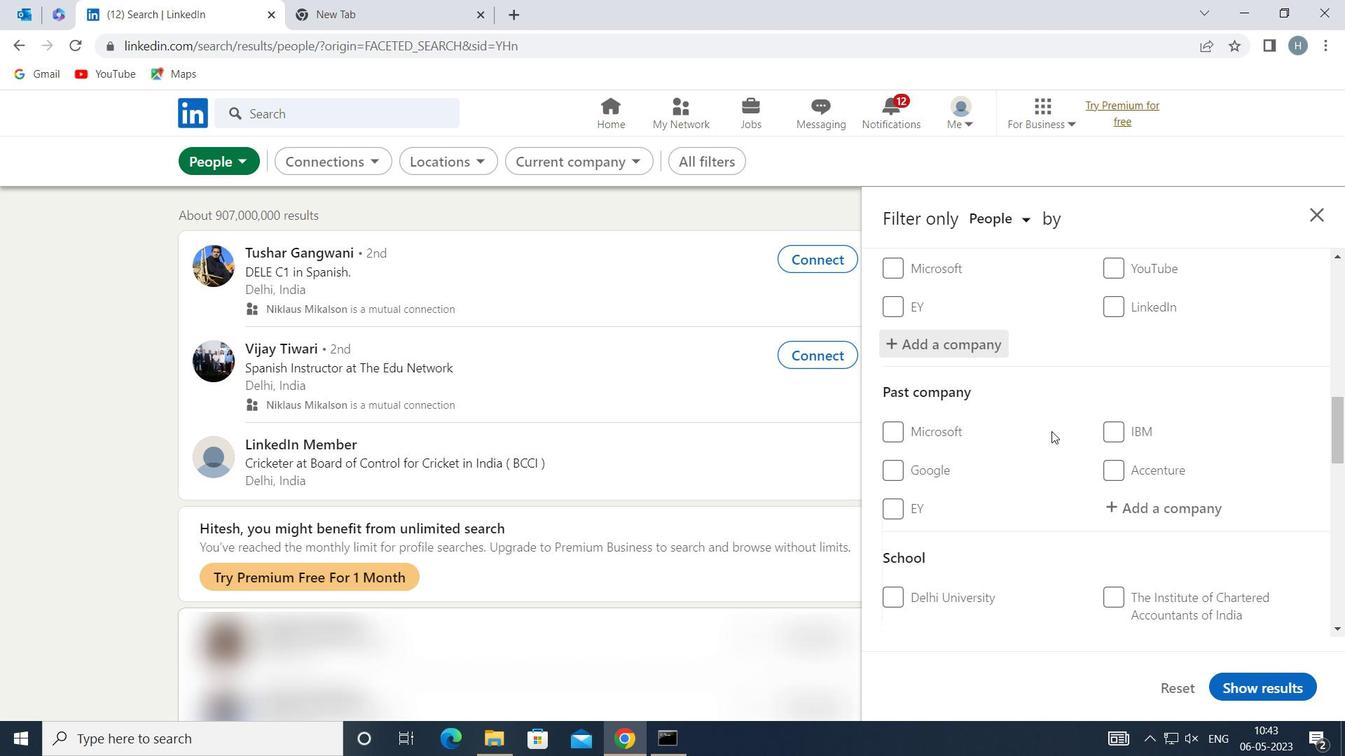 
Action: Mouse moved to (1053, 431)
Screenshot: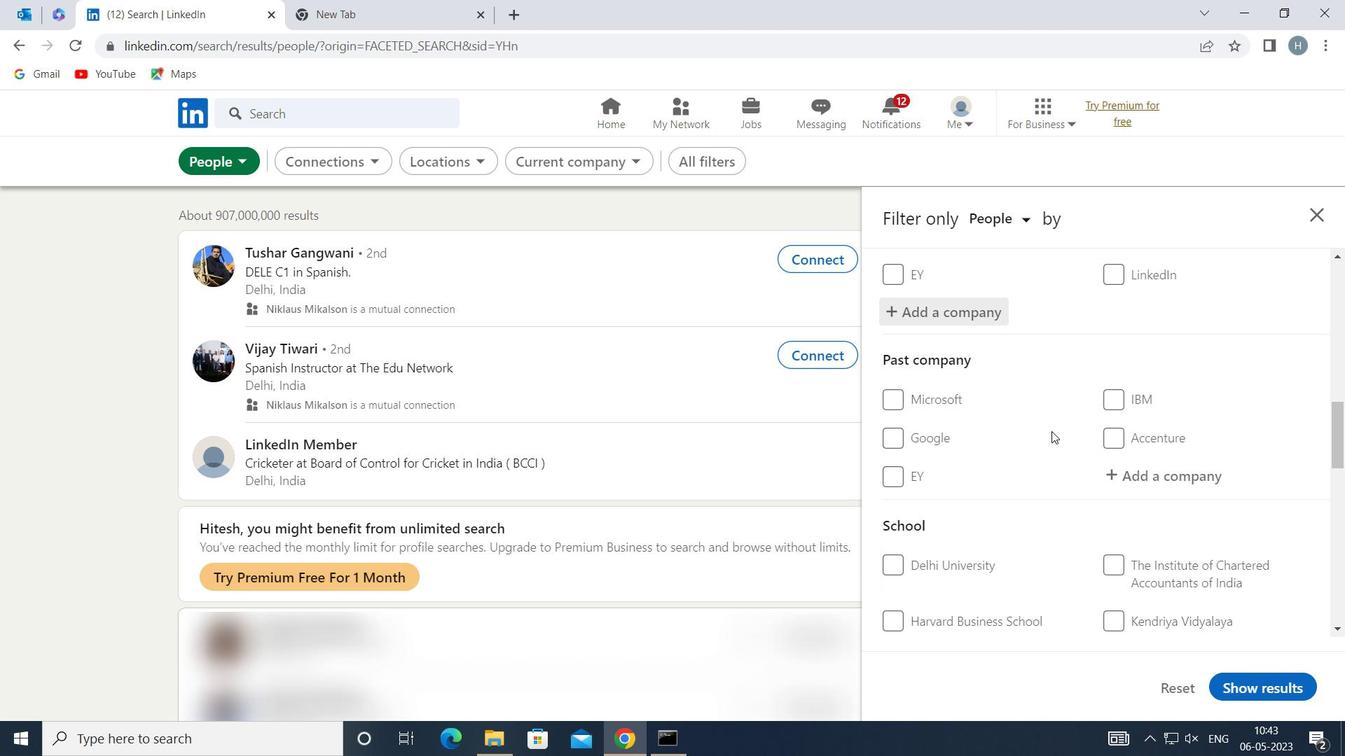 
Action: Mouse scrolled (1053, 431) with delta (0, 0)
Screenshot: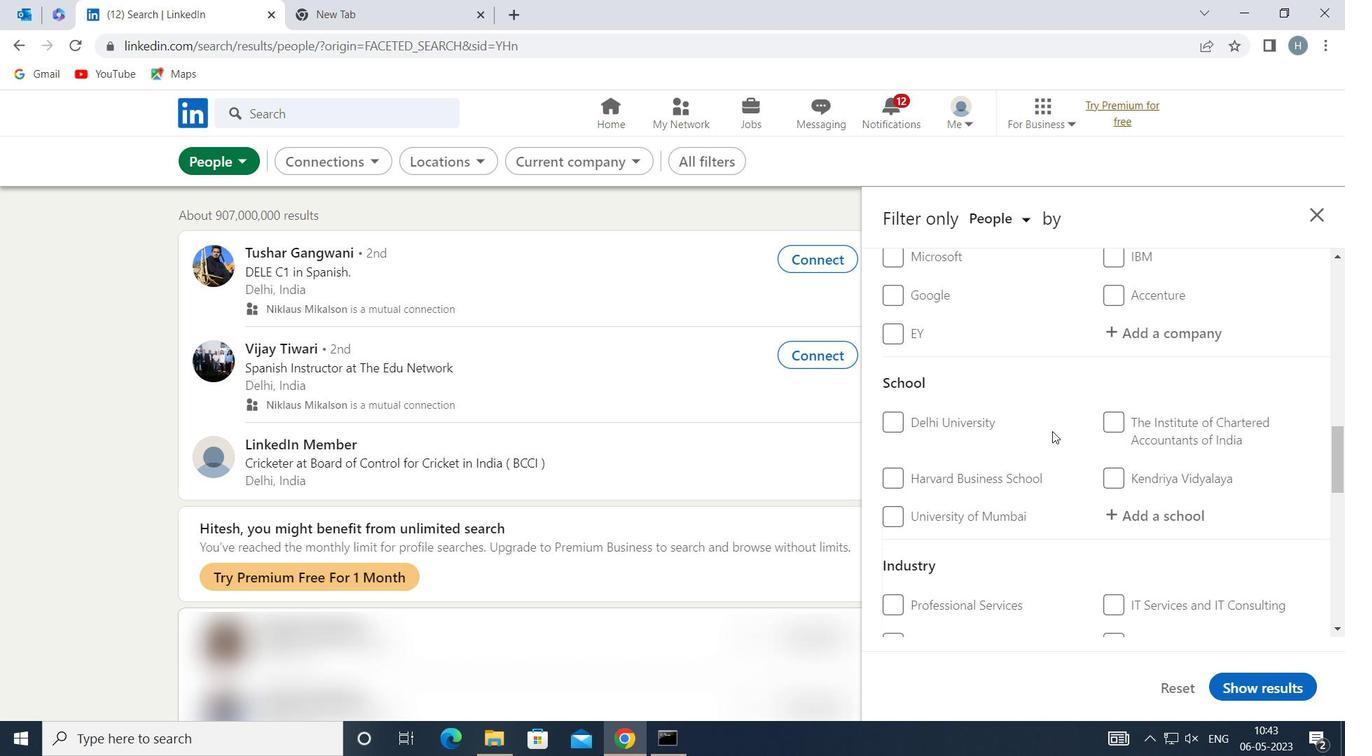 
Action: Mouse moved to (1166, 425)
Screenshot: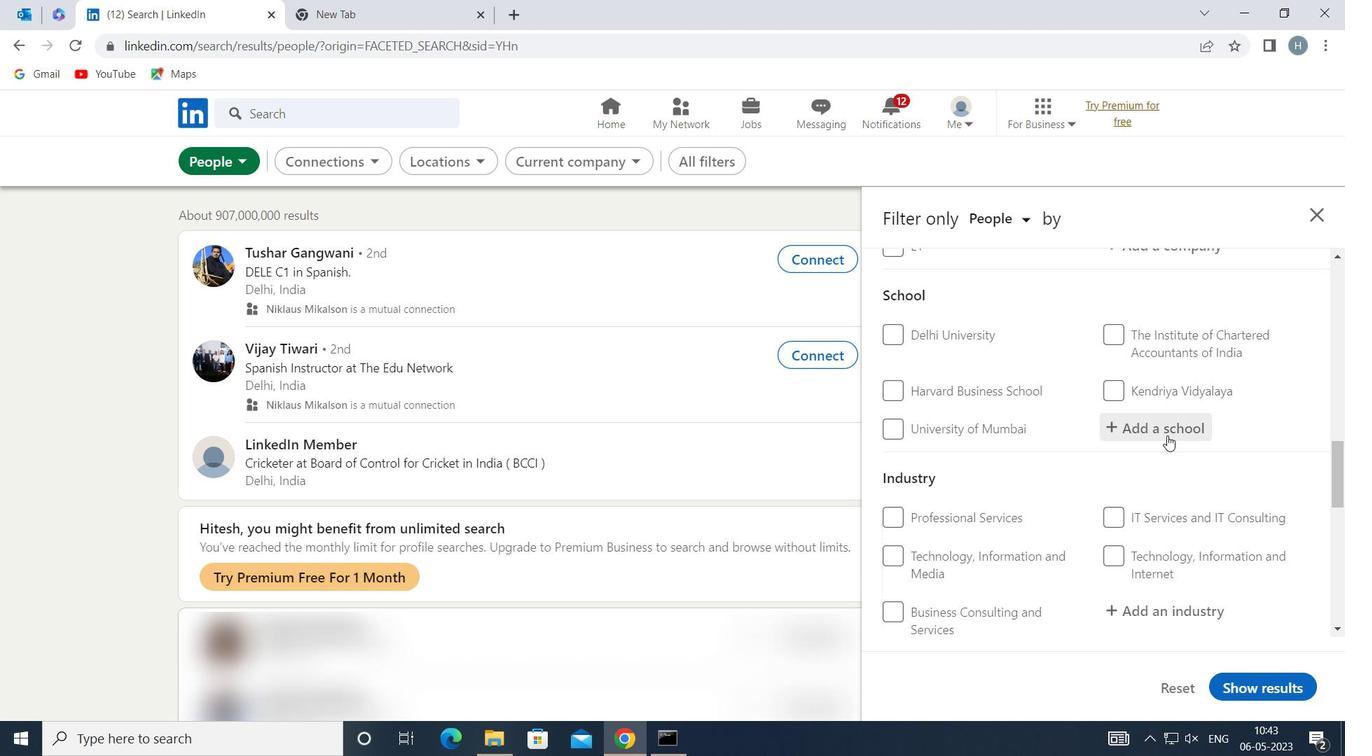 
Action: Mouse pressed left at (1166, 425)
Screenshot: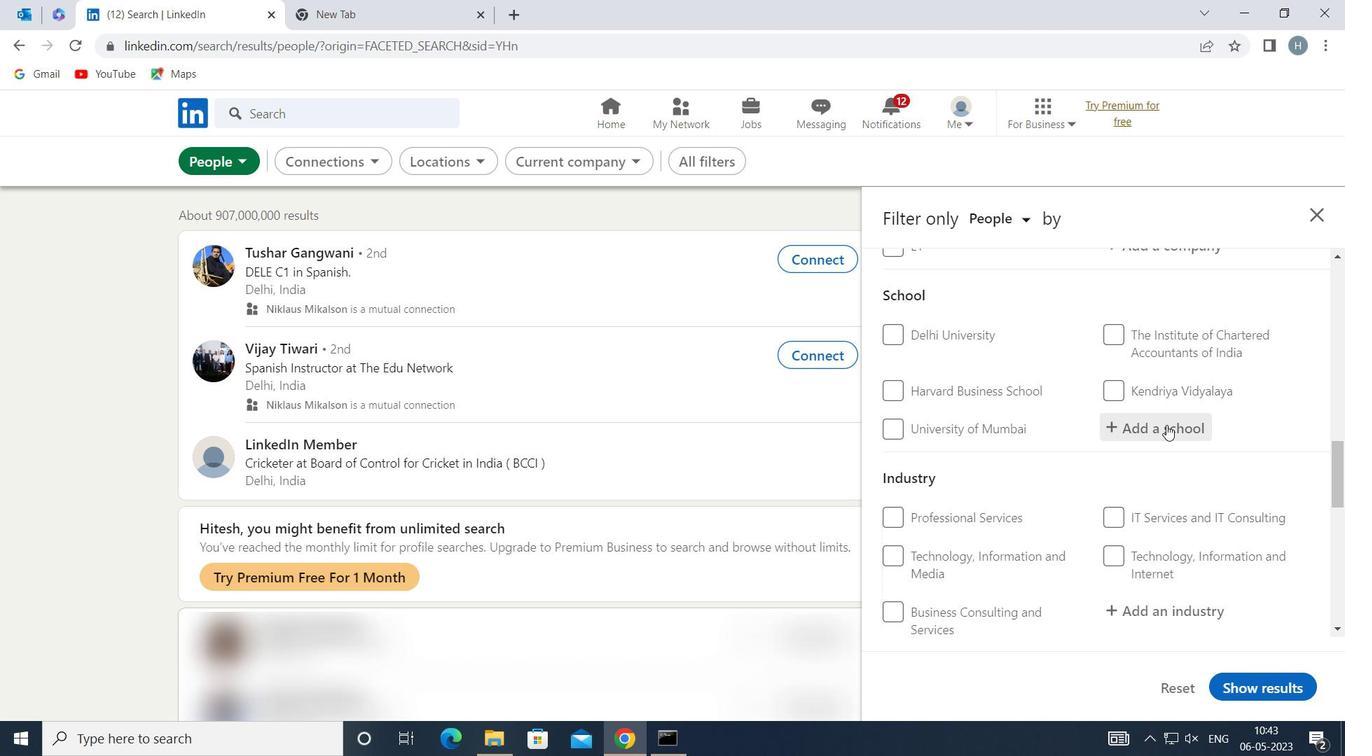 
Action: Mouse moved to (1165, 425)
Screenshot: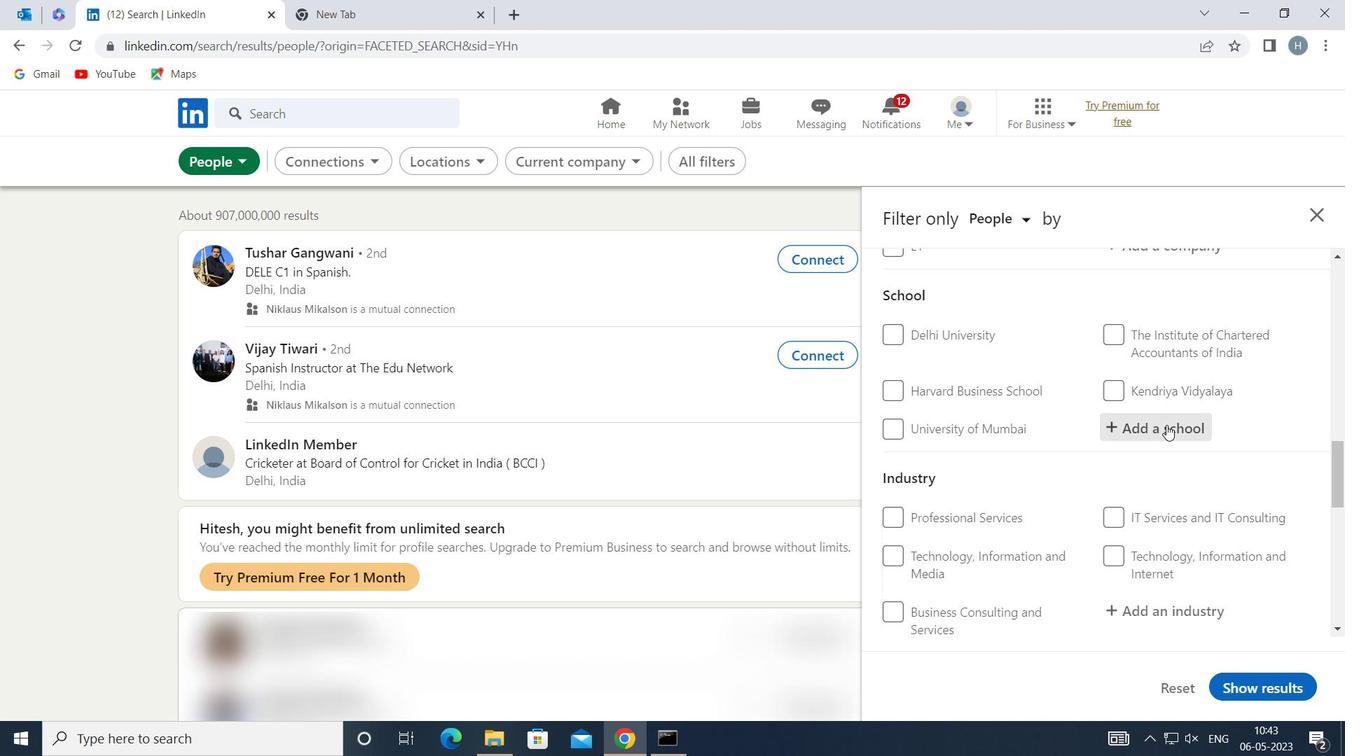 
Action: Key pressed <Key.shift><Key.shift>RAJAR
Screenshot: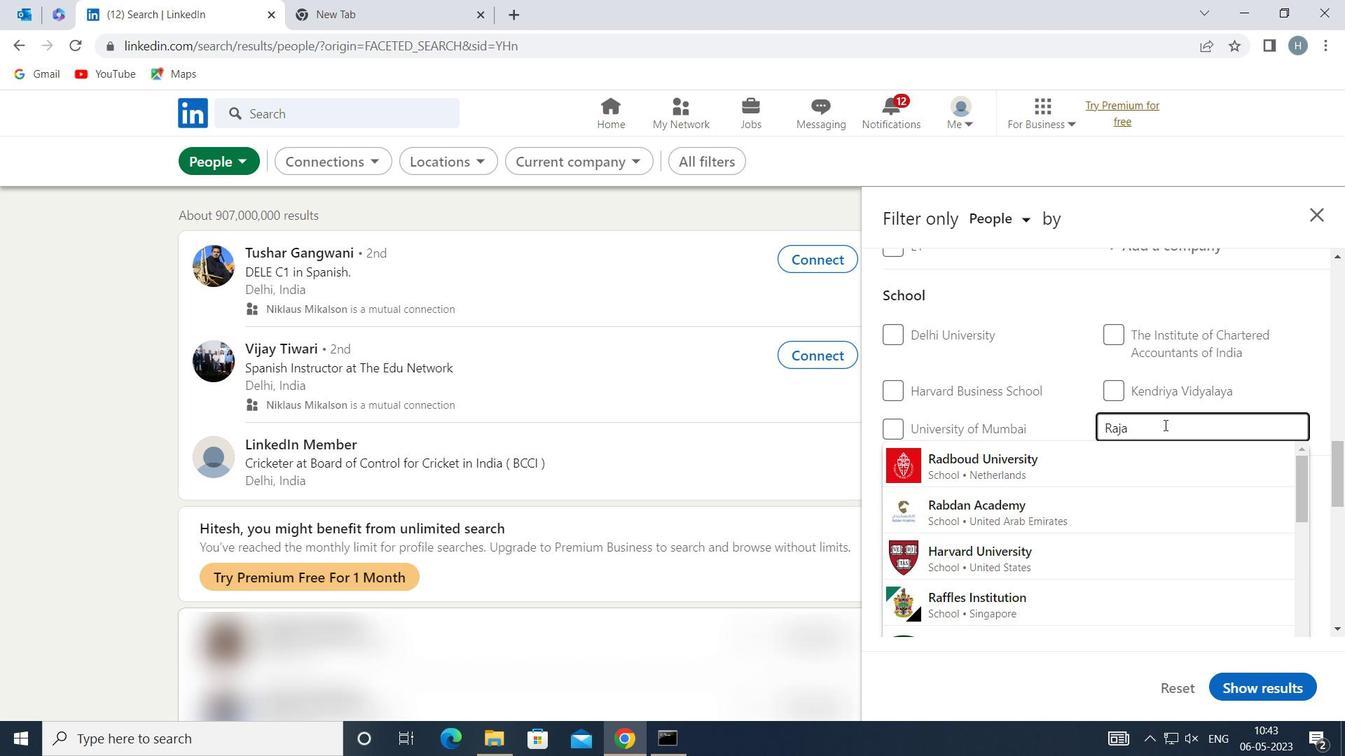 
Action: Mouse moved to (1178, 419)
Screenshot: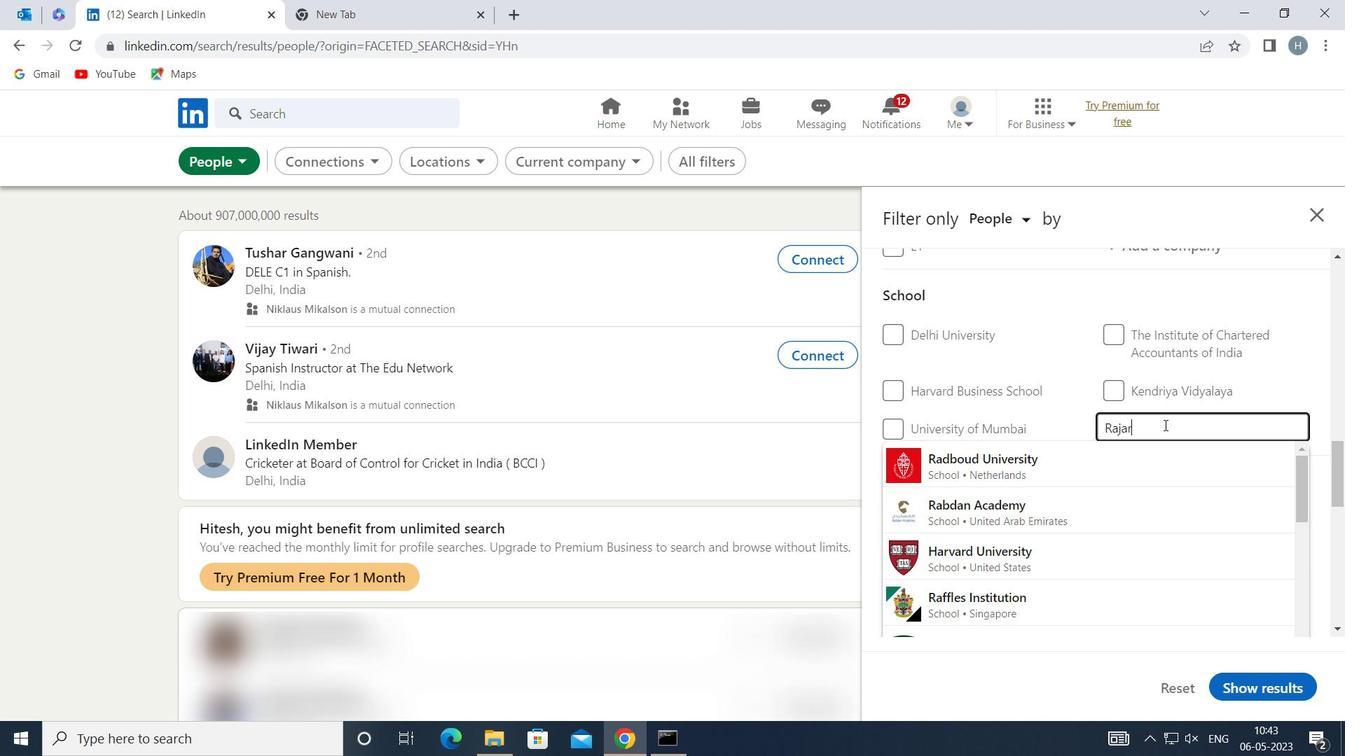 
Action: Key pressed SHIN<Key.shift>S<Key.backspace><Key.backspace><Key.space><Key.shift>SHAHU<Key.space>
Screenshot: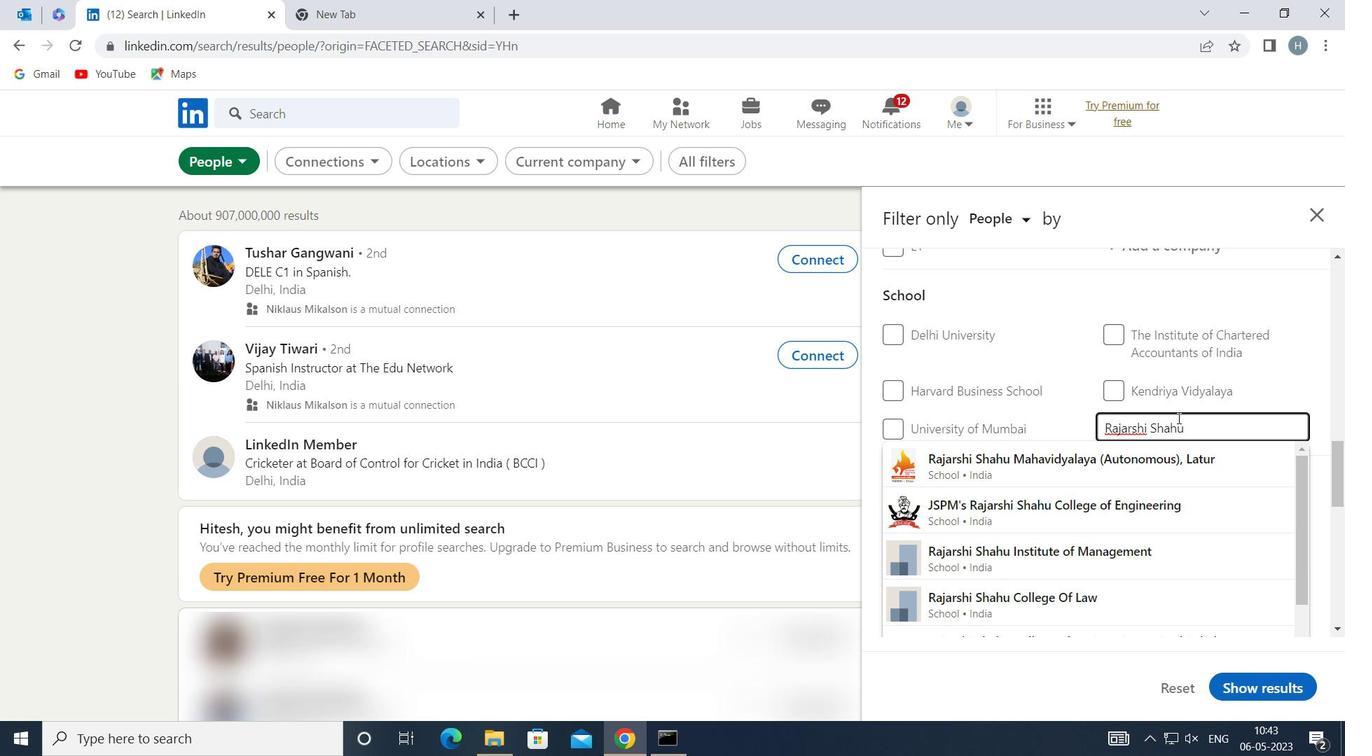 
Action: Mouse moved to (1206, 454)
Screenshot: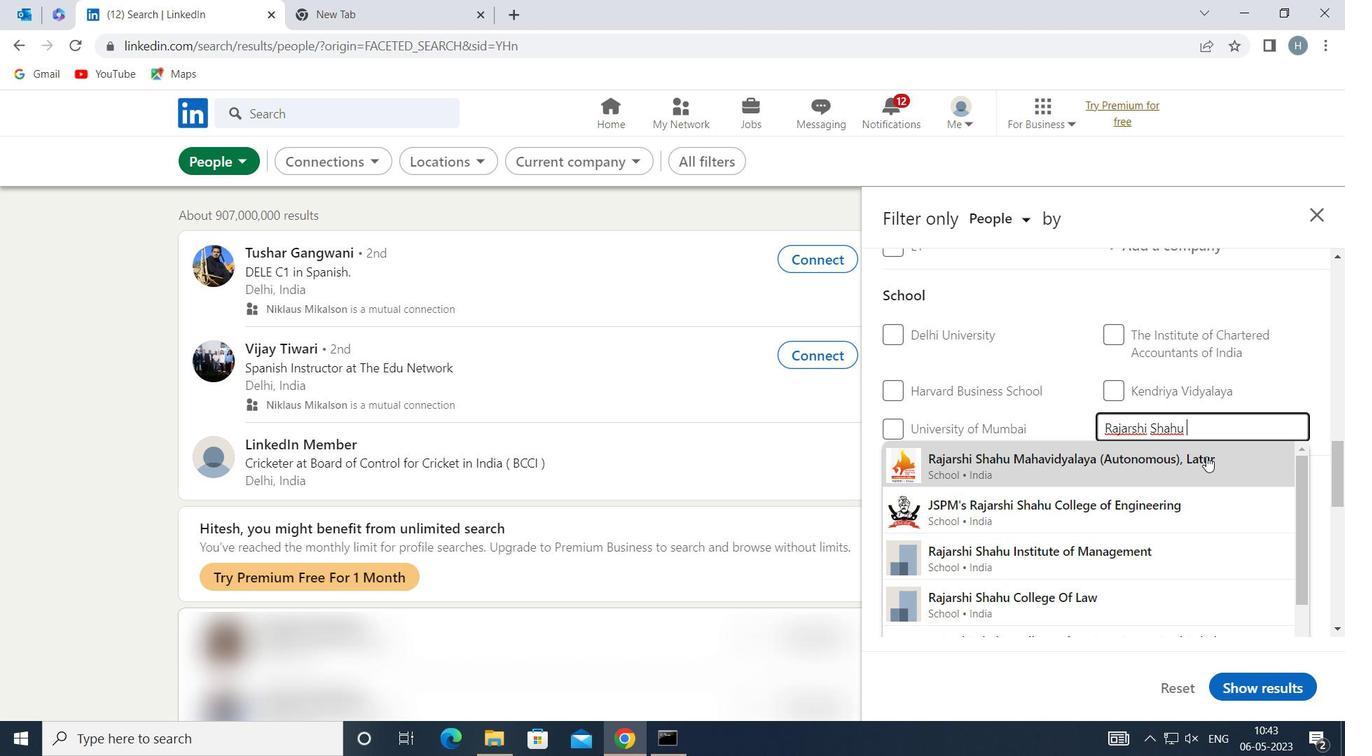 
Action: Mouse pressed left at (1206, 454)
Screenshot: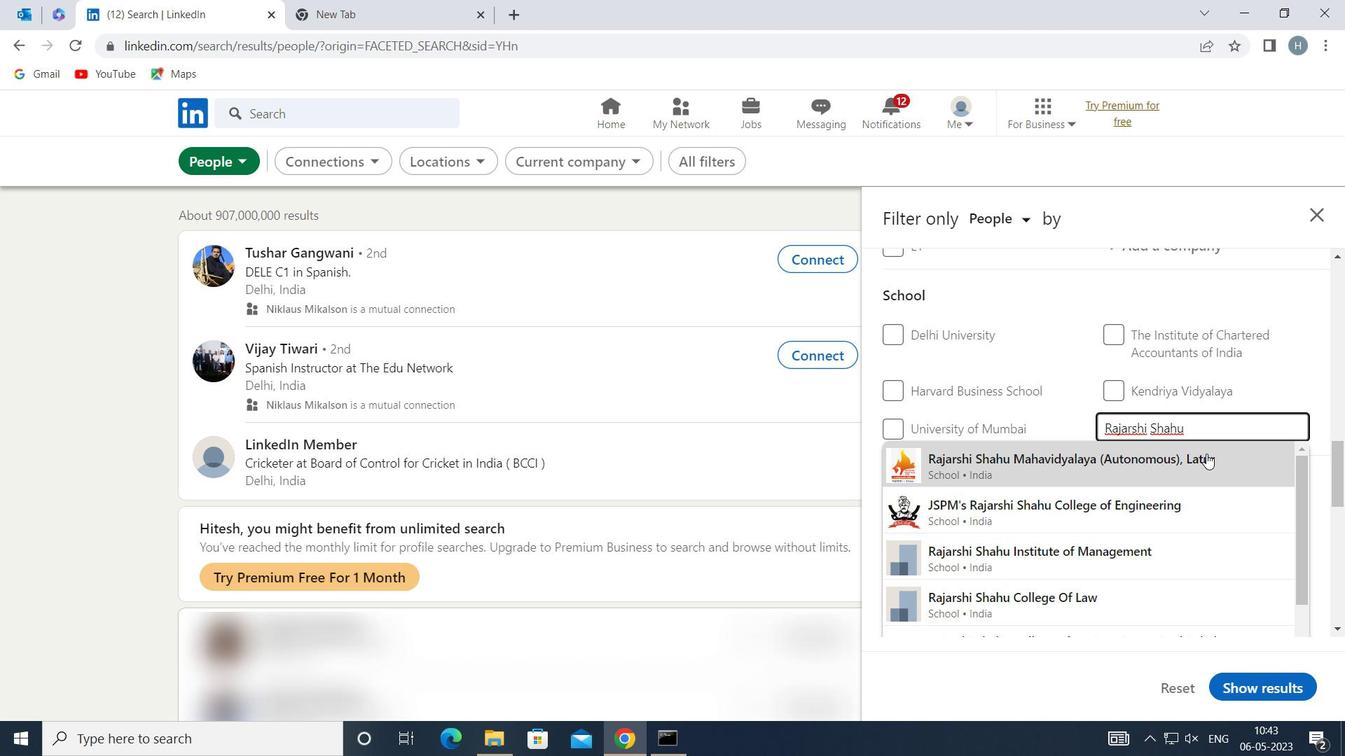 
Action: Mouse moved to (1077, 449)
Screenshot: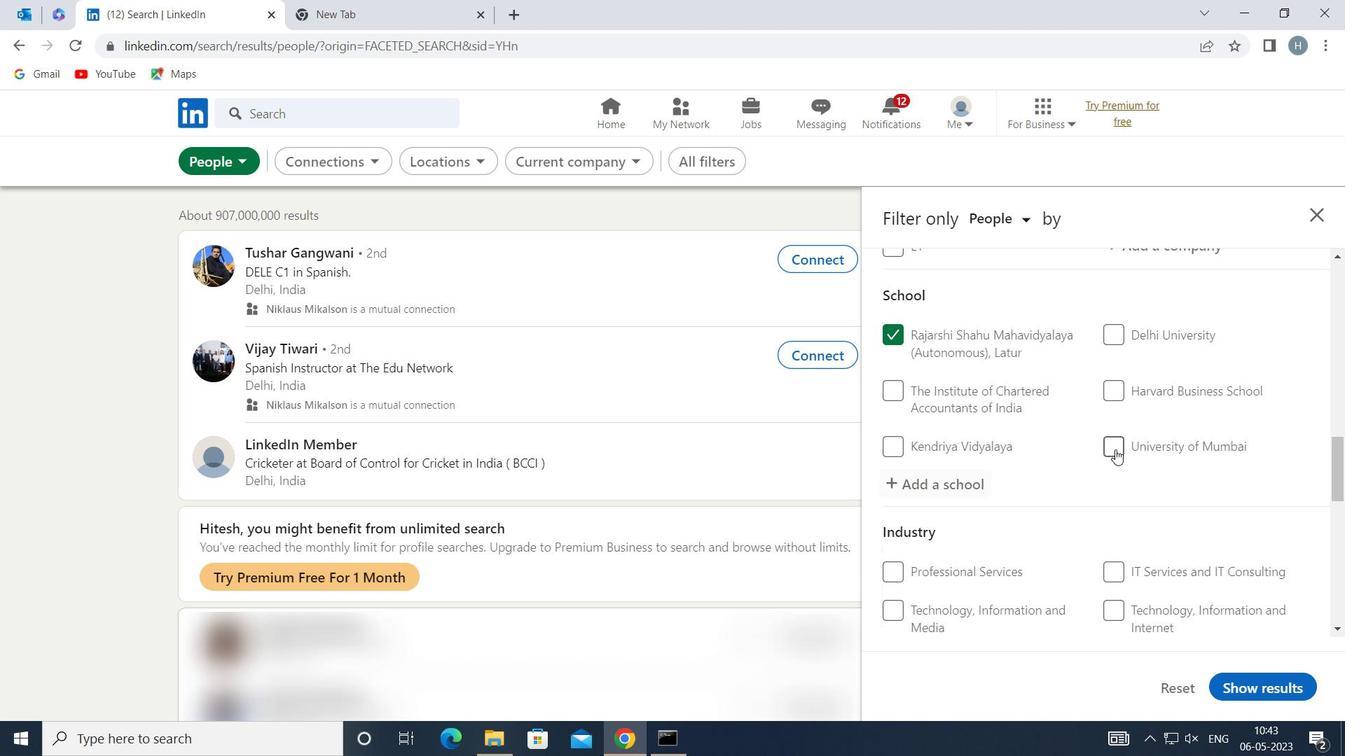 
Action: Mouse scrolled (1077, 449) with delta (0, 0)
Screenshot: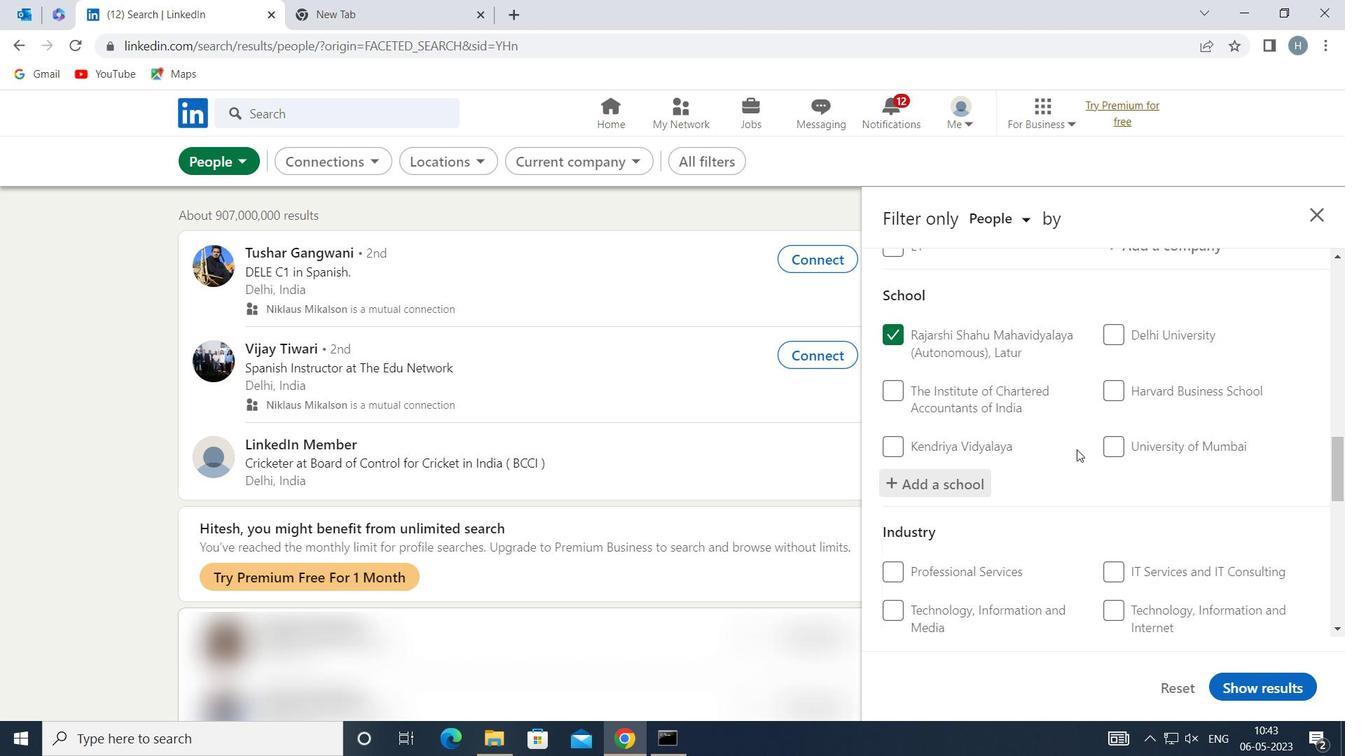 
Action: Mouse scrolled (1077, 449) with delta (0, 0)
Screenshot: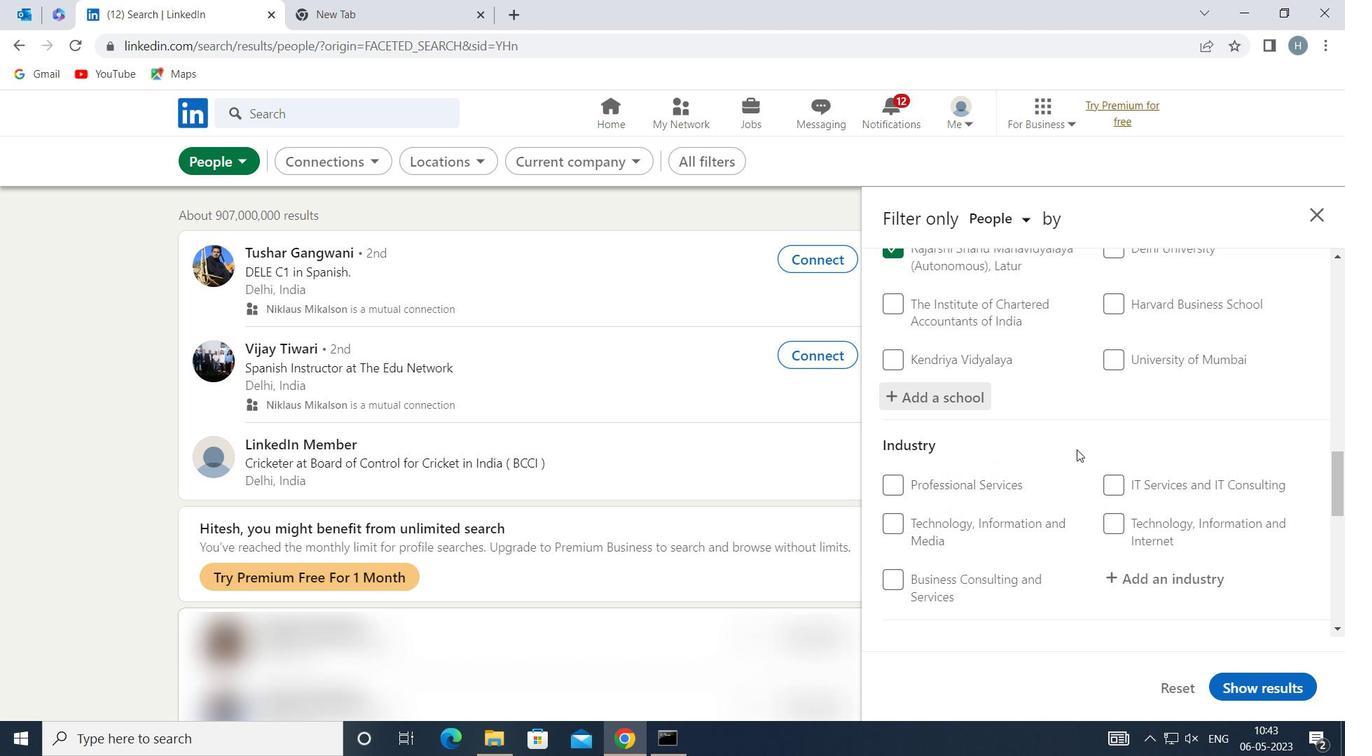 
Action: Mouse moved to (1149, 483)
Screenshot: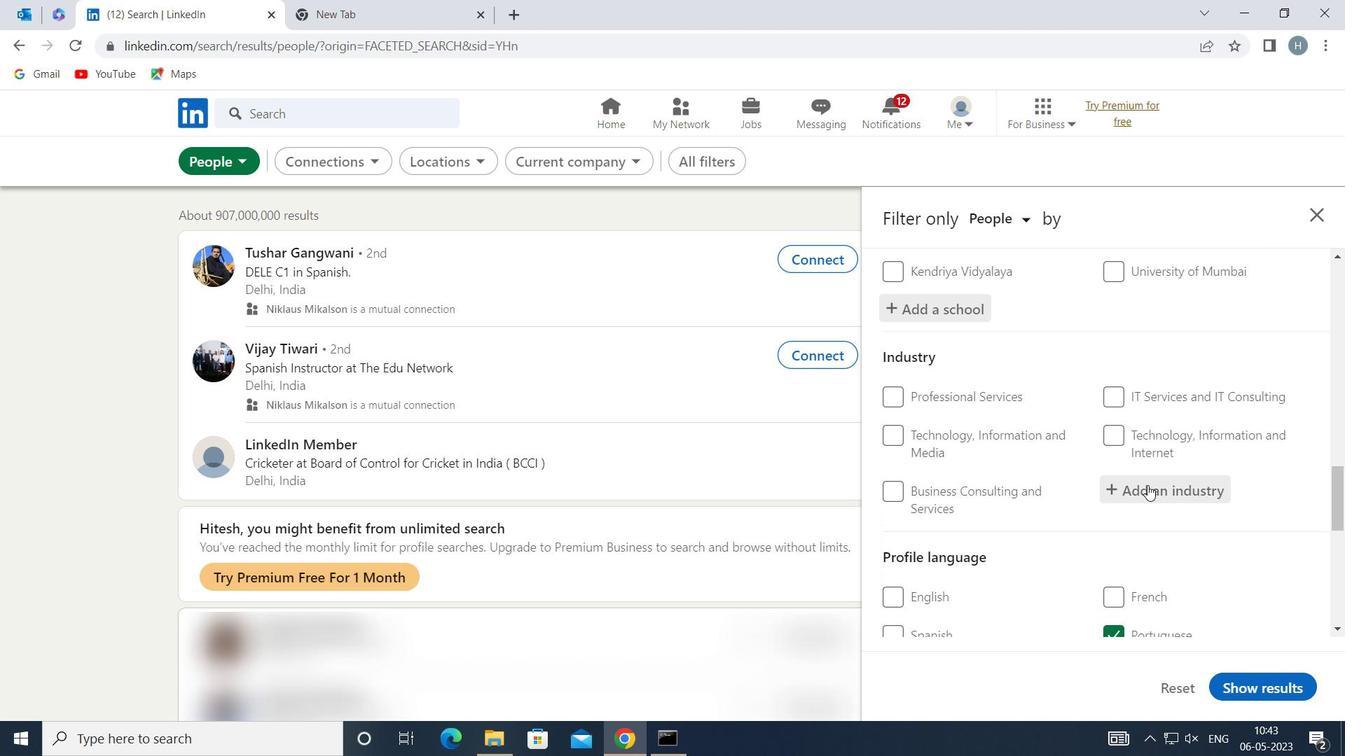 
Action: Mouse pressed left at (1149, 483)
Screenshot: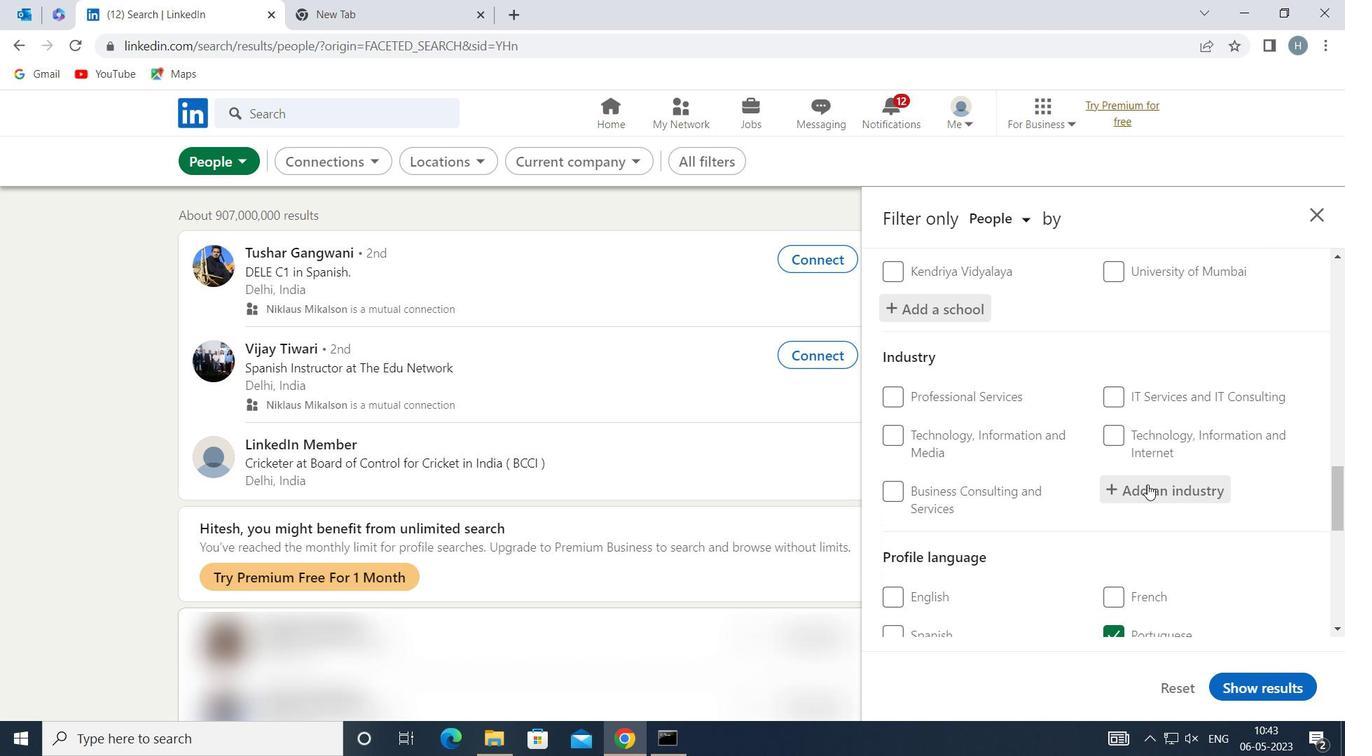 
Action: Mouse moved to (1149, 482)
Screenshot: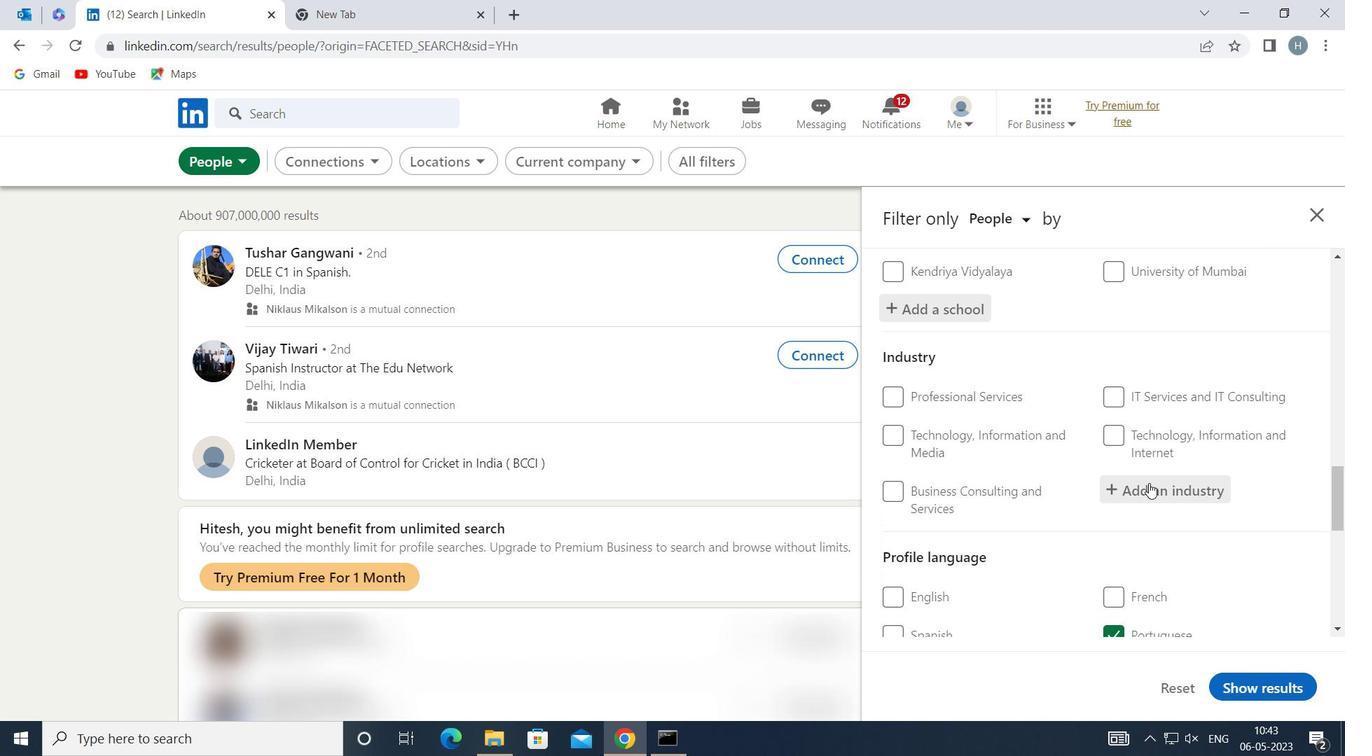 
Action: Key pressed <Key.shift>COMMERCIAL
Screenshot: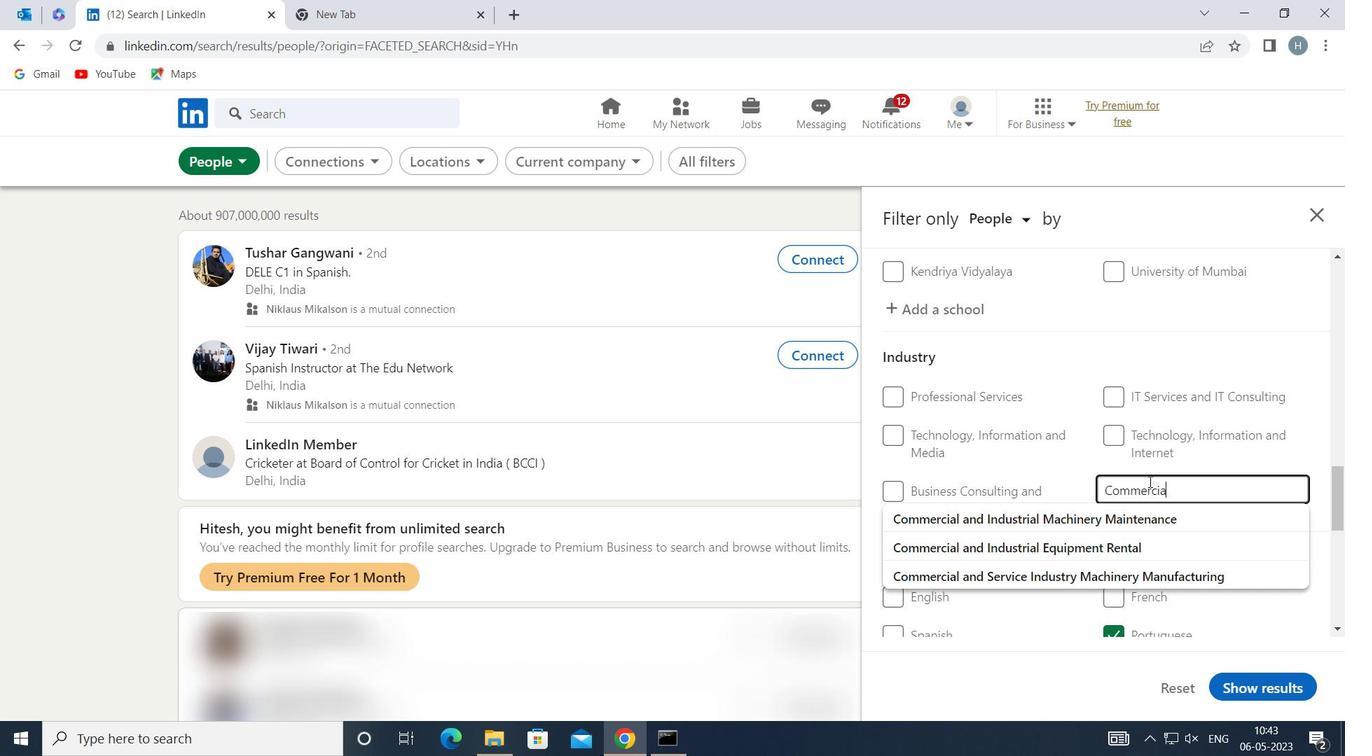 
Action: Mouse moved to (1151, 482)
Screenshot: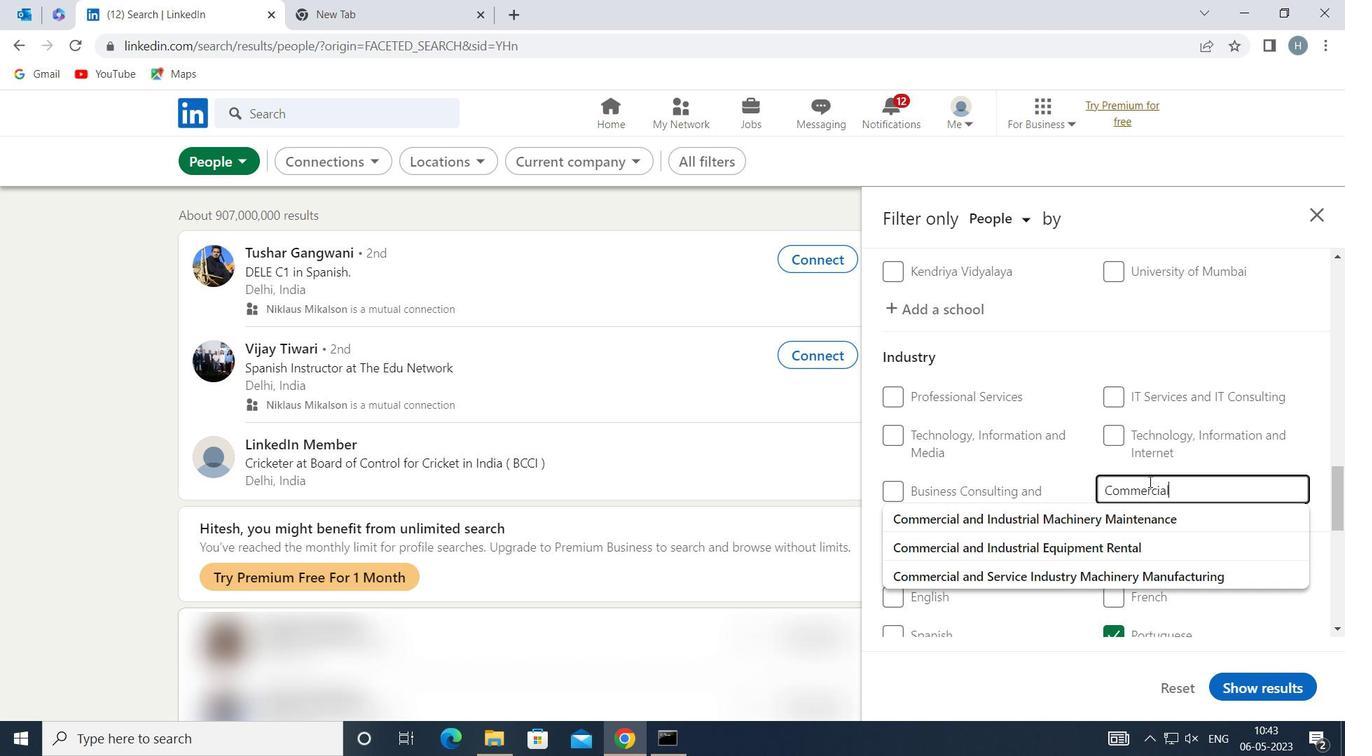 
Action: Key pressed <Key.space>AND<Key.space>
Screenshot: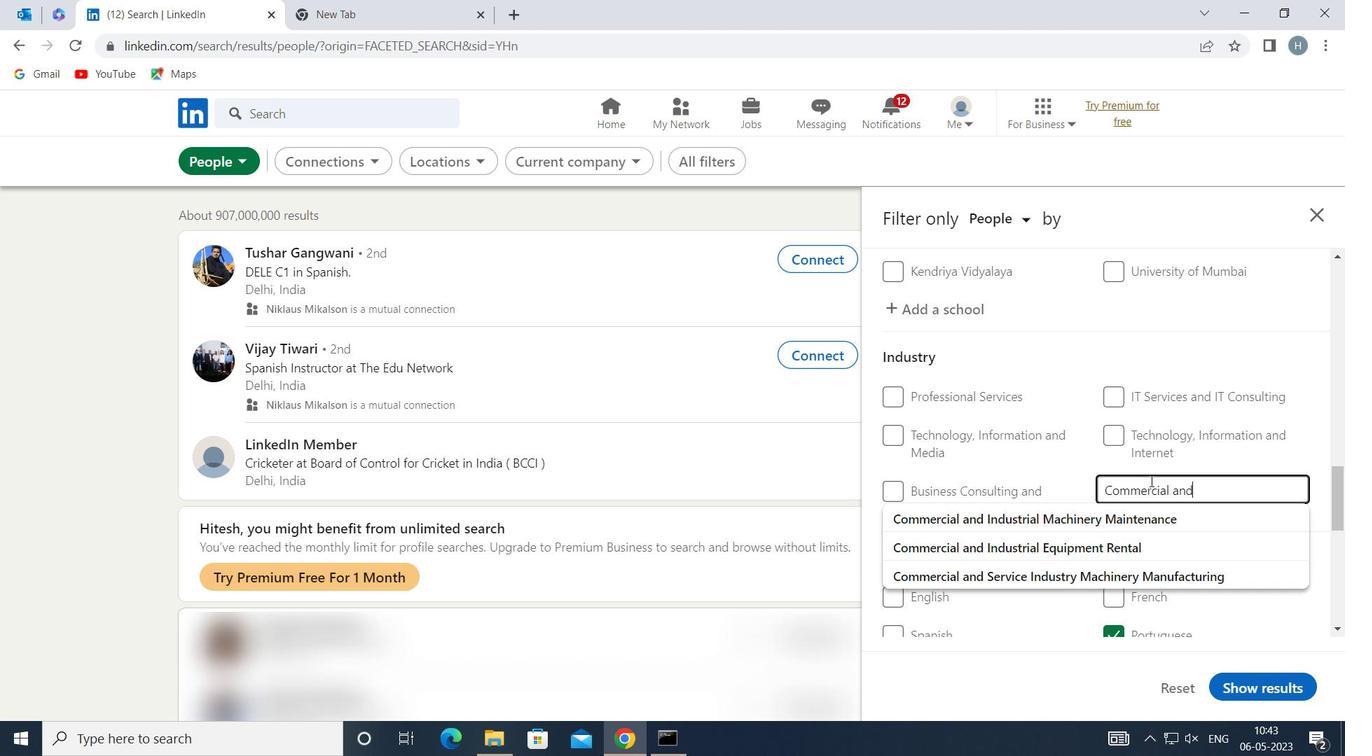 
Action: Mouse moved to (1133, 514)
Screenshot: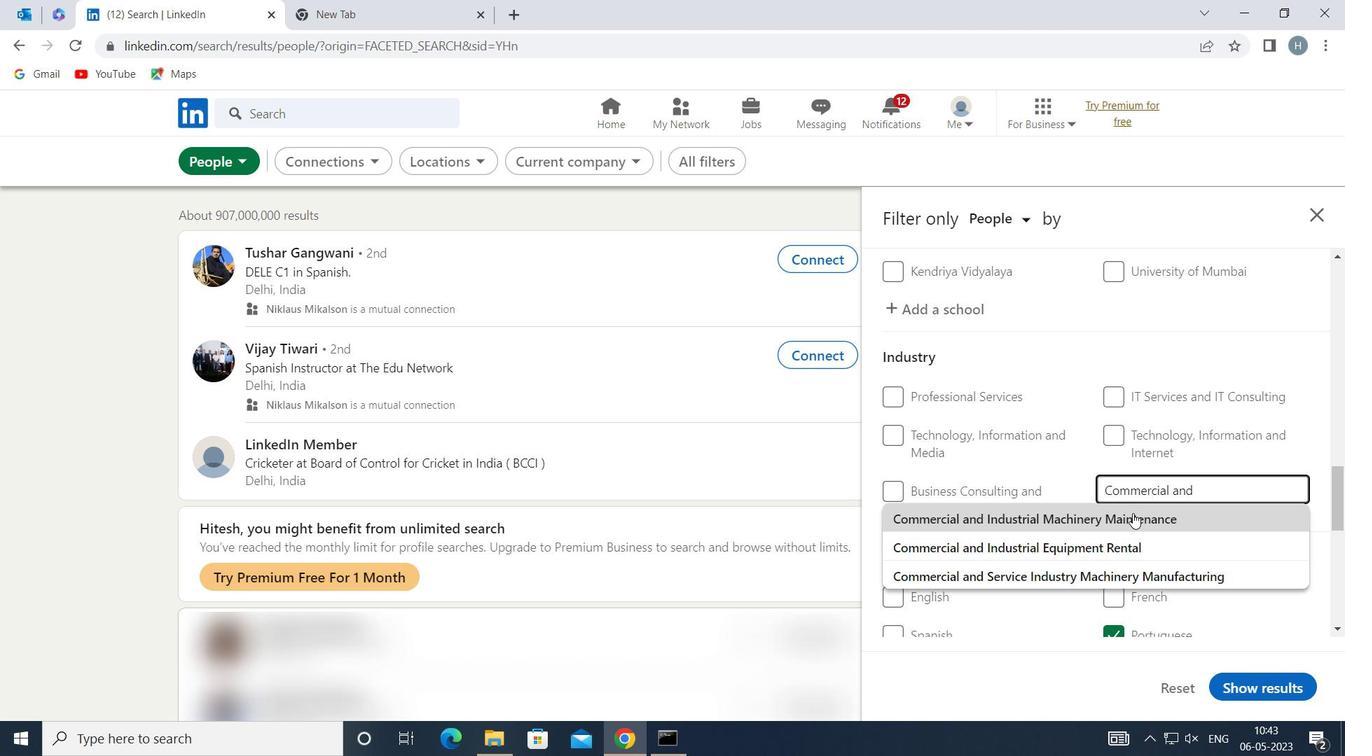 
Action: Mouse pressed left at (1133, 514)
Screenshot: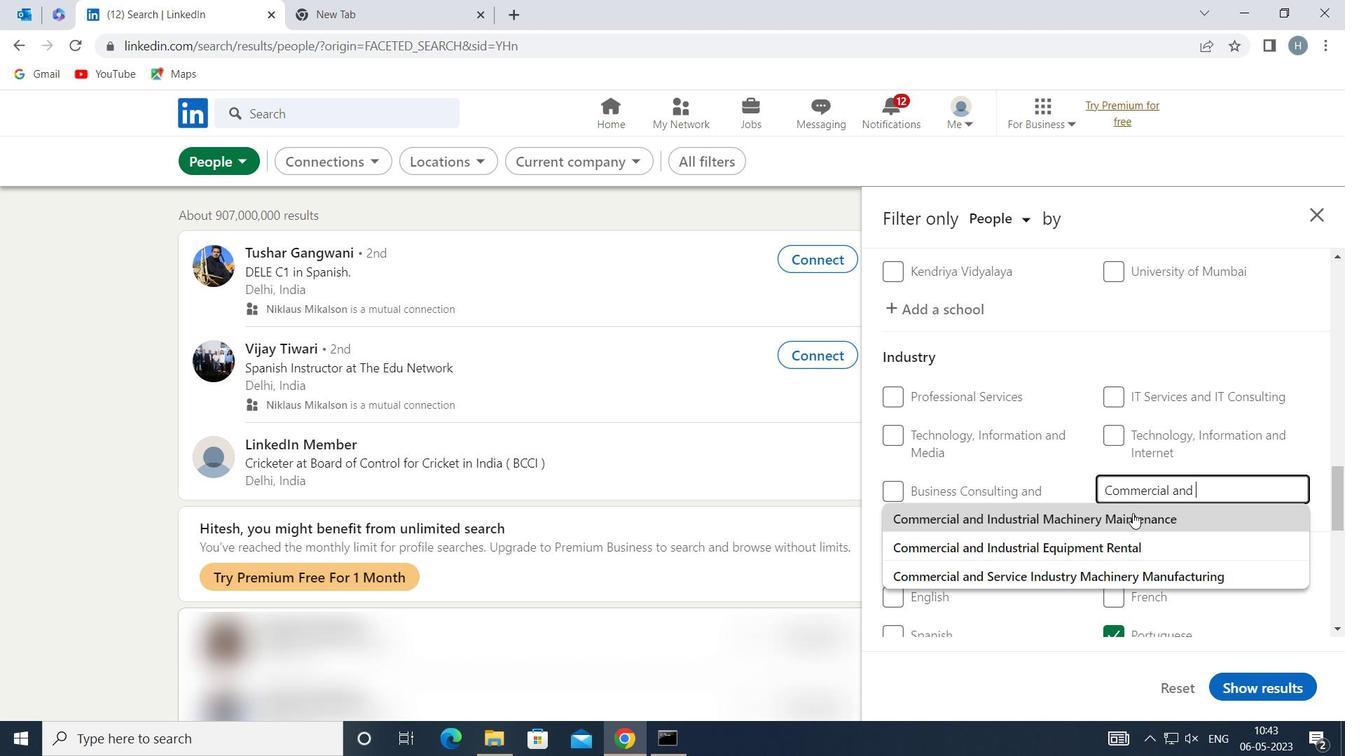 
Action: Mouse moved to (1072, 483)
Screenshot: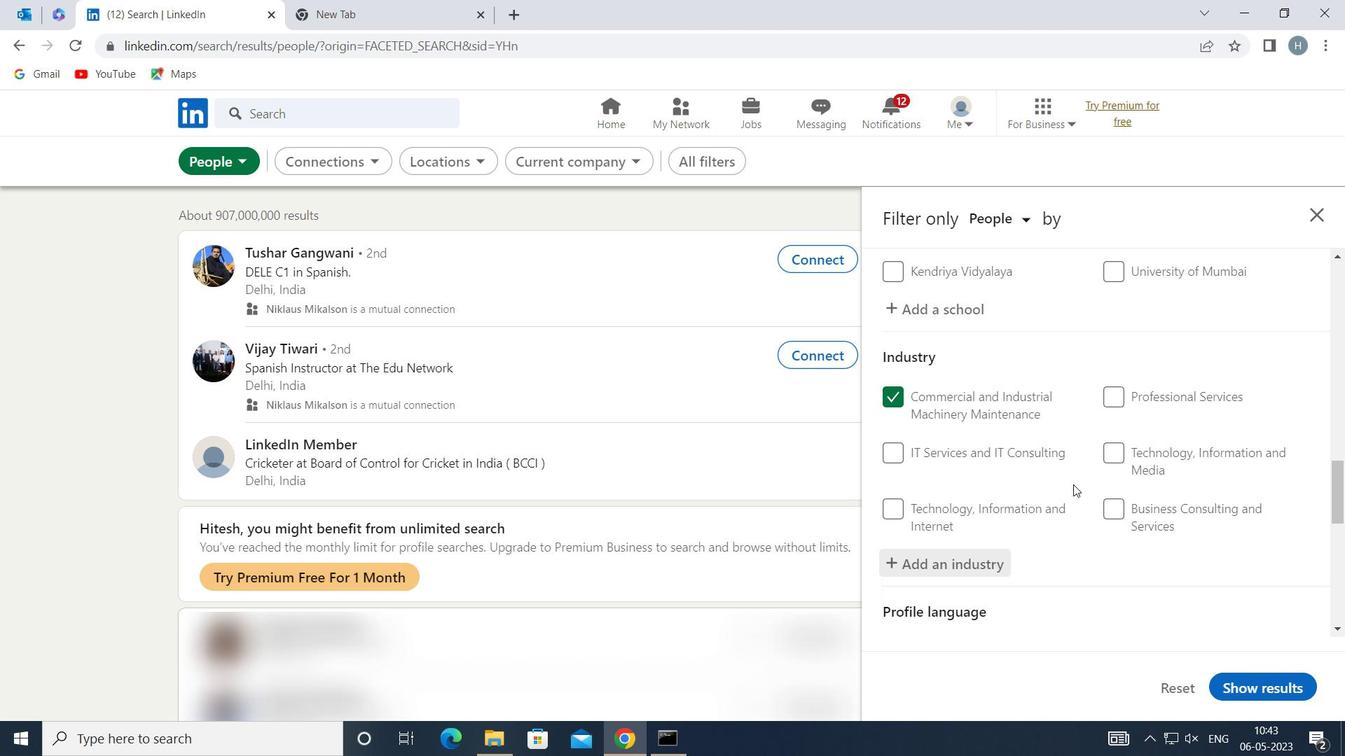 
Action: Mouse scrolled (1072, 482) with delta (0, 0)
Screenshot: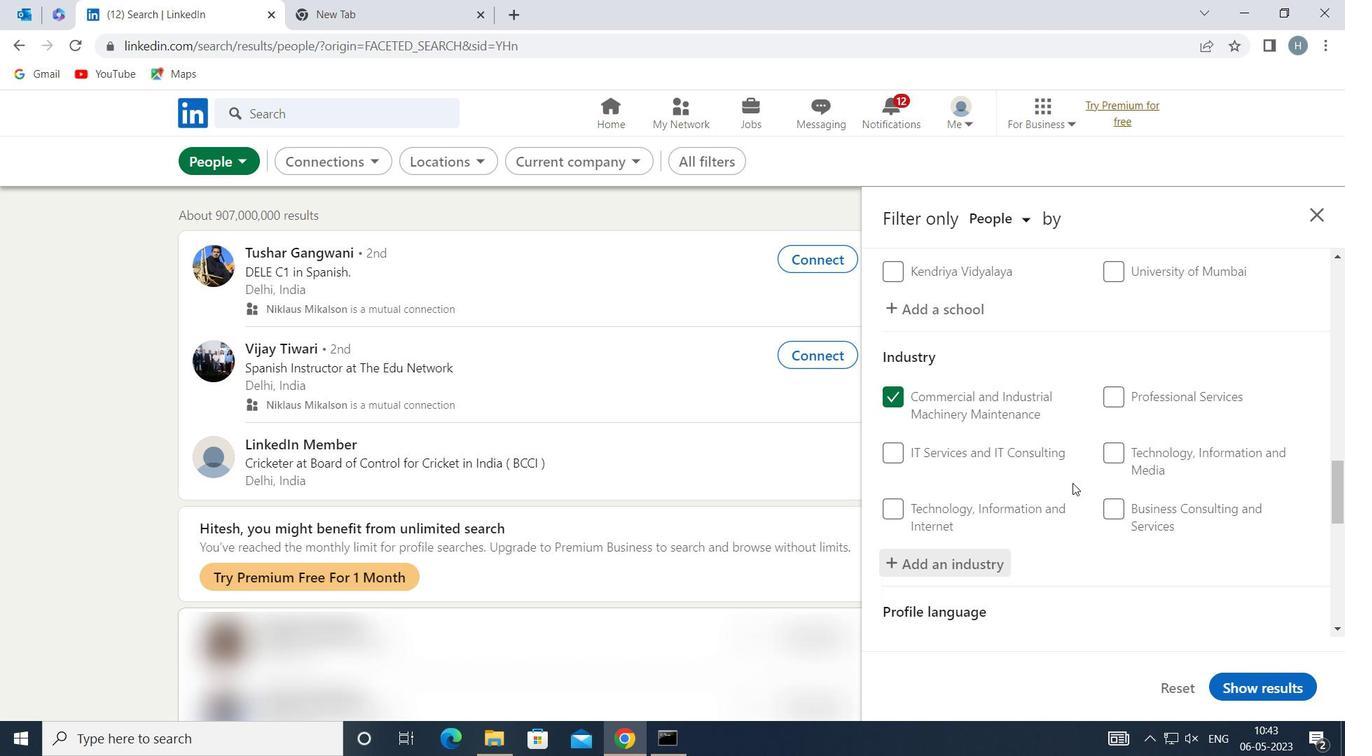 
Action: Mouse scrolled (1072, 482) with delta (0, 0)
Screenshot: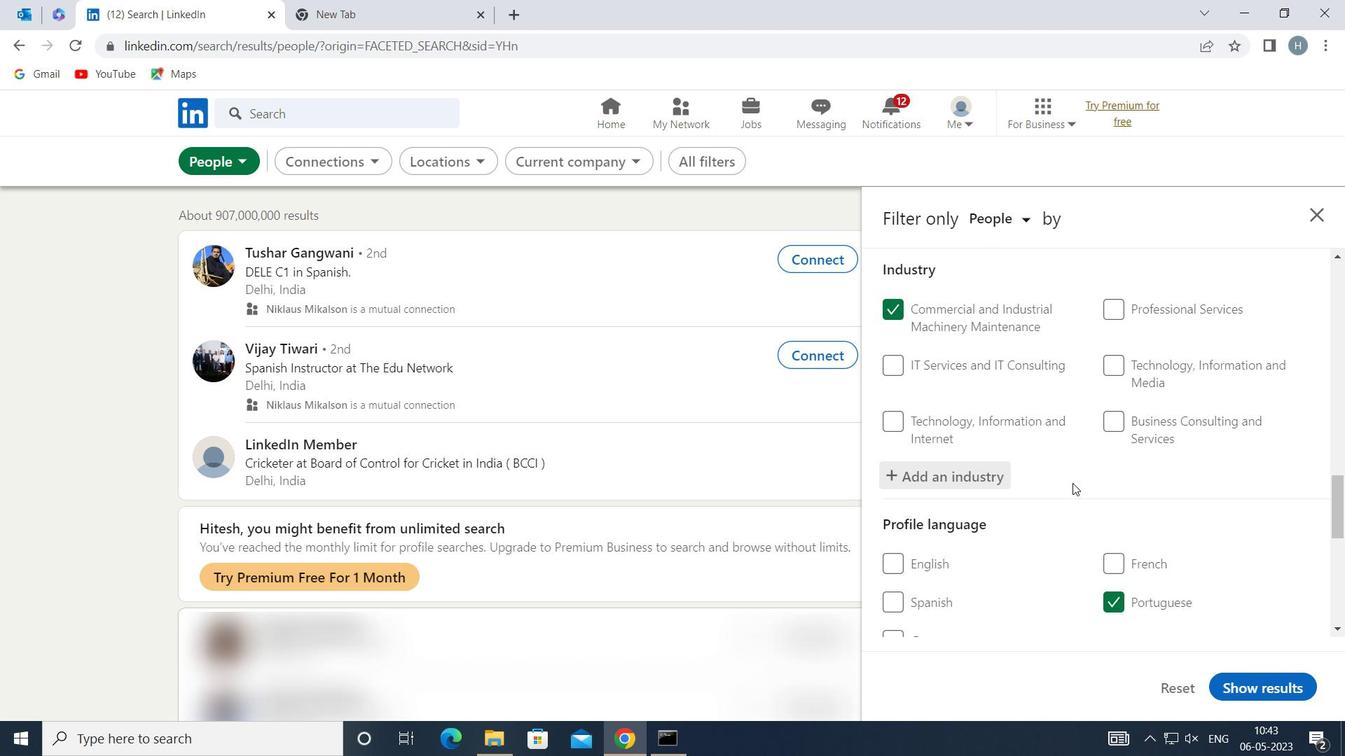 
Action: Mouse scrolled (1072, 482) with delta (0, 0)
Screenshot: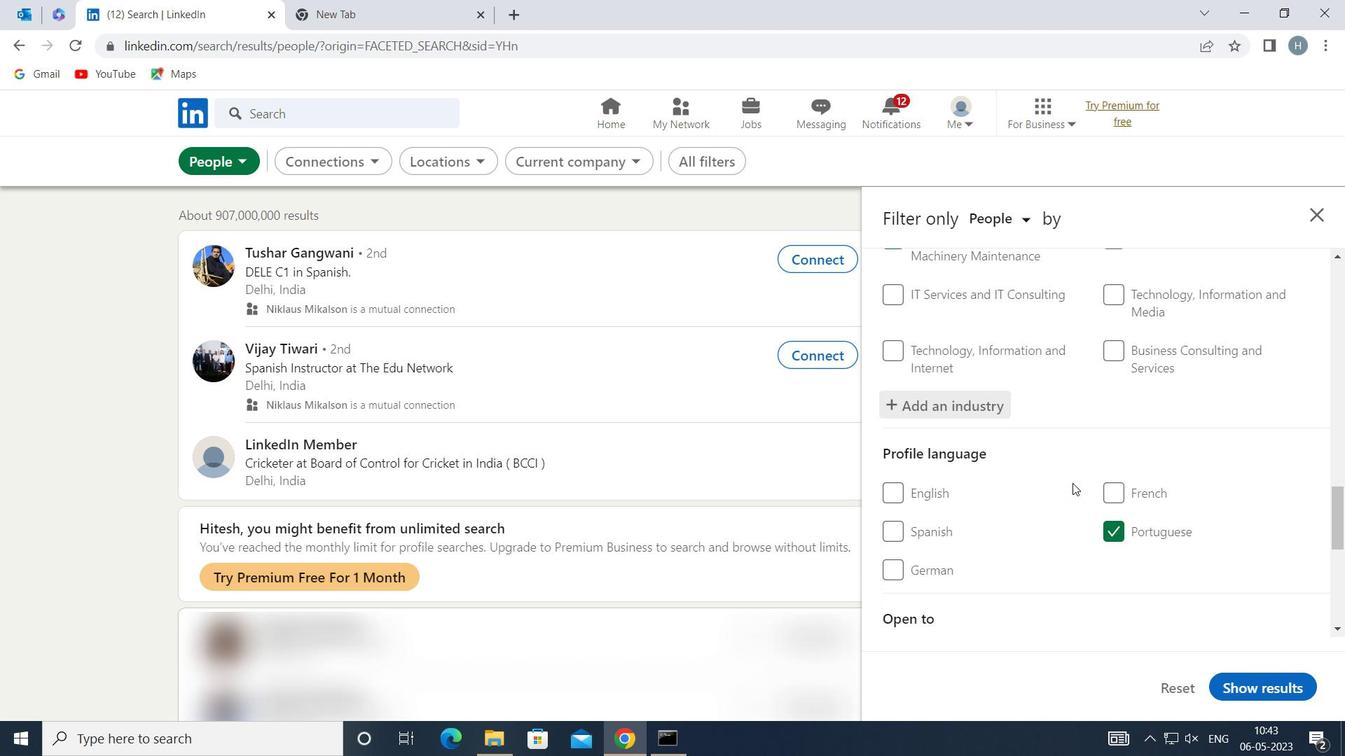 
Action: Mouse scrolled (1072, 482) with delta (0, 0)
Screenshot: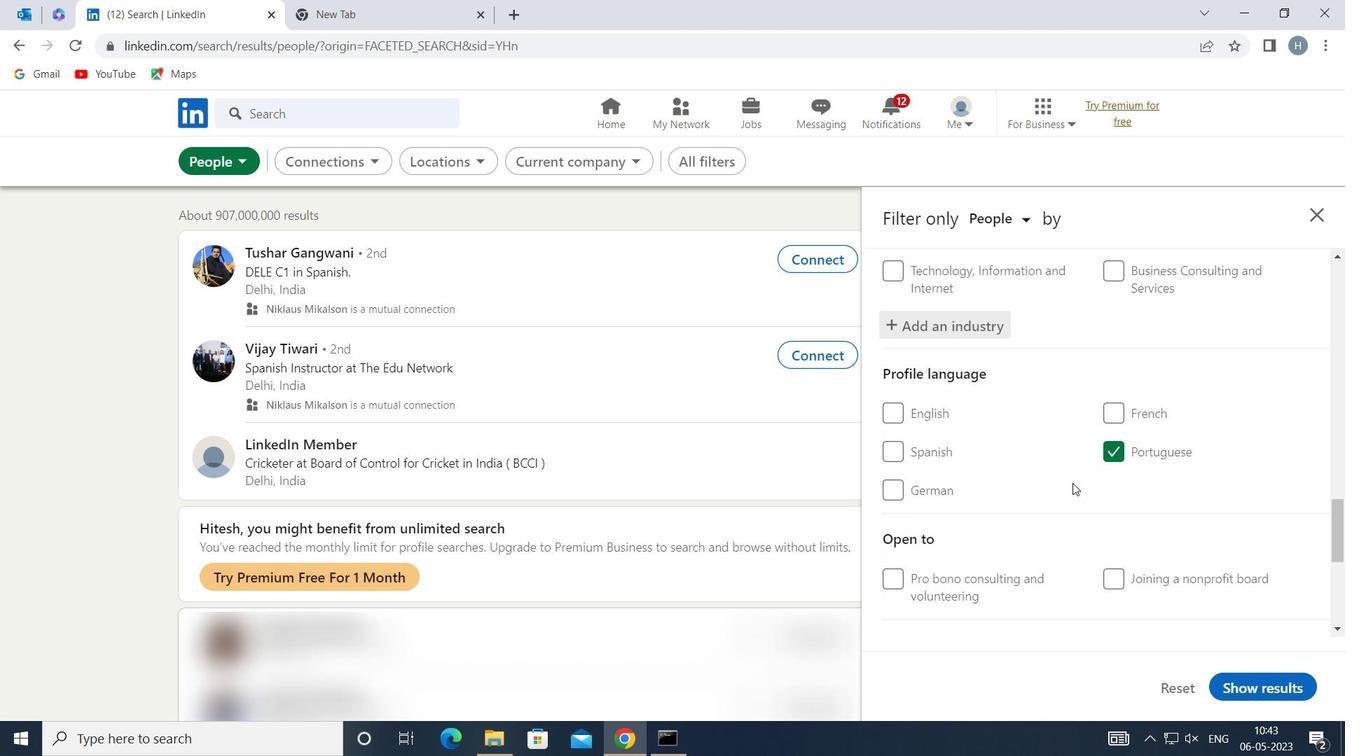 
Action: Mouse scrolled (1072, 482) with delta (0, 0)
Screenshot: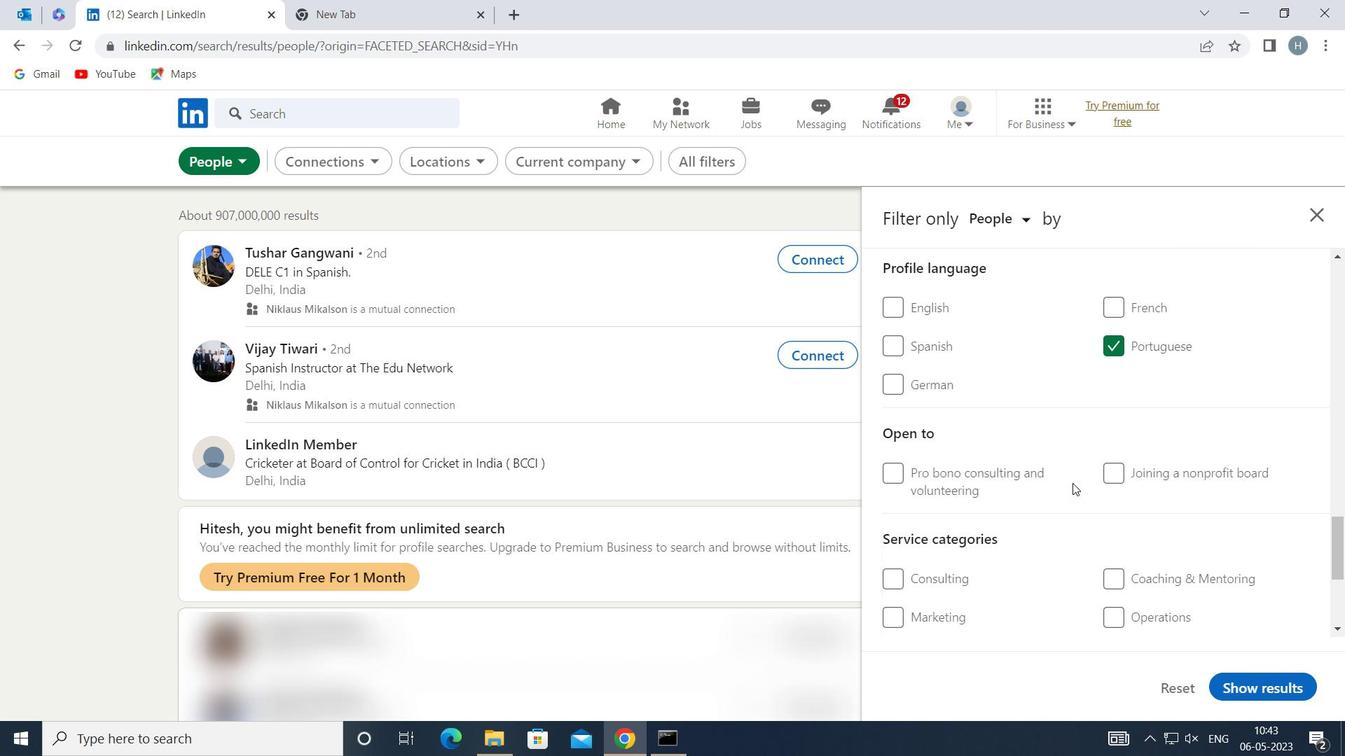 
Action: Mouse moved to (1162, 552)
Screenshot: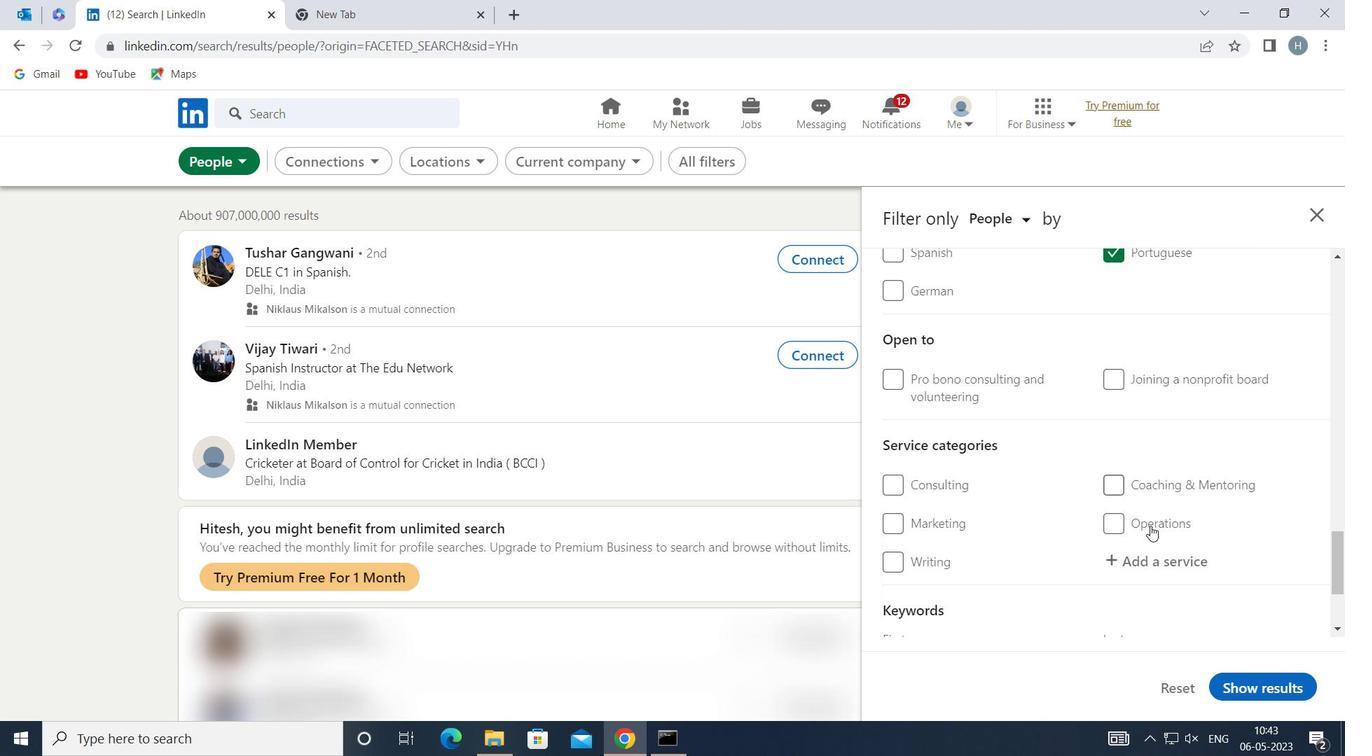 
Action: Mouse pressed left at (1162, 552)
Screenshot: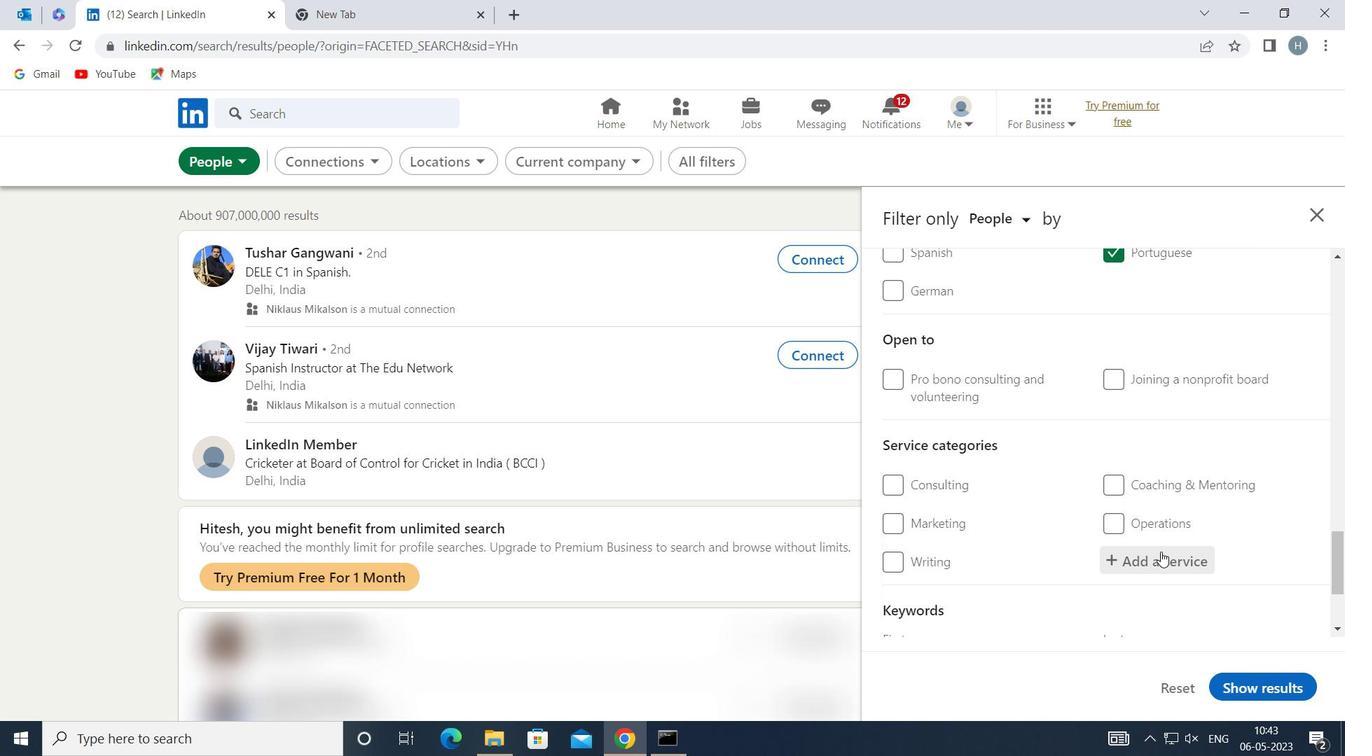 
Action: Mouse moved to (1145, 534)
Screenshot: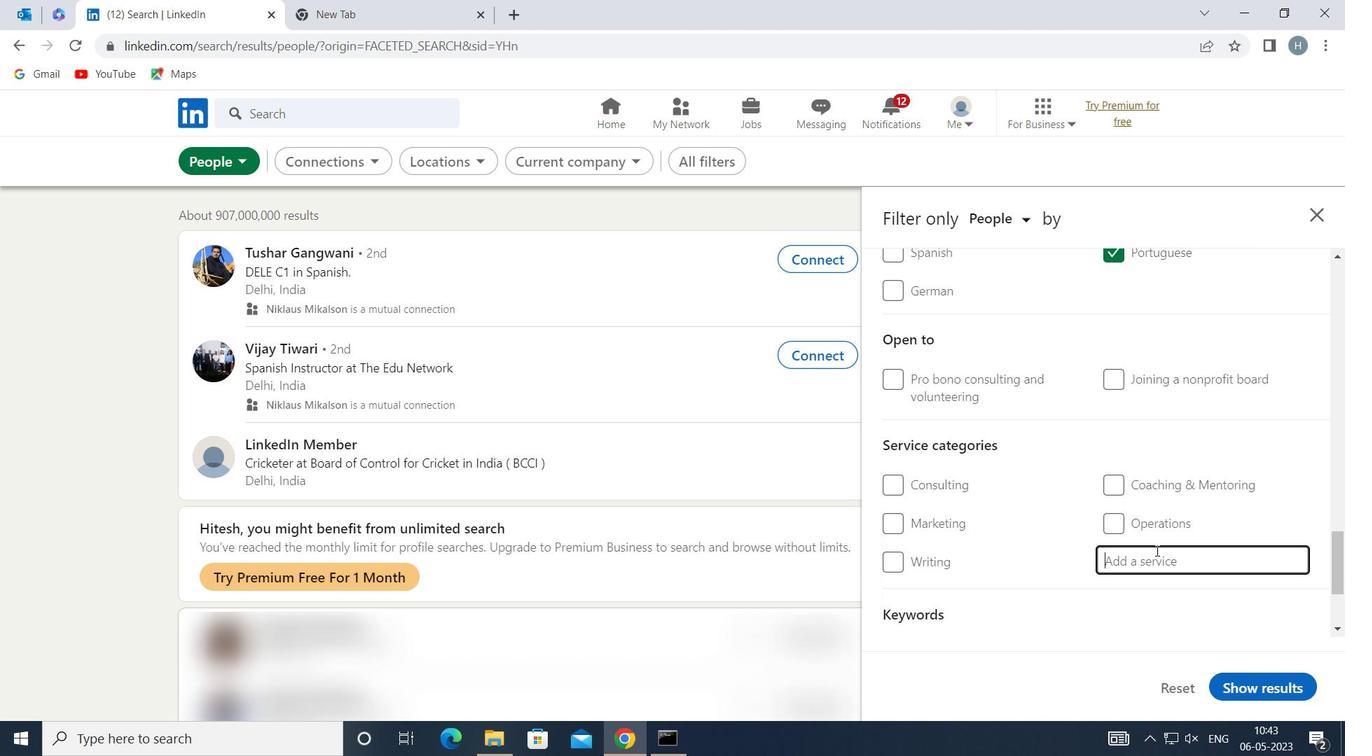 
Action: Key pressed <Key.shift>WRI
Screenshot: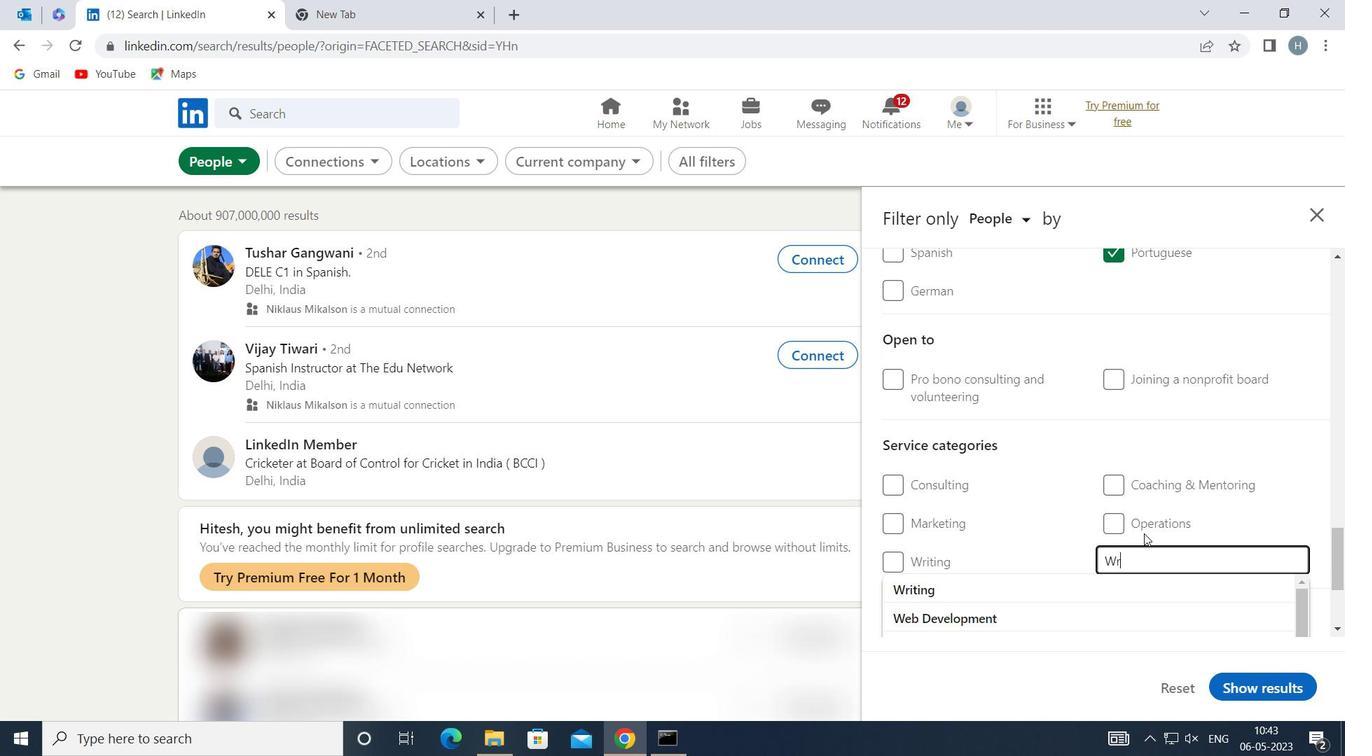 
Action: Mouse moved to (1075, 585)
Screenshot: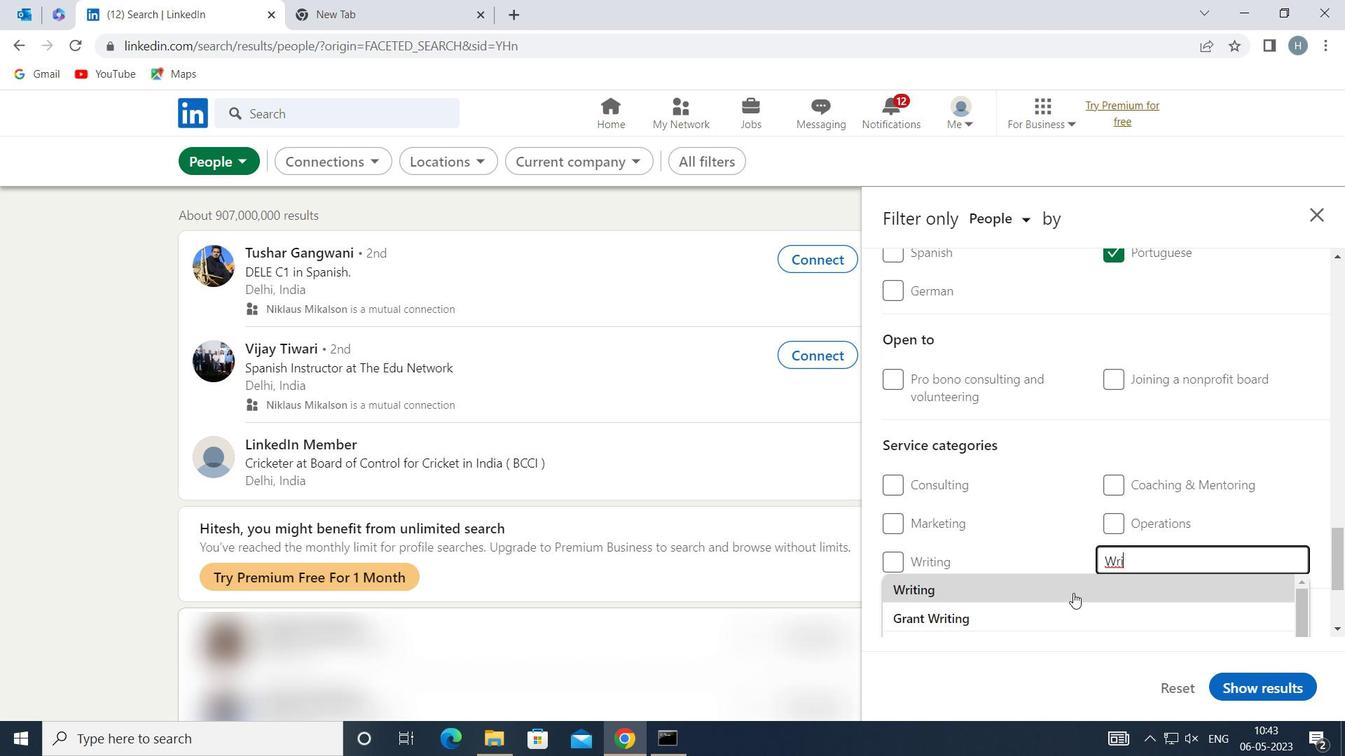 
Action: Mouse pressed left at (1075, 585)
Screenshot: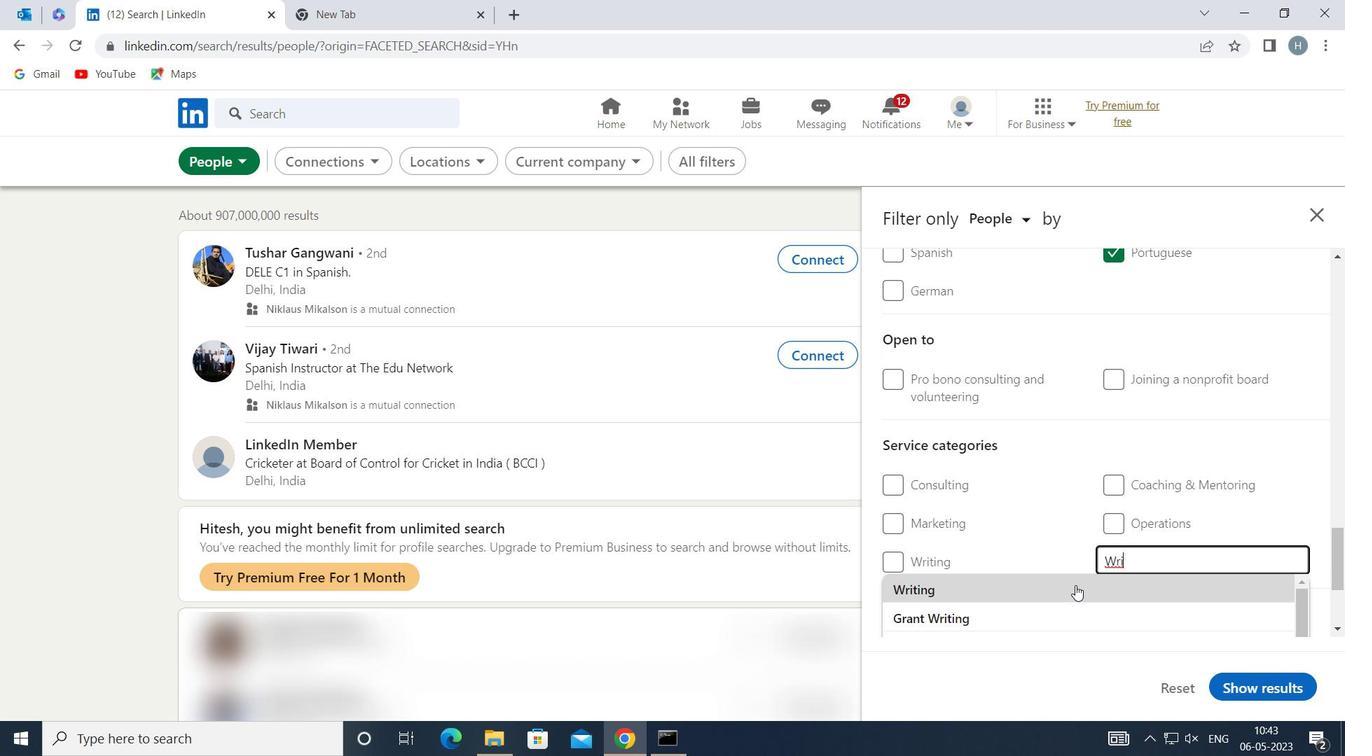
Action: Mouse moved to (1075, 576)
Screenshot: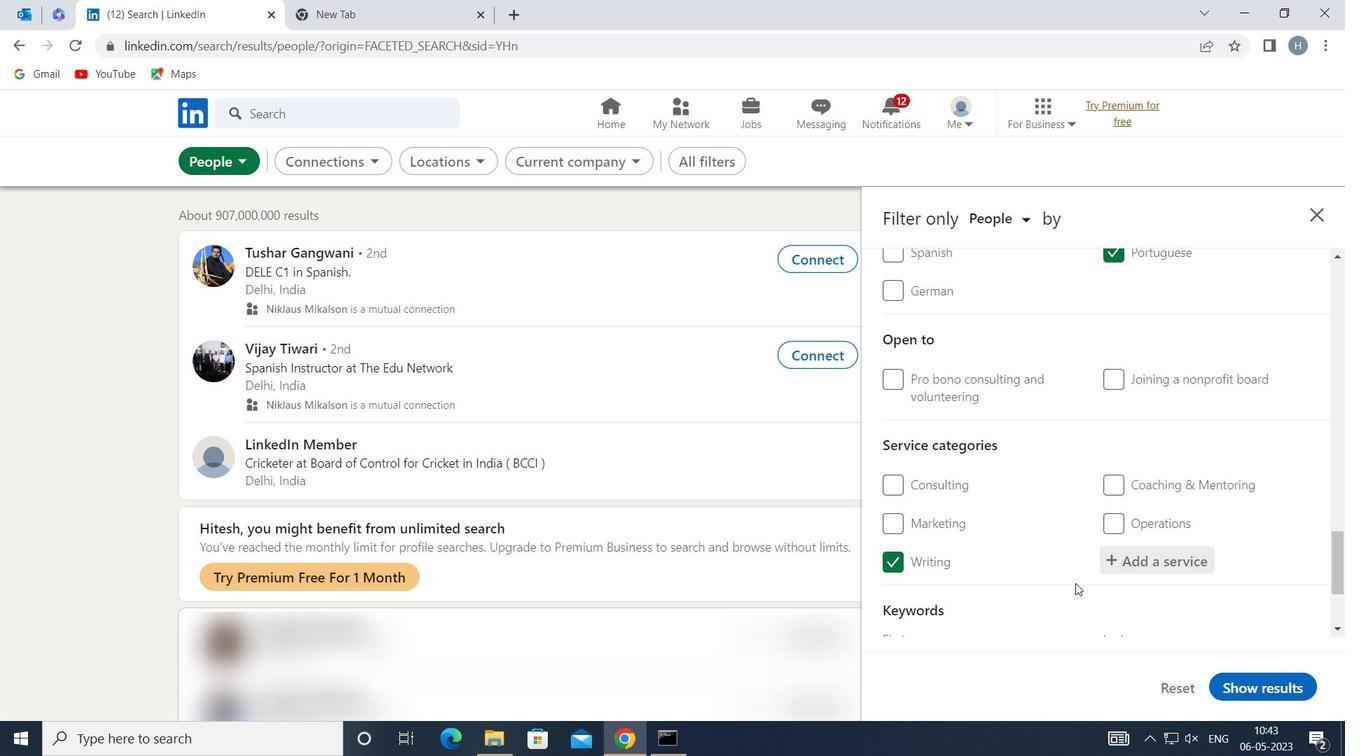 
Action: Mouse scrolled (1075, 576) with delta (0, 0)
Screenshot: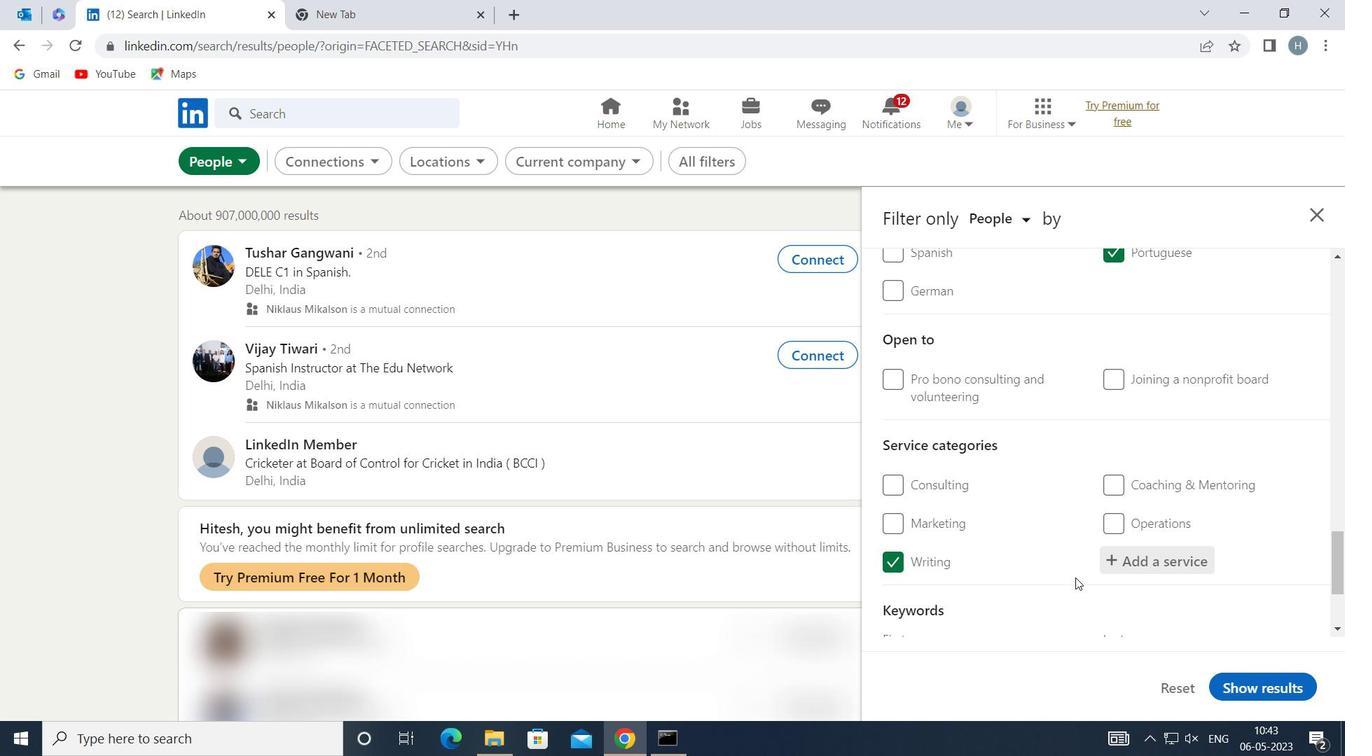 
Action: Mouse scrolled (1075, 576) with delta (0, 0)
Screenshot: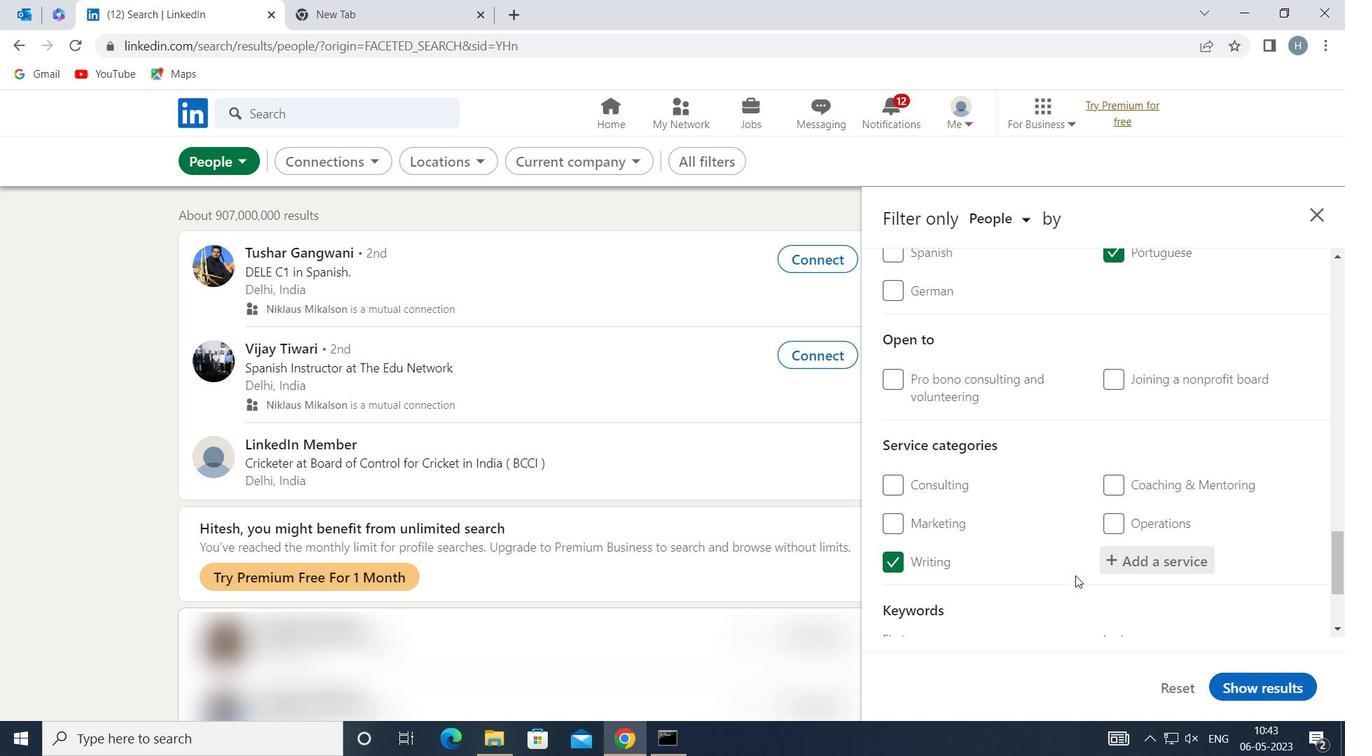 
Action: Mouse moved to (1072, 572)
Screenshot: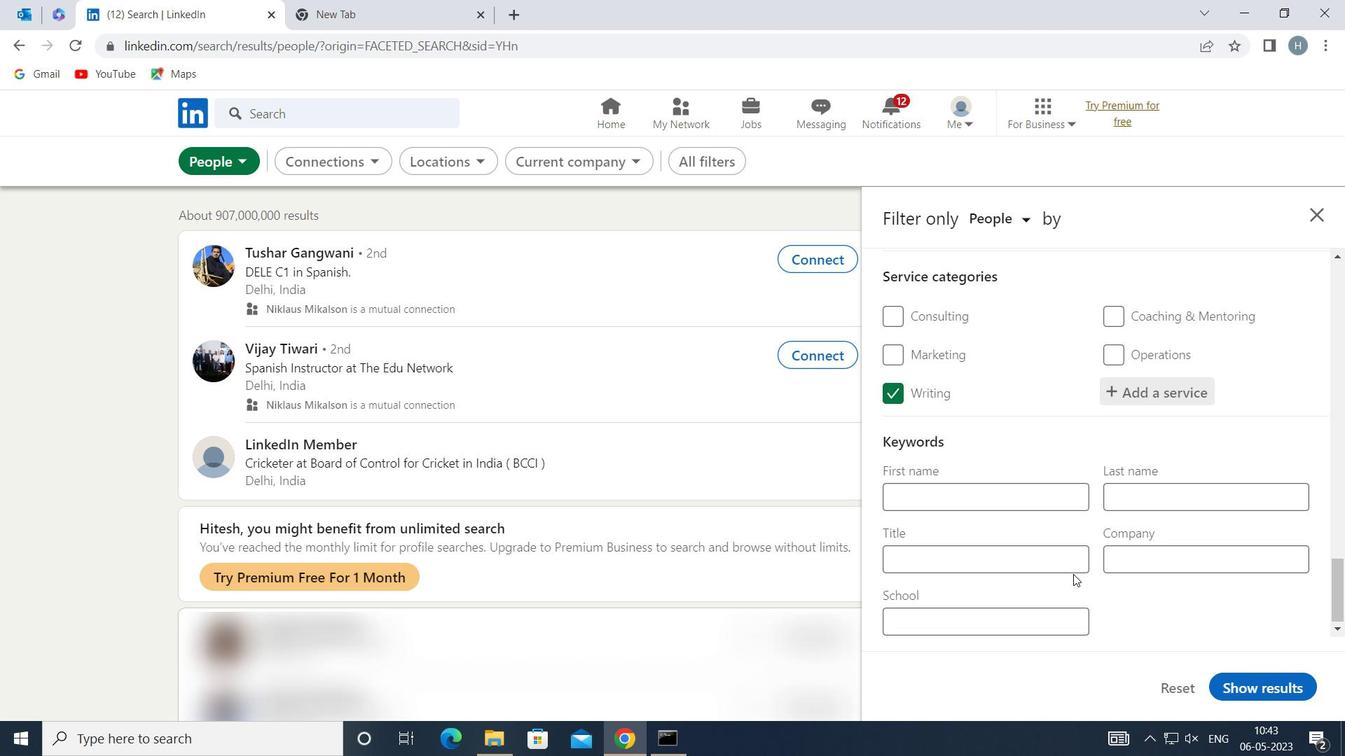 
Action: Mouse scrolled (1072, 571) with delta (0, 0)
Screenshot: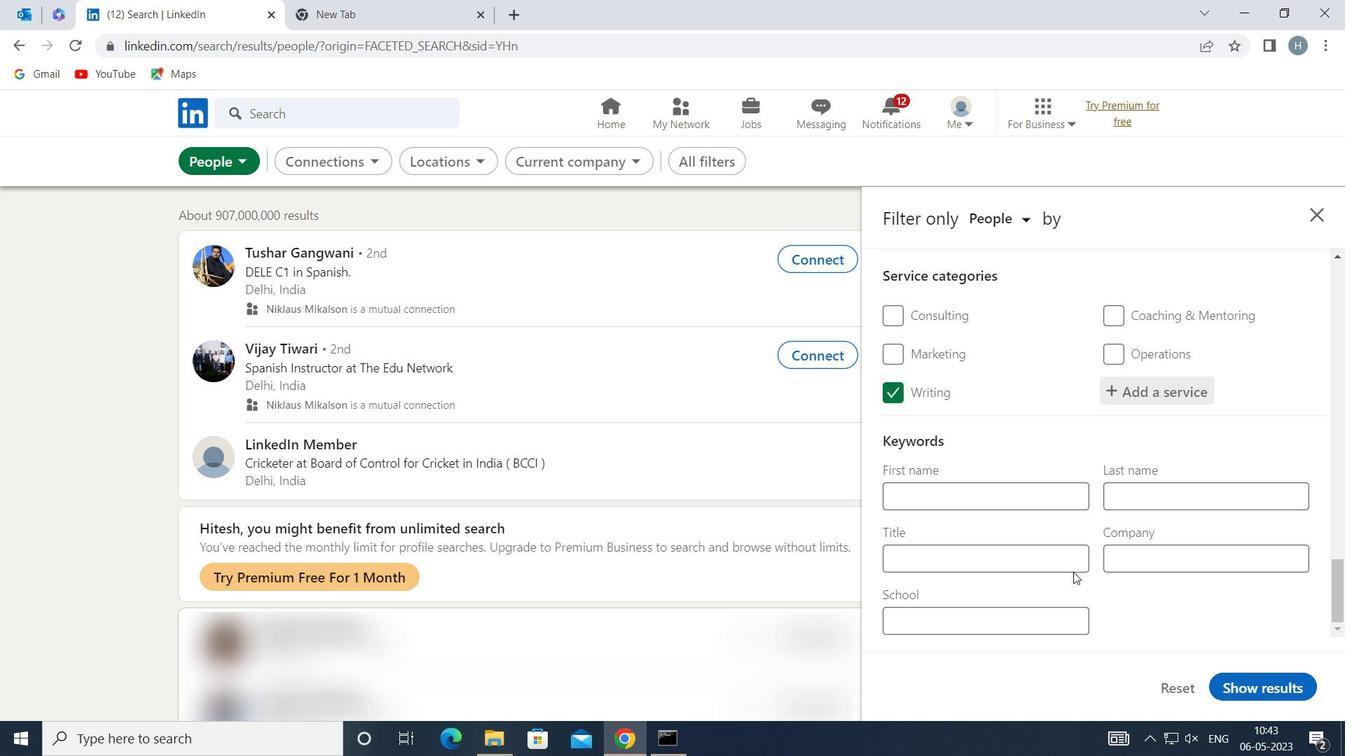 
Action: Mouse scrolled (1072, 571) with delta (0, 0)
Screenshot: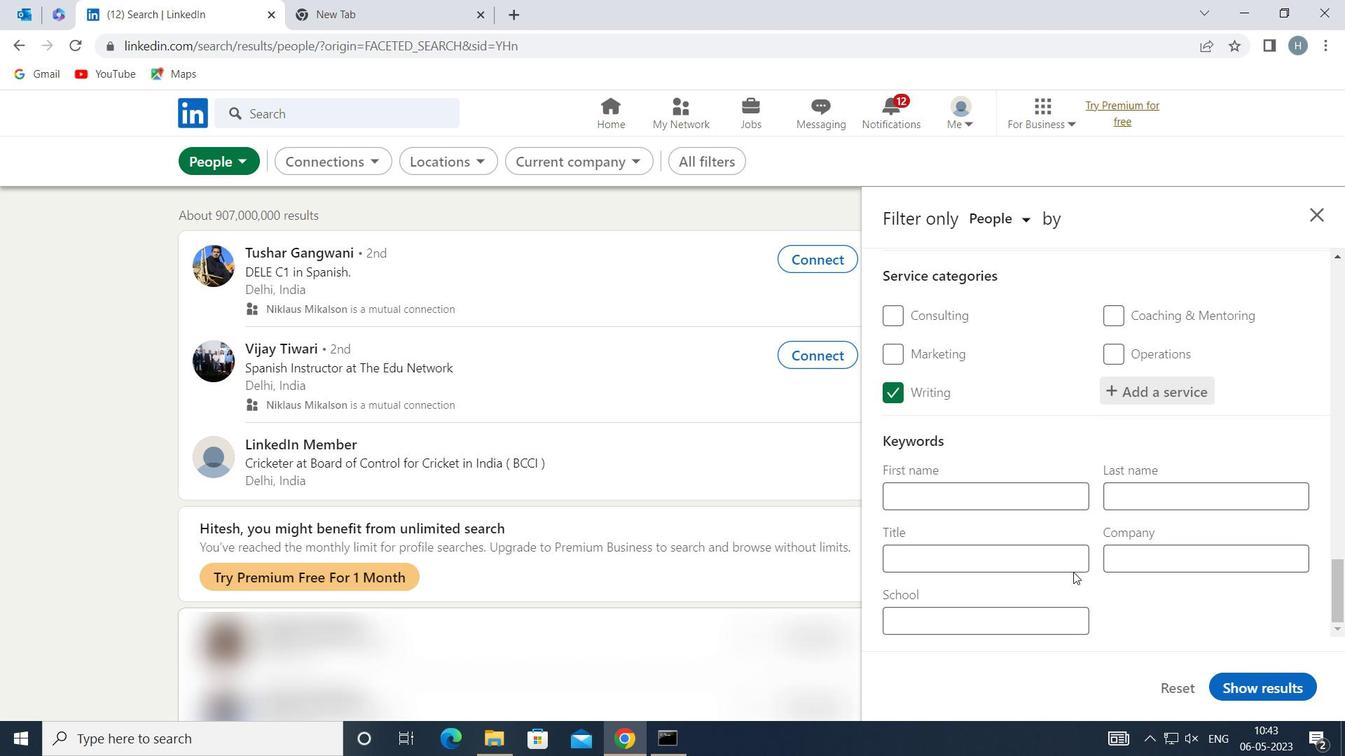 
Action: Mouse moved to (1027, 559)
Screenshot: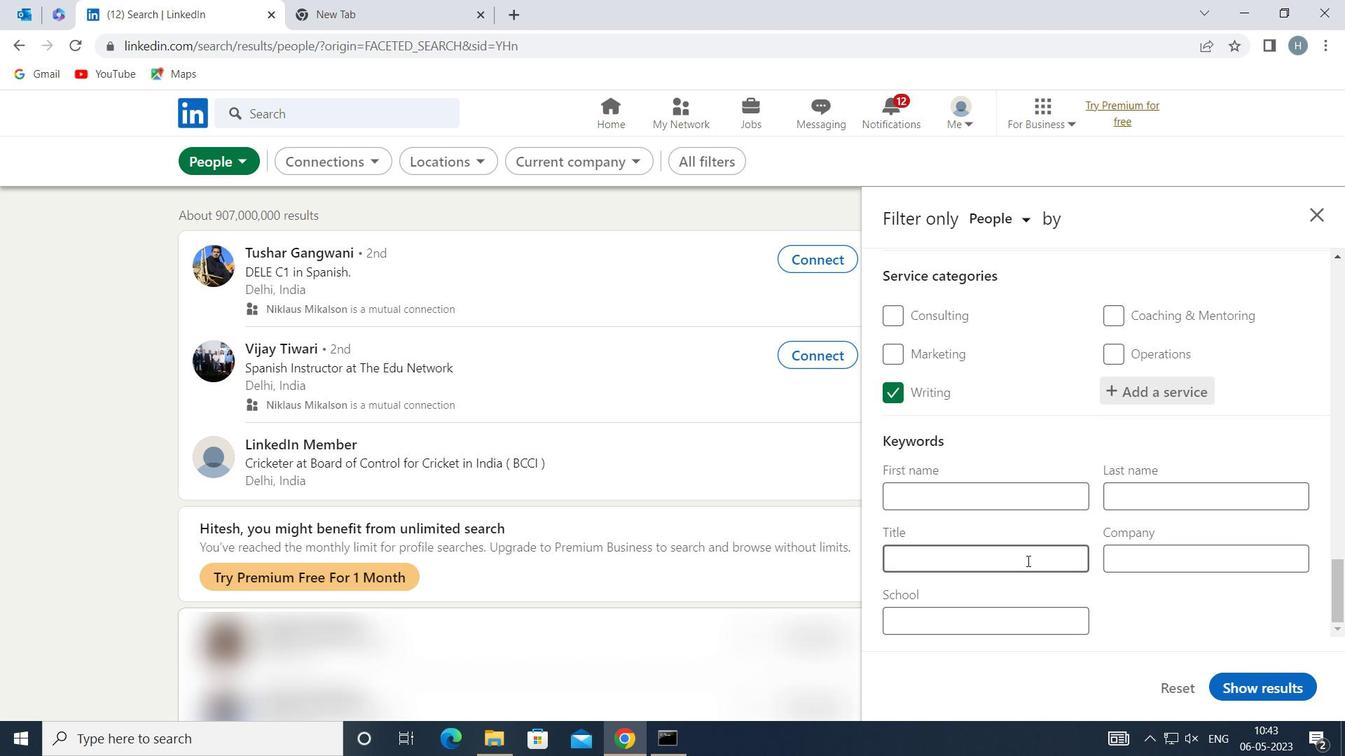 
Action: Mouse pressed left at (1027, 559)
Screenshot: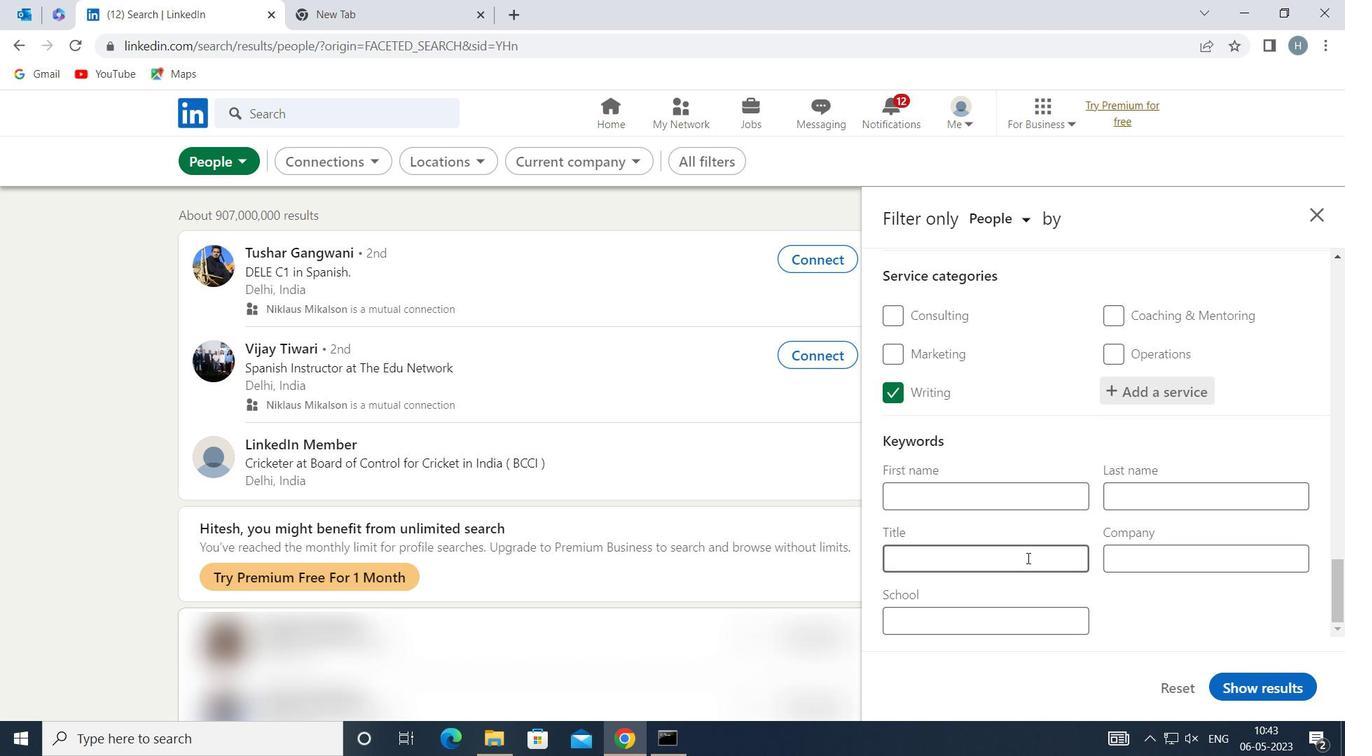 
Action: Key pressed <Key.shift>MARKETING<Key.space><Key.shift>SP
Screenshot: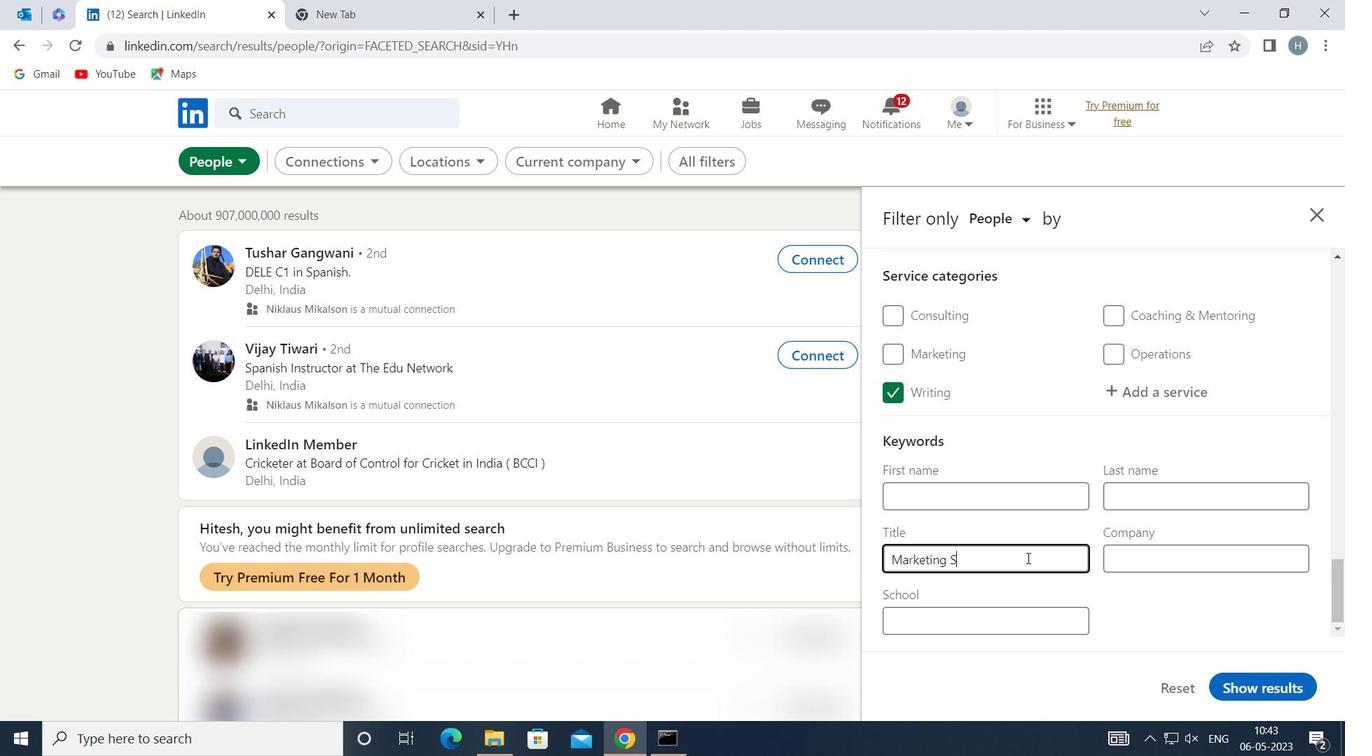 
Action: Mouse moved to (1033, 558)
Screenshot: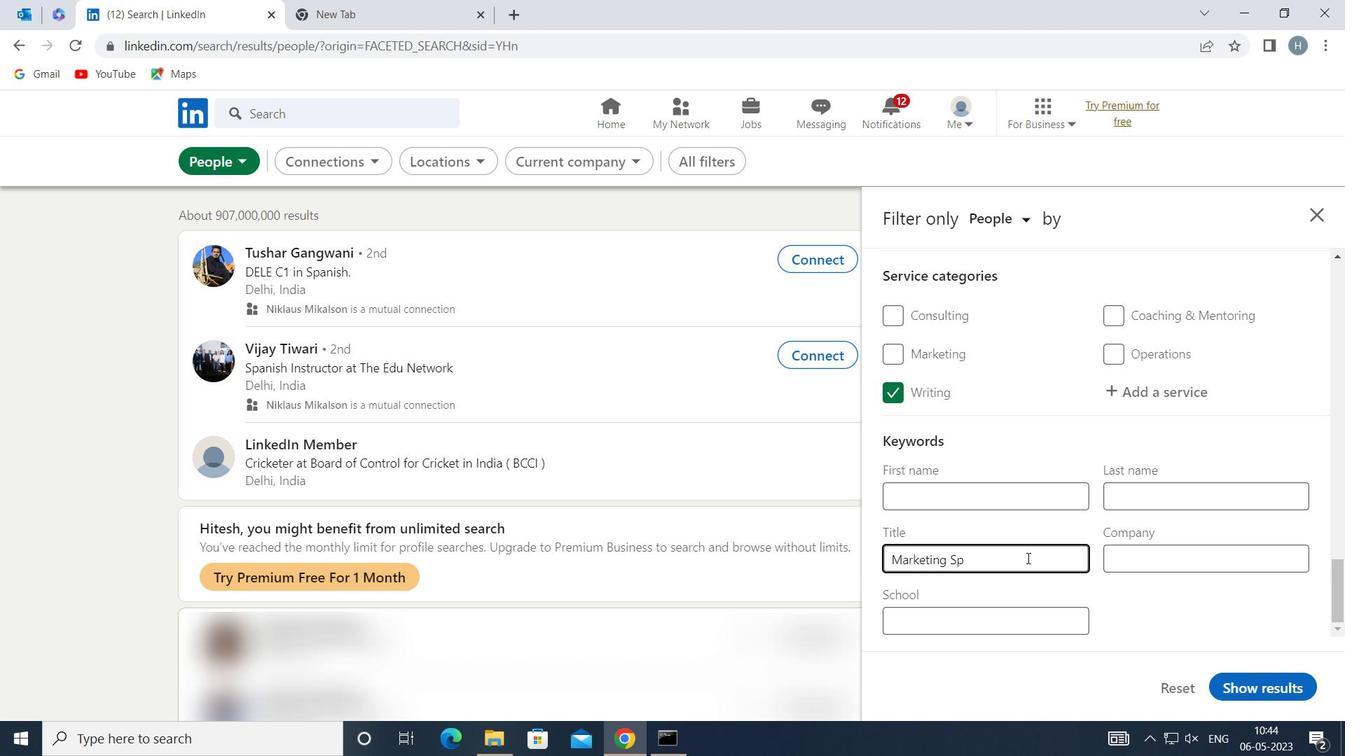 
Action: Key pressed ECIALIST
Screenshot: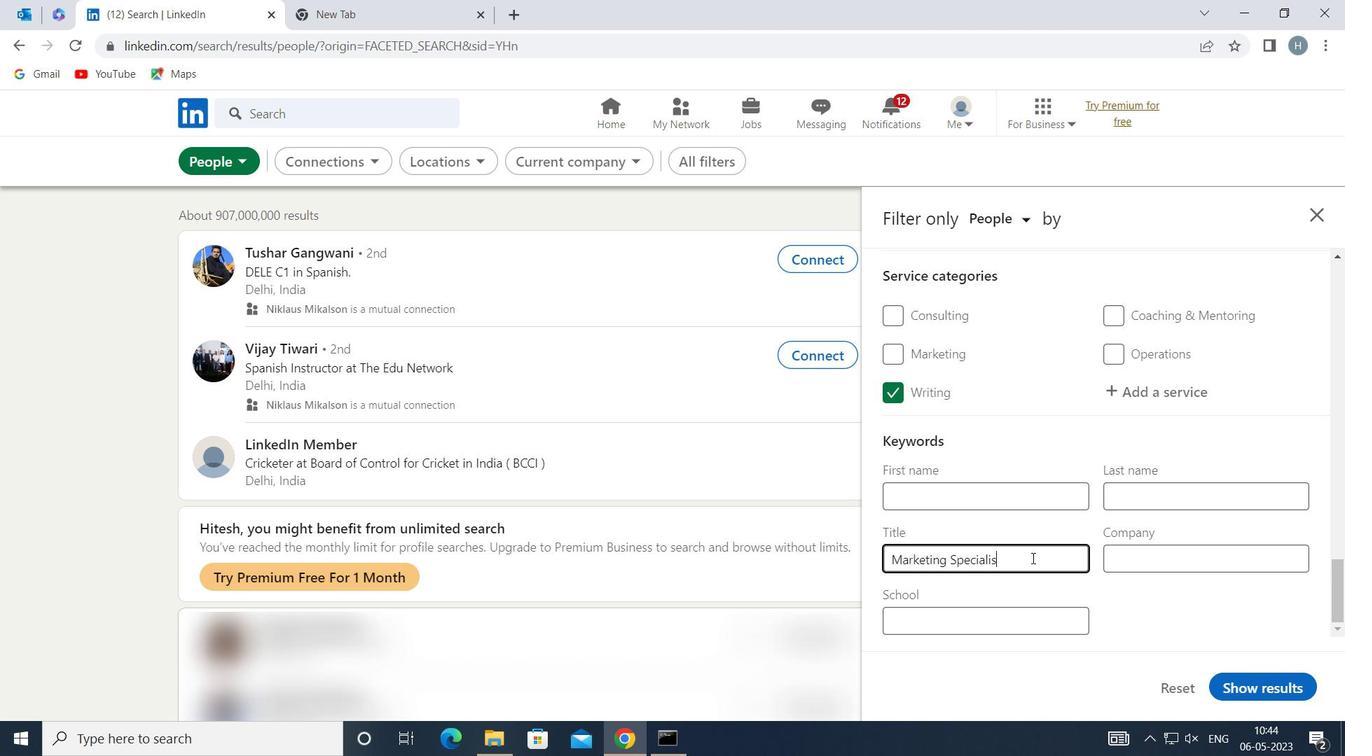 
Action: Mouse moved to (1273, 681)
Screenshot: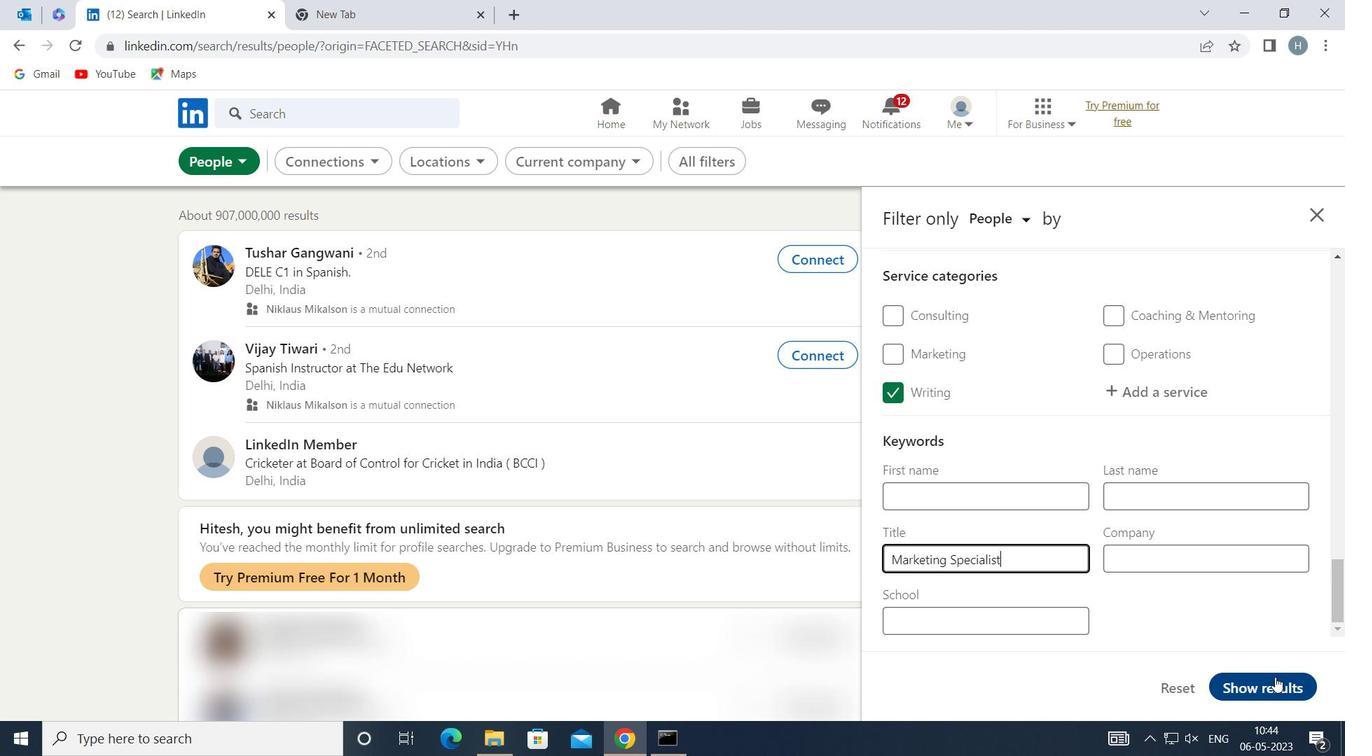 
Action: Mouse pressed left at (1273, 681)
Screenshot: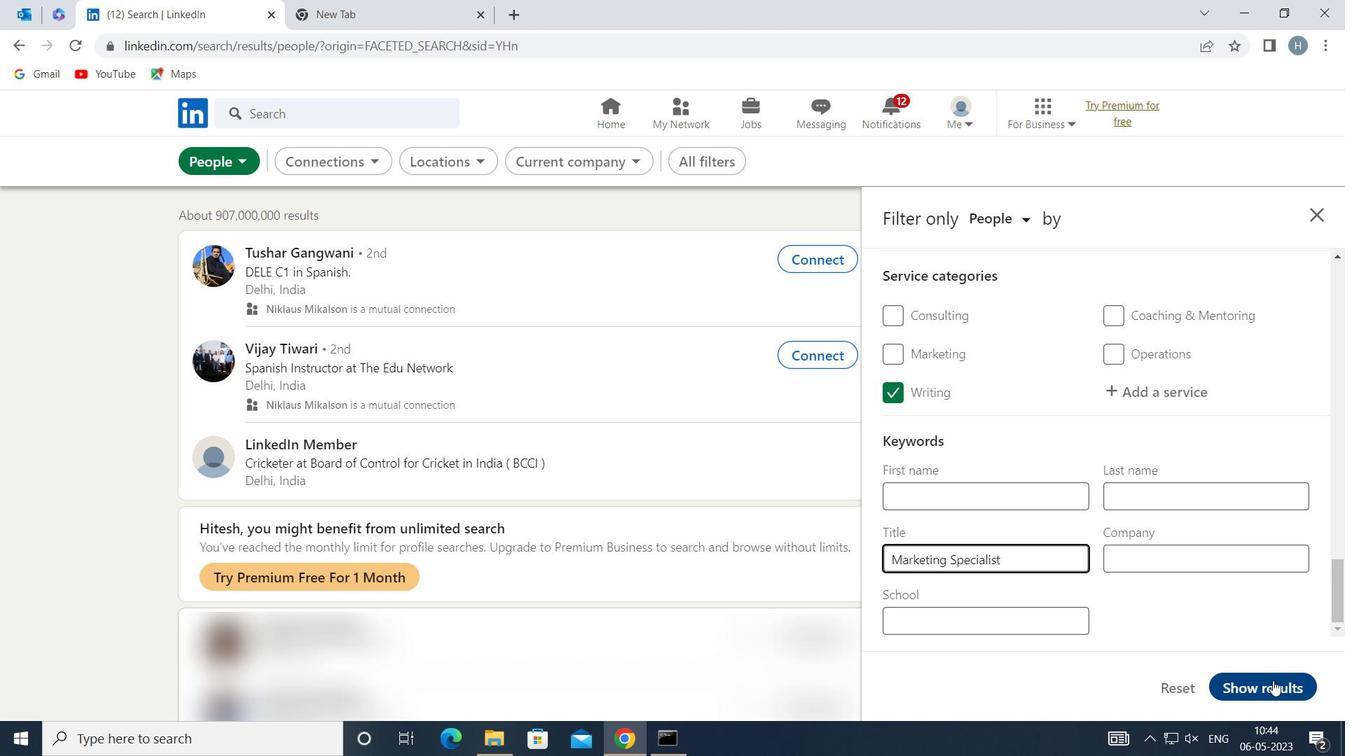 
Action: Mouse moved to (1272, 682)
Screenshot: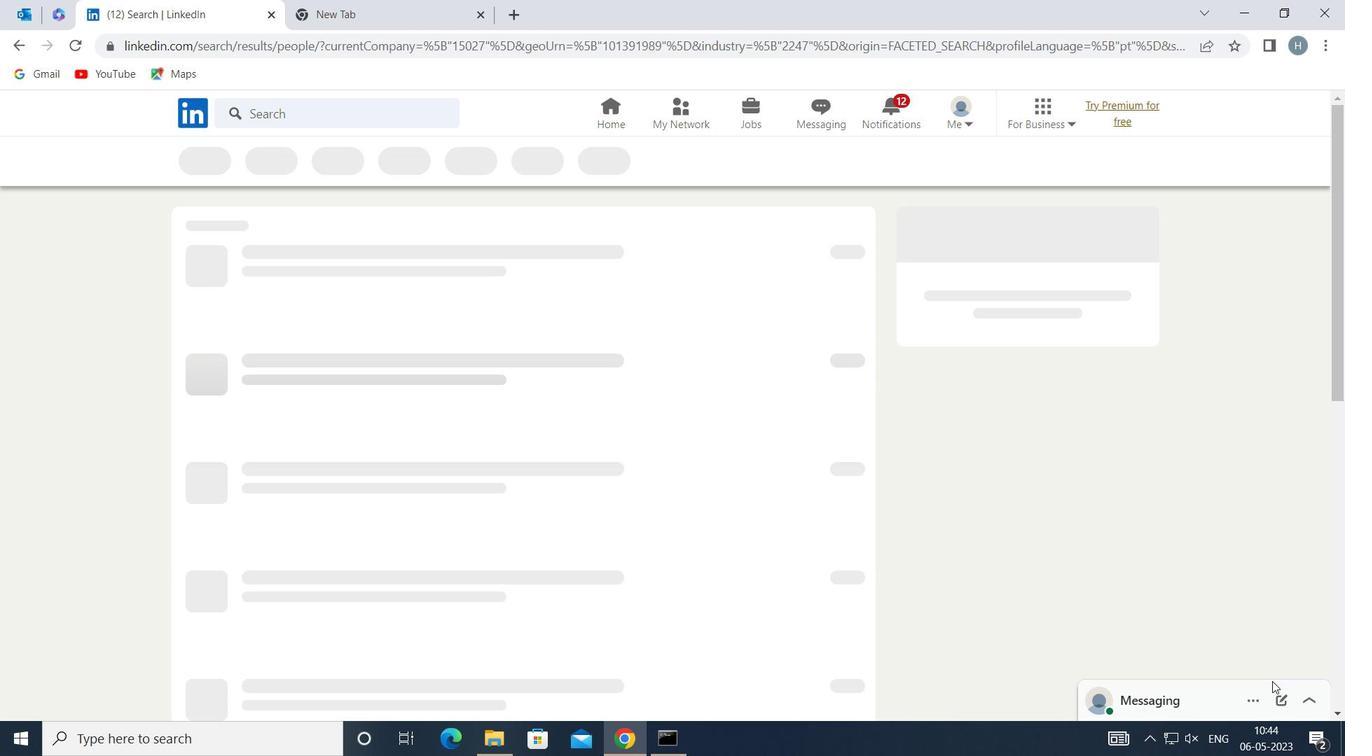 
